 Task: implement automation on custom objects using flows.
Action: Mouse moved to (739, 52)
Screenshot: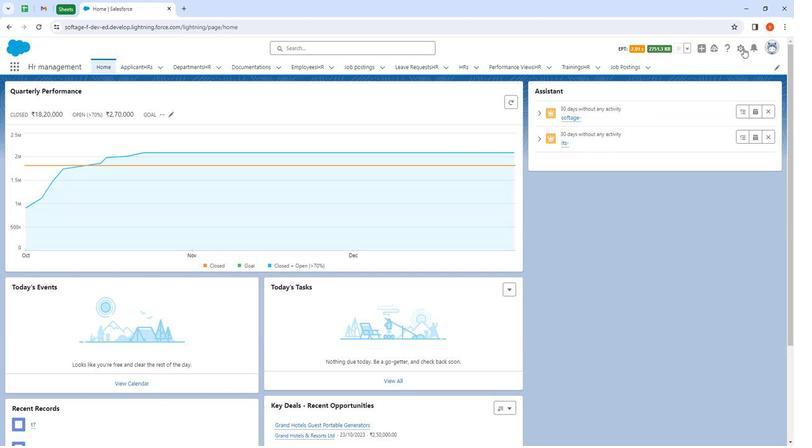 
Action: Mouse pressed left at (739, 52)
Screenshot: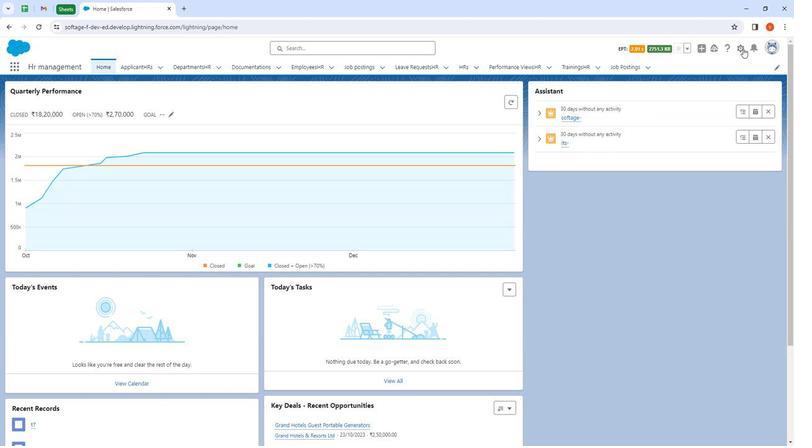 
Action: Mouse moved to (710, 80)
Screenshot: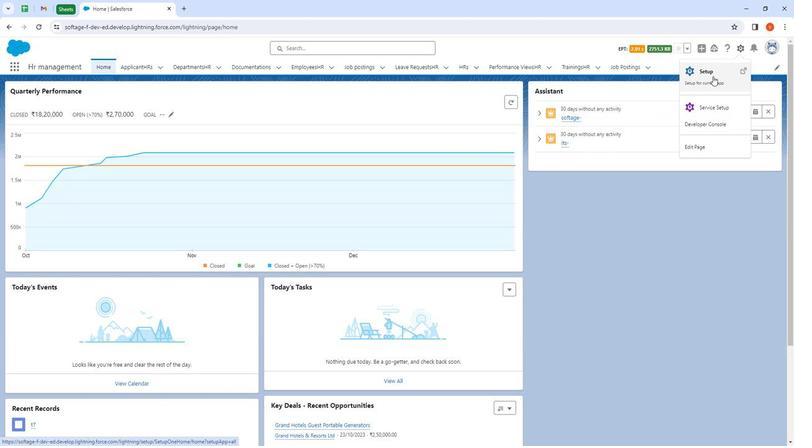 
Action: Mouse pressed left at (710, 80)
Screenshot: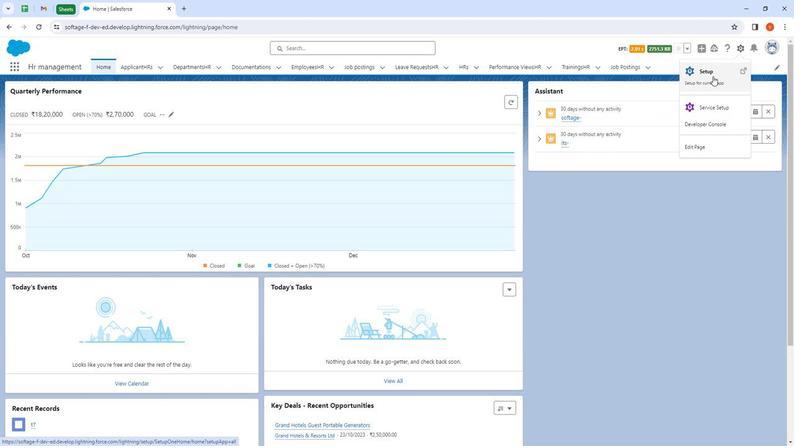 
Action: Mouse moved to (52, 98)
Screenshot: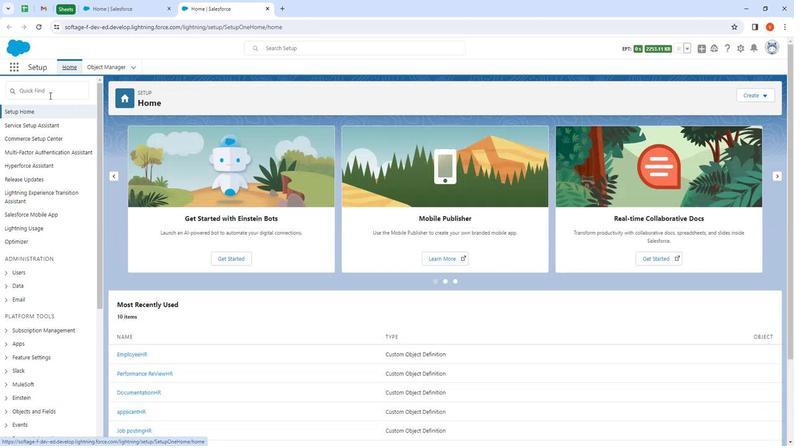 
Action: Mouse pressed left at (52, 98)
Screenshot: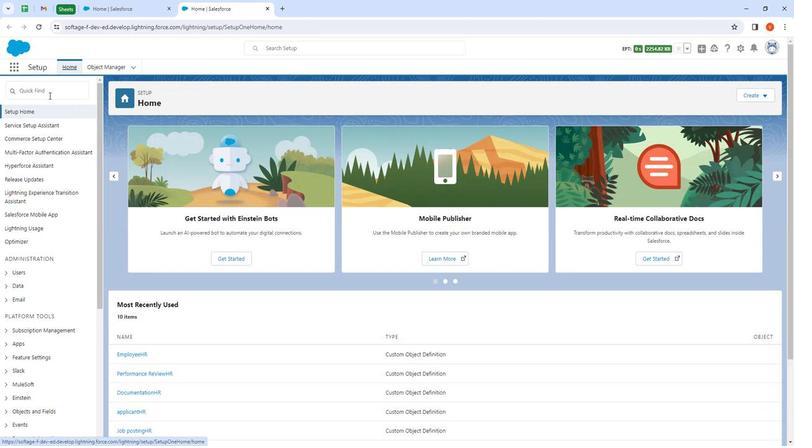 
Action: Key pressed flows
Screenshot: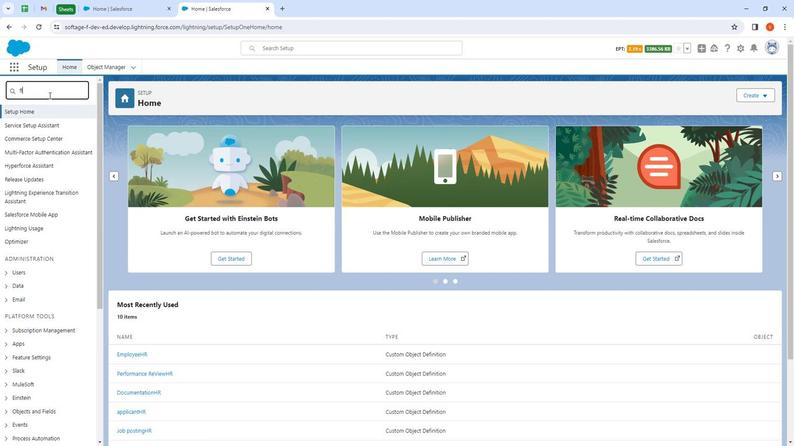 
Action: Mouse moved to (35, 130)
Screenshot: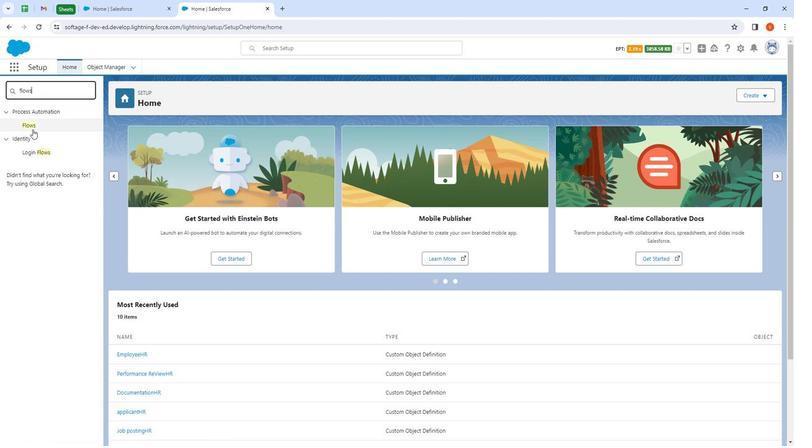 
Action: Mouse pressed left at (35, 130)
Screenshot: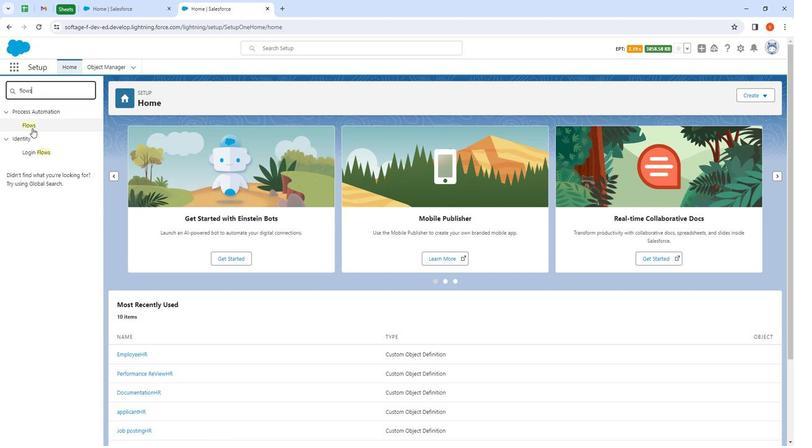 
Action: Mouse moved to (772, 91)
Screenshot: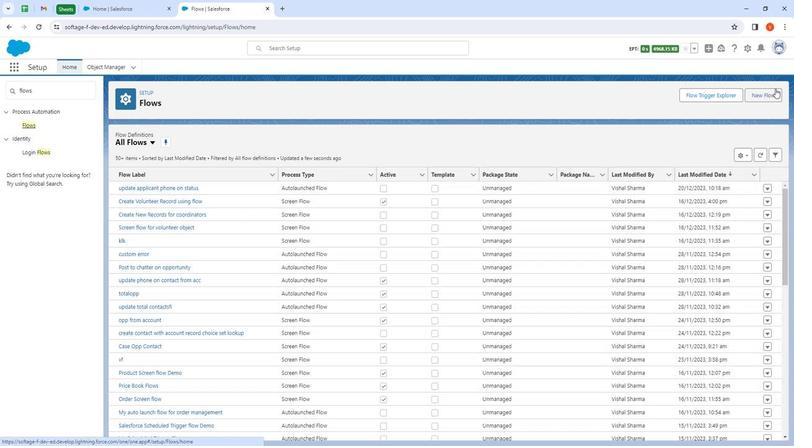 
Action: Mouse pressed left at (772, 91)
Screenshot: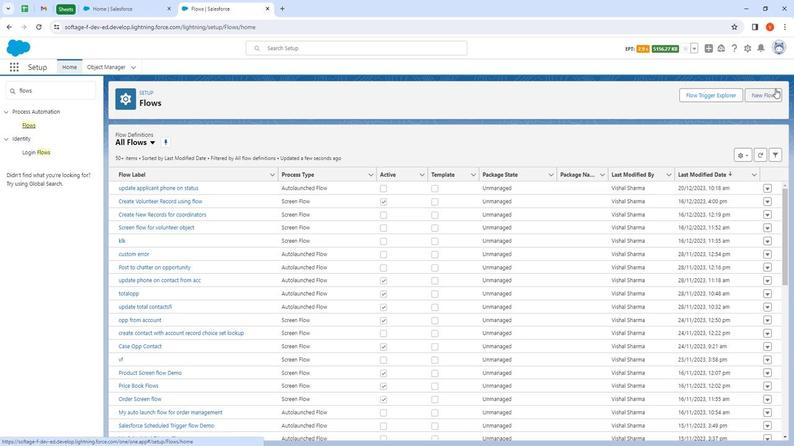 
Action: Mouse moved to (421, 197)
Screenshot: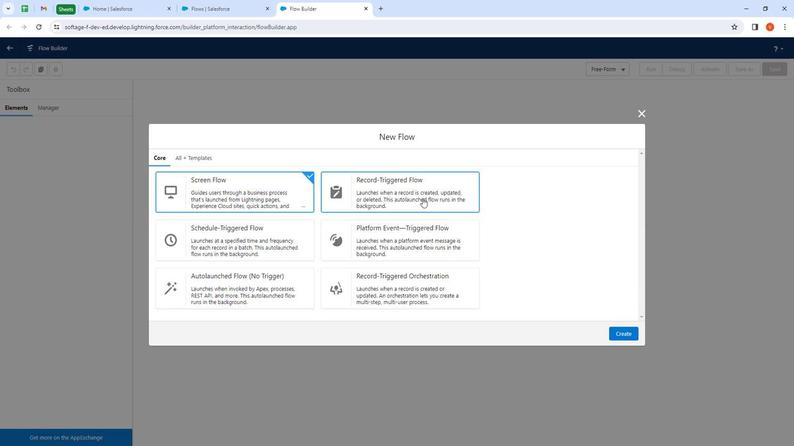 
Action: Mouse pressed left at (421, 197)
Screenshot: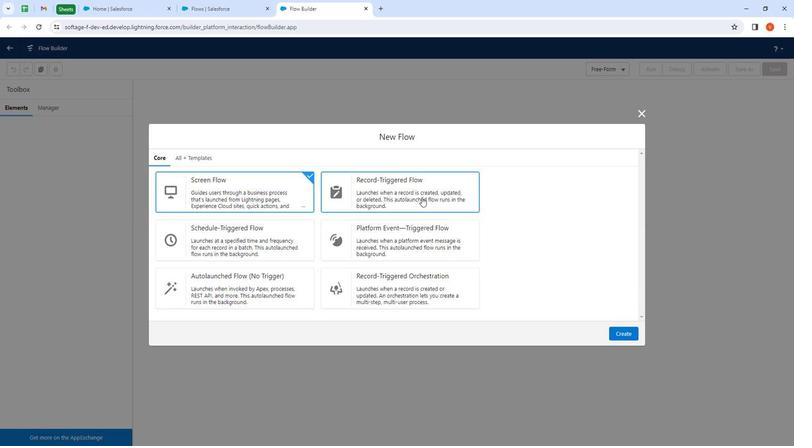 
Action: Mouse moved to (621, 323)
Screenshot: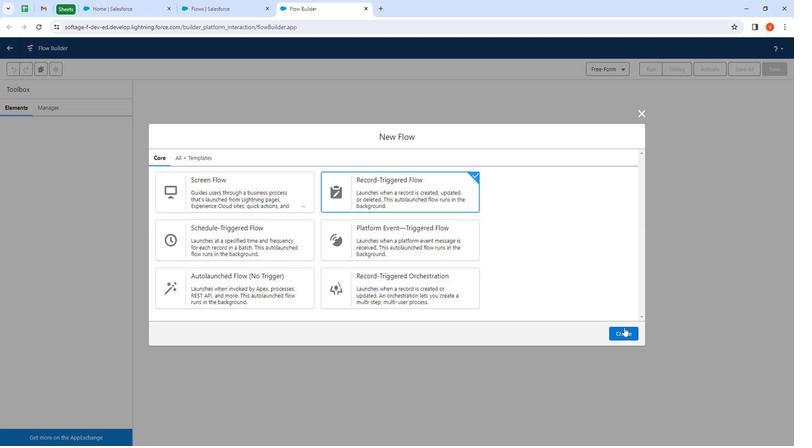 
Action: Mouse pressed left at (621, 323)
Screenshot: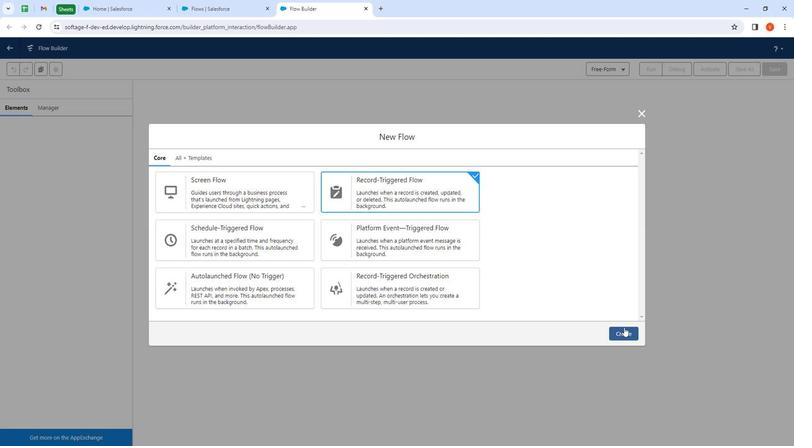 
Action: Mouse moved to (423, 143)
Screenshot: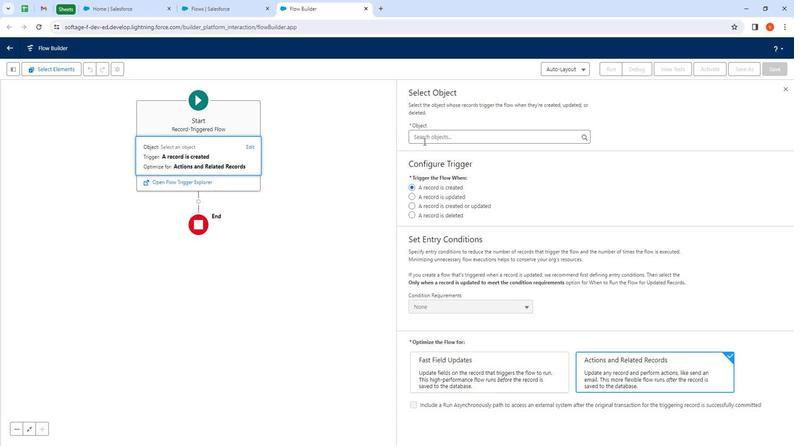 
Action: Mouse pressed left at (423, 143)
Screenshot: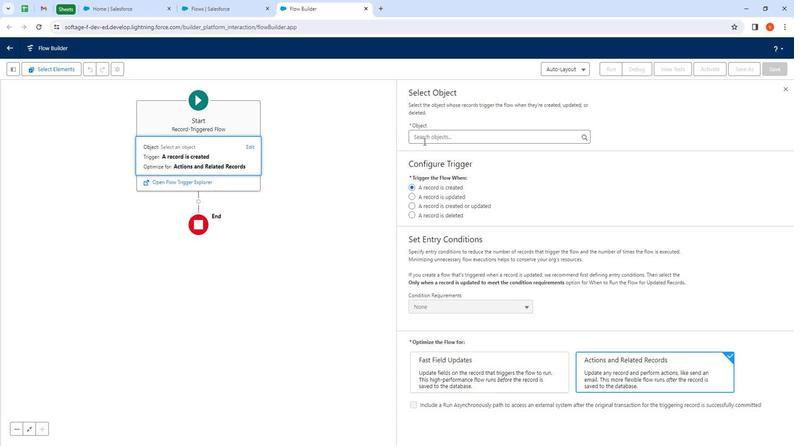 
Action: Mouse moved to (499, 193)
Screenshot: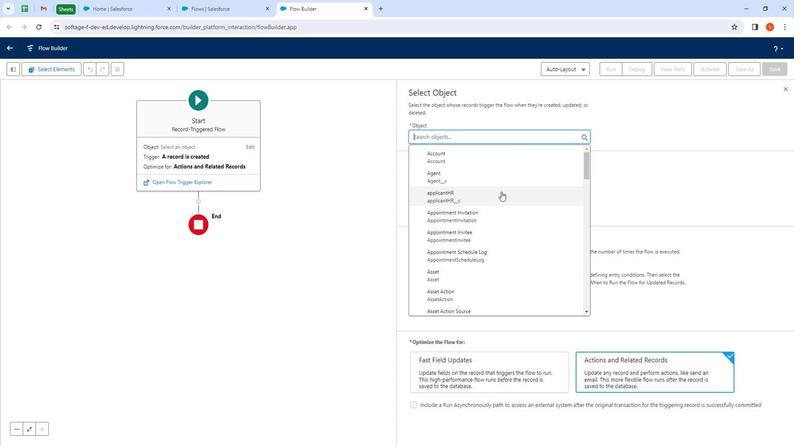 
Action: Mouse pressed left at (499, 193)
Screenshot: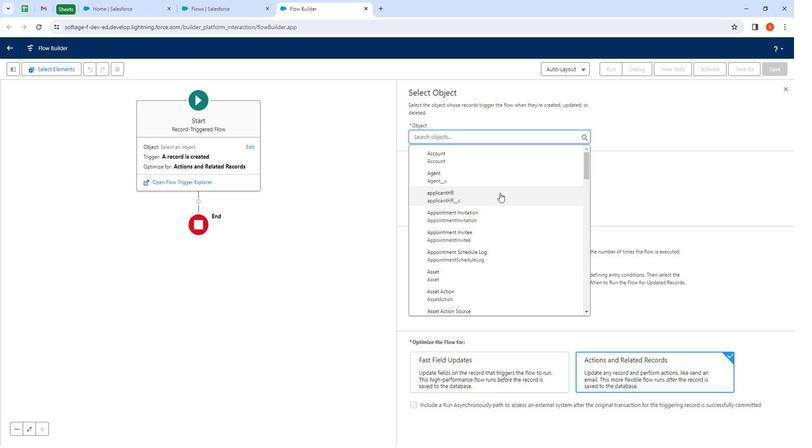 
Action: Mouse pressed left at (499, 193)
Screenshot: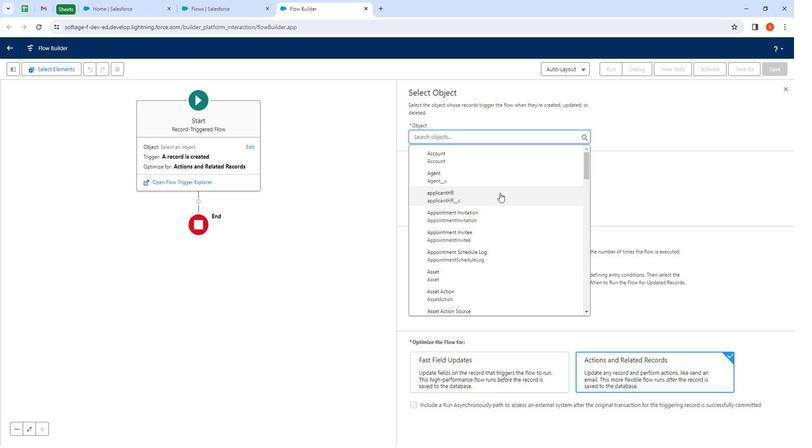 
Action: Mouse moved to (558, 374)
Screenshot: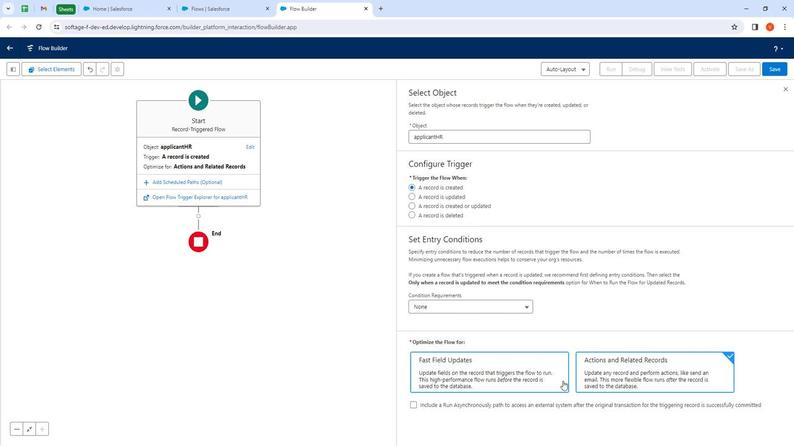 
Action: Mouse pressed left at (558, 374)
Screenshot: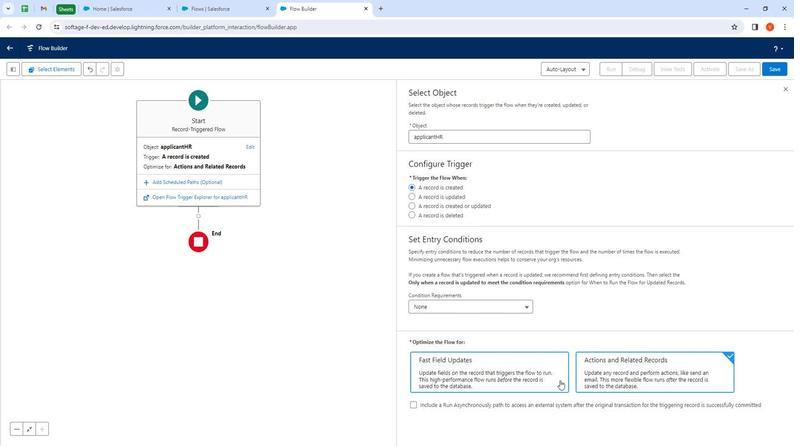 
Action: Mouse moved to (780, 88)
Screenshot: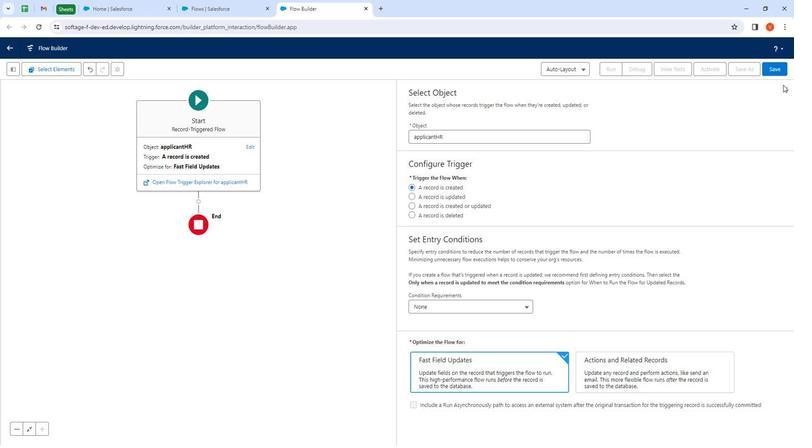 
Action: Mouse pressed left at (780, 88)
Screenshot: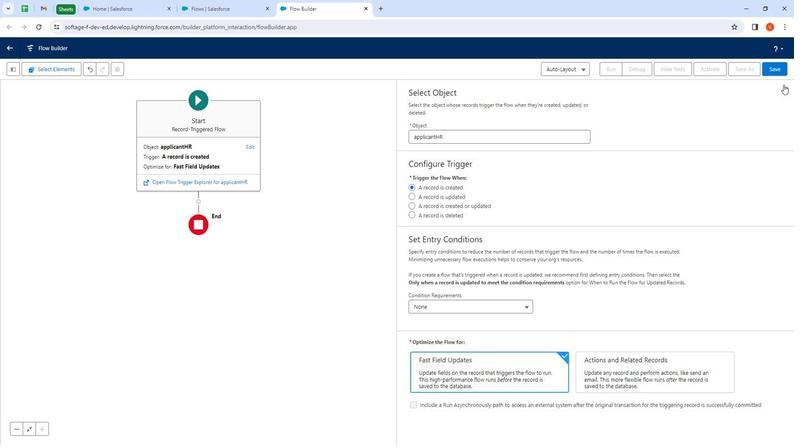 
Action: Mouse moved to (391, 180)
Screenshot: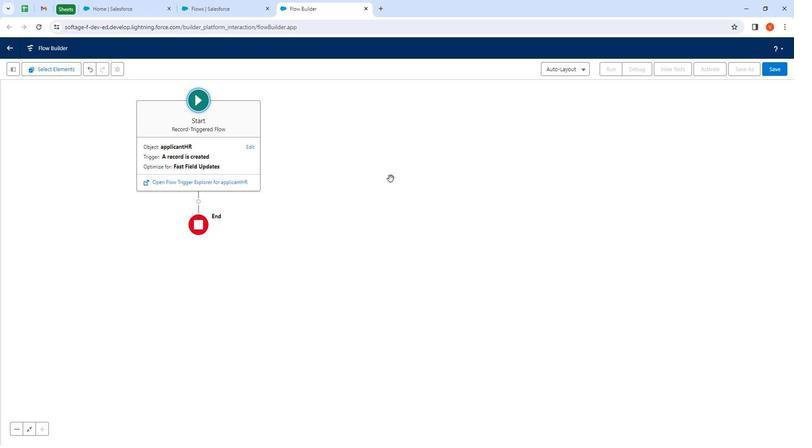 
Action: Mouse pressed left at (391, 180)
Screenshot: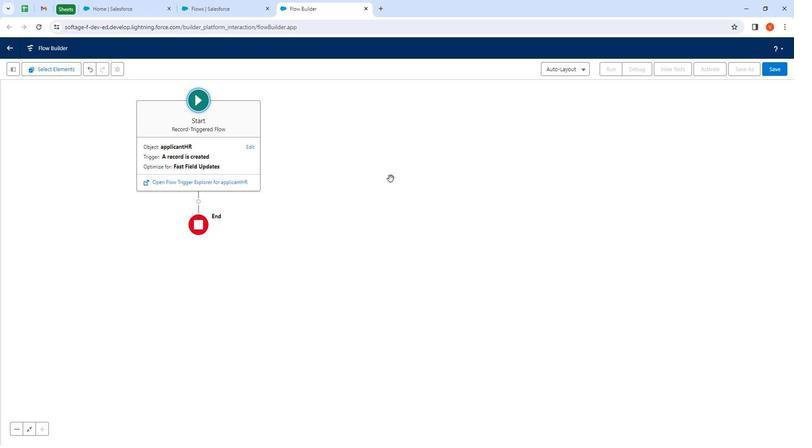 
Action: Mouse moved to (371, 200)
Screenshot: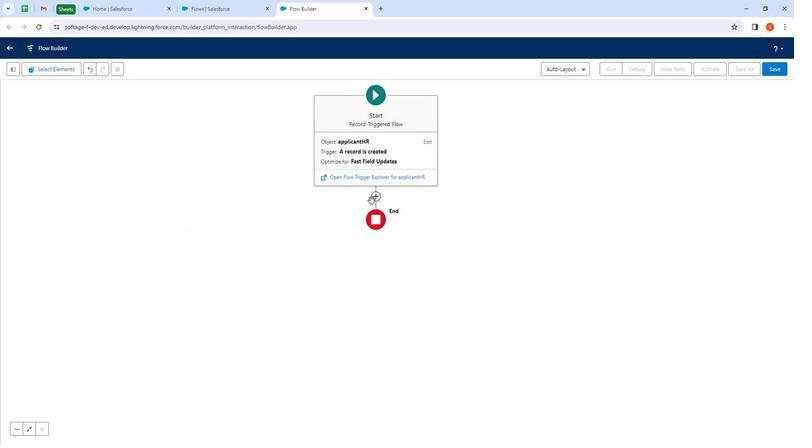 
Action: Mouse pressed left at (371, 200)
Screenshot: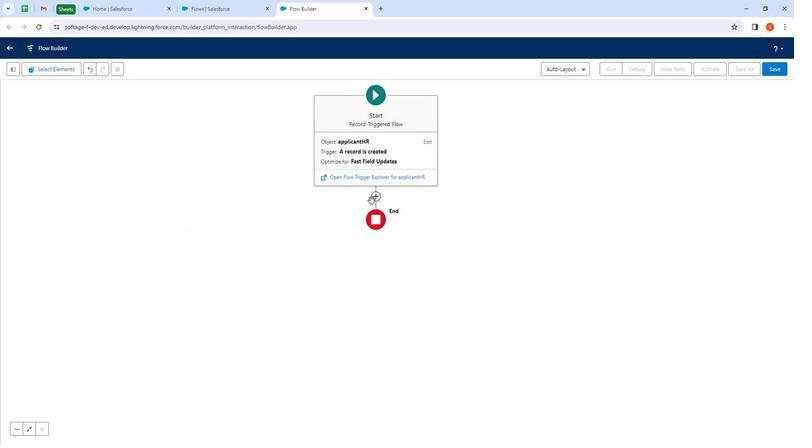 
Action: Mouse moved to (378, 199)
Screenshot: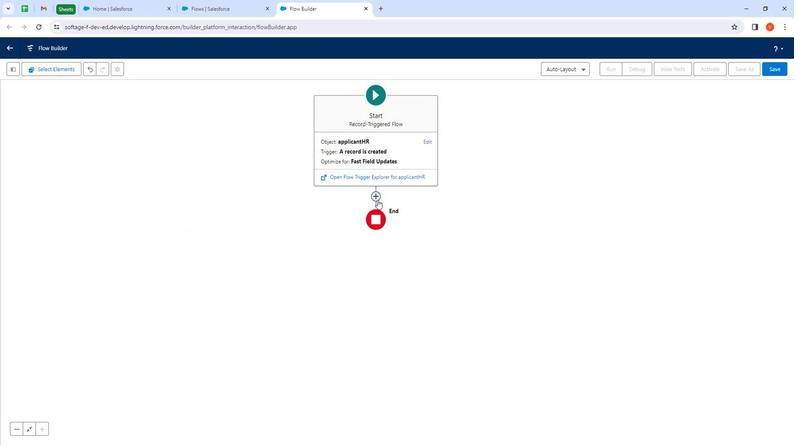 
Action: Mouse pressed left at (378, 199)
Screenshot: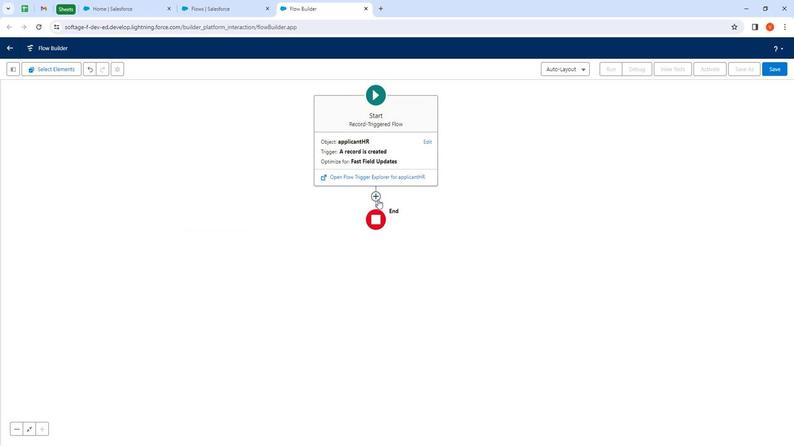 
Action: Mouse moved to (359, 168)
Screenshot: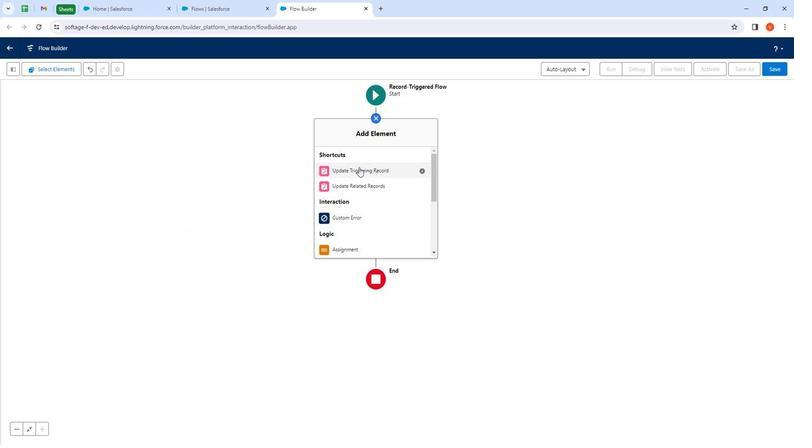 
Action: Mouse pressed left at (359, 168)
Screenshot: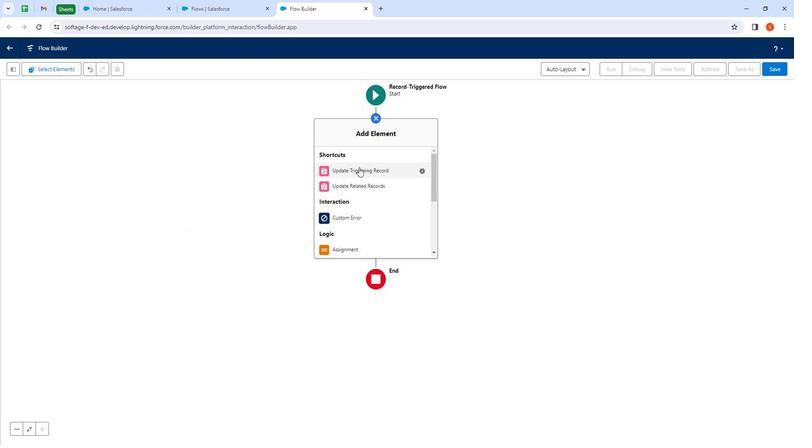 
Action: Mouse moved to (512, 121)
Screenshot: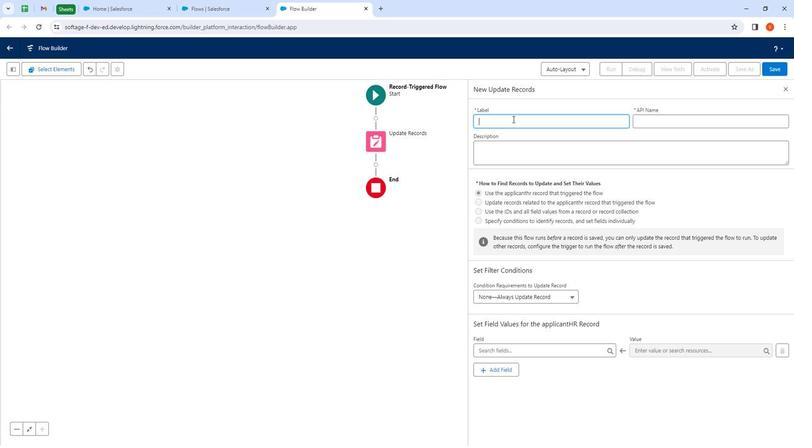 
Action: Mouse pressed left at (512, 121)
Screenshot: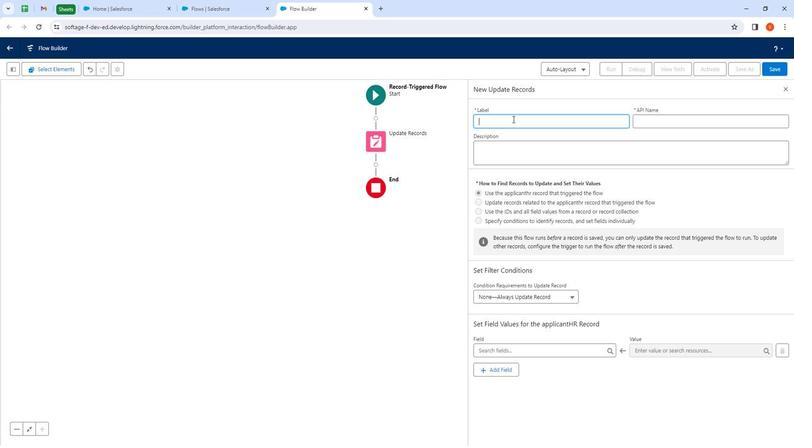 
Action: Mouse moved to (497, 111)
Screenshot: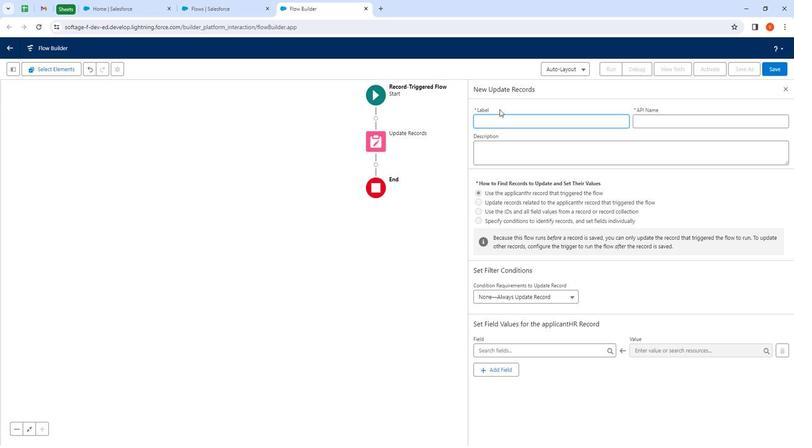 
Action: Key pressed <Key.shift><Key.shift><Key.shift><Key.shift>Update<Key.space>is<Key.space>
Screenshot: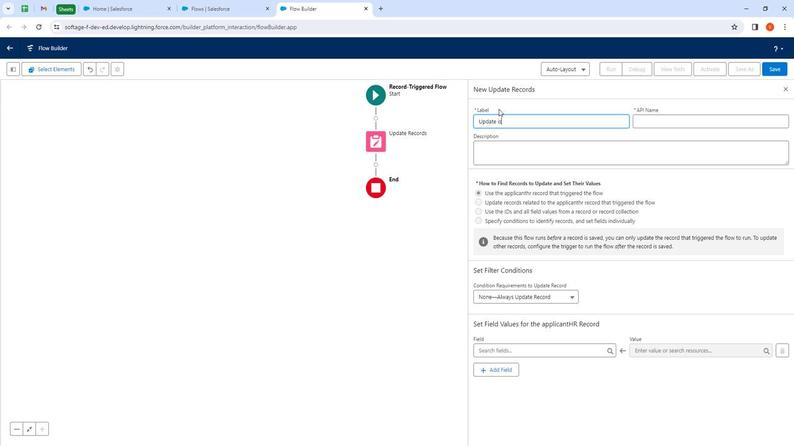 
Action: Mouse moved to (497, 111)
Screenshot: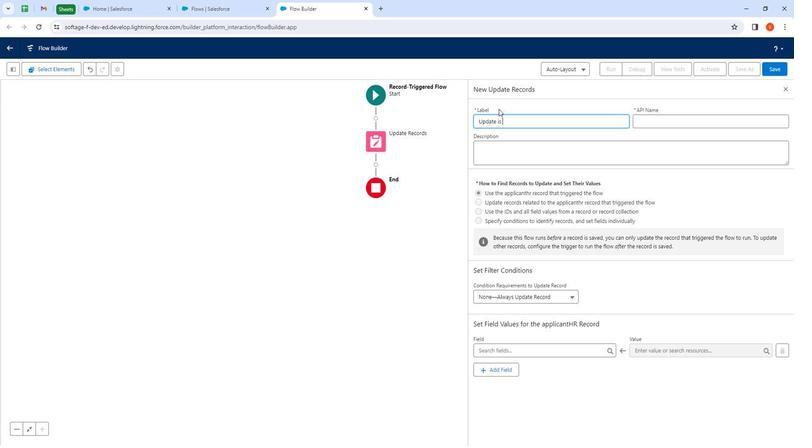 
Action: Key pressed status<Key.space>if<Key.backspace>s<Key.space>pass
Screenshot: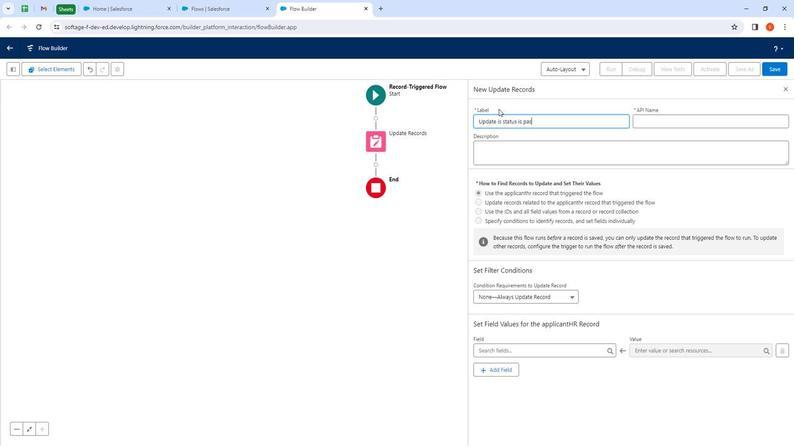 
Action: Mouse moved to (510, 152)
Screenshot: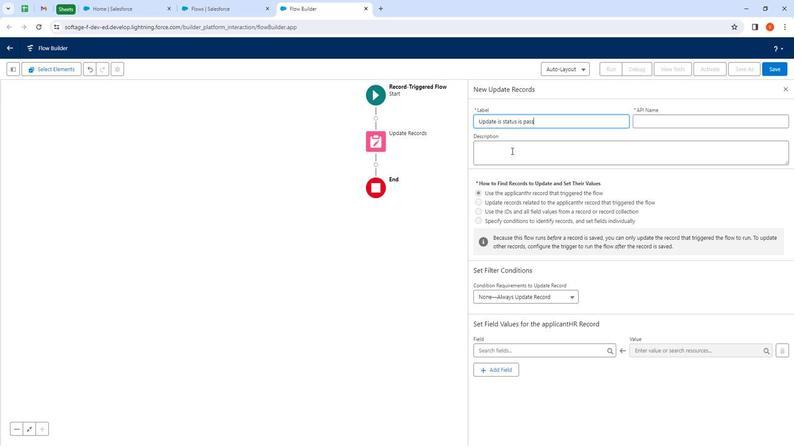 
Action: Mouse pressed left at (510, 152)
Screenshot: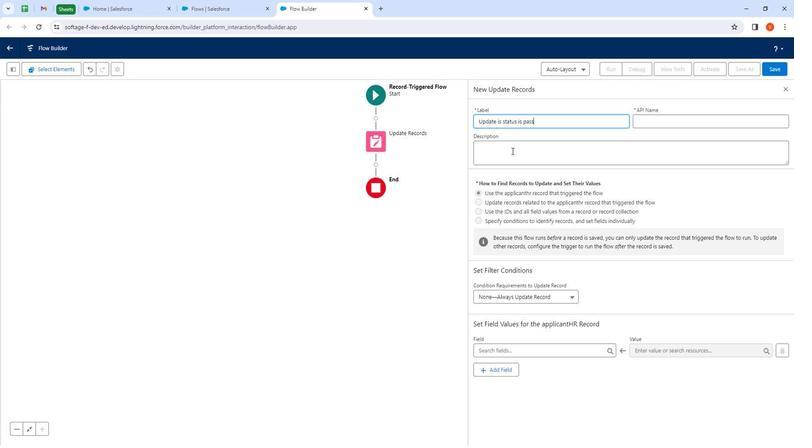 
Action: Mouse moved to (510, 151)
Screenshot: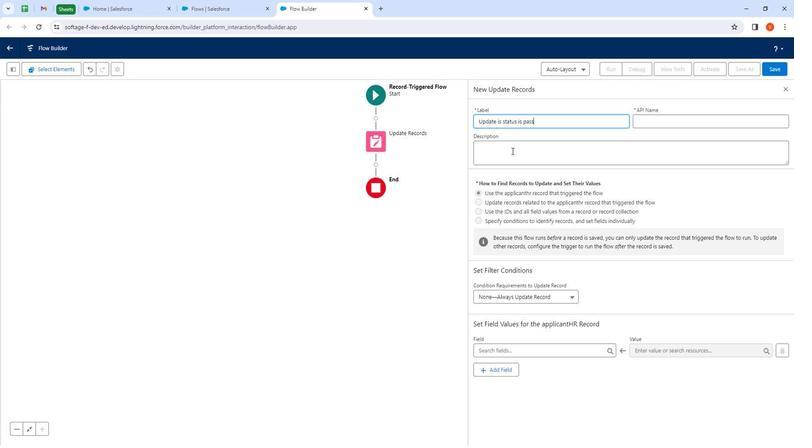 
Action: Key pressed this<Key.space>e;<Key.backspace>lement<Key.space>is<Key.space>used<Key.space>to<Key.space>update<Key.space>phone<Key.space>number<Key.space>when<Key.space>status<Key.space>is<Key.space>created<Key.space>as<Key.space>pass.<Key.space>to<Key.space>hte<Key.space><Key.backspace><Key.backspace><Key.backspace><Key.backspace>the<Key.space>phone<Key.space>number<Key.space>of<Key.space>an<Key.backspace><Key.backspace>our<Key.space>organization.
Screenshot: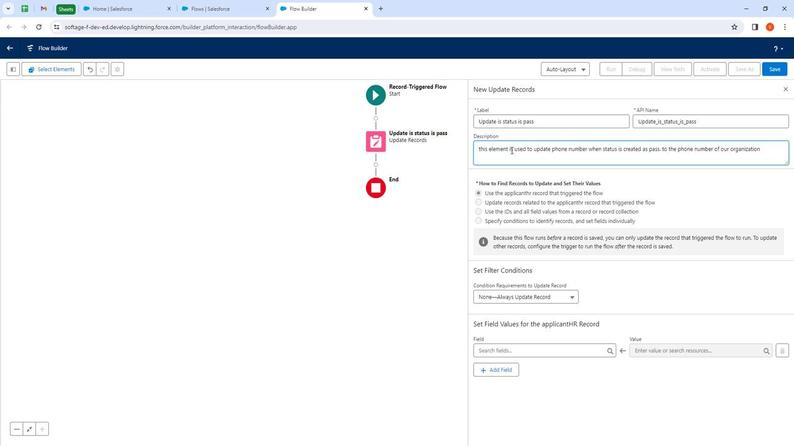 
Action: Mouse moved to (546, 296)
Screenshot: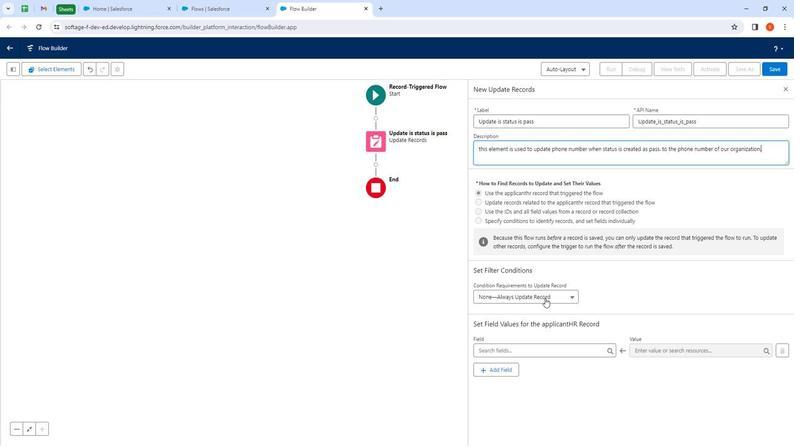 
Action: Mouse pressed left at (546, 296)
Screenshot: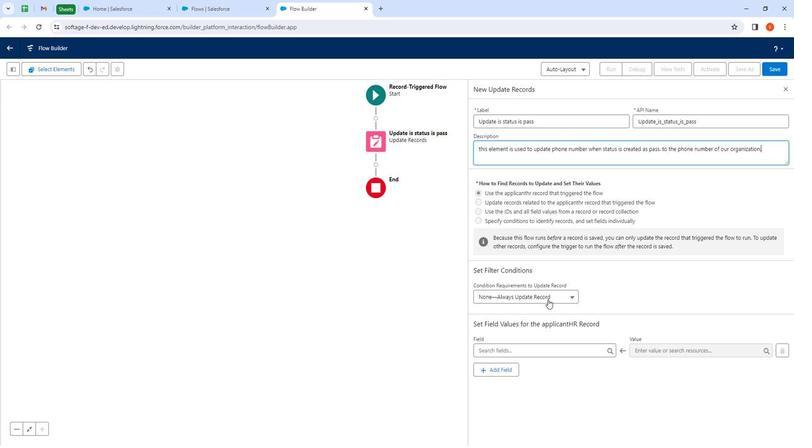 
Action: Mouse moved to (550, 324)
Screenshot: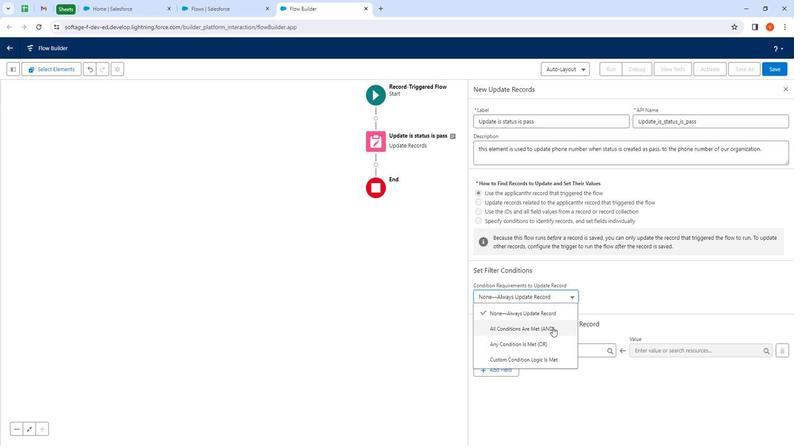 
Action: Mouse pressed left at (550, 324)
Screenshot: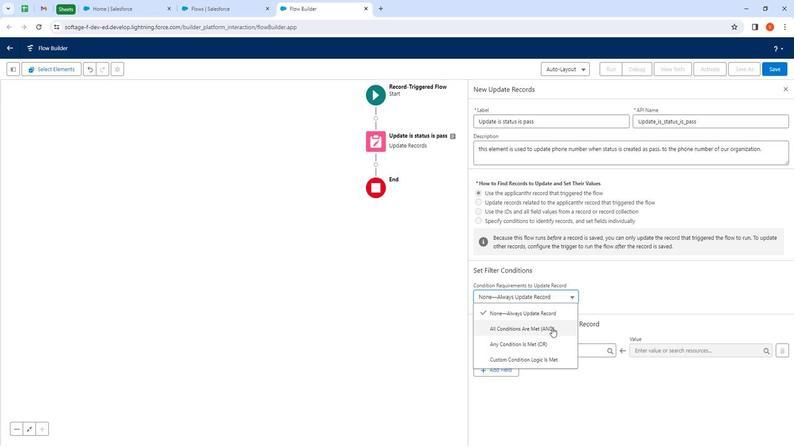 
Action: Mouse moved to (528, 322)
Screenshot: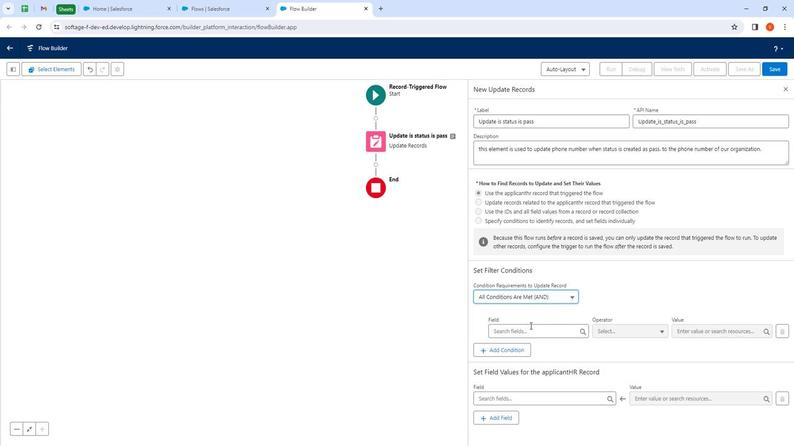 
Action: Mouse pressed left at (528, 322)
Screenshot: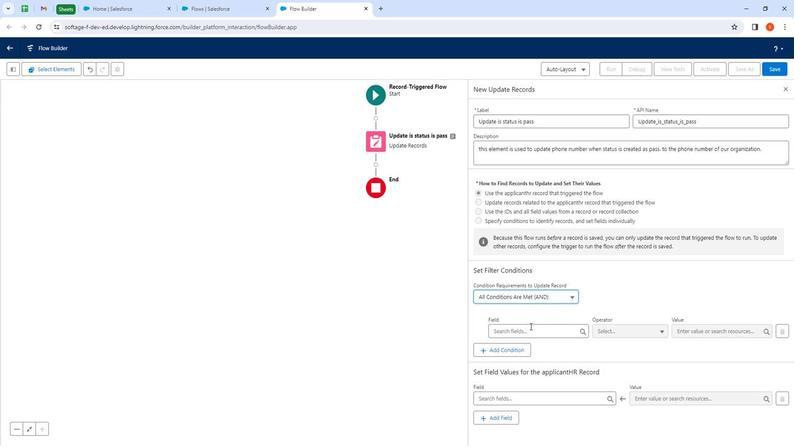 
Action: Mouse moved to (553, 213)
Screenshot: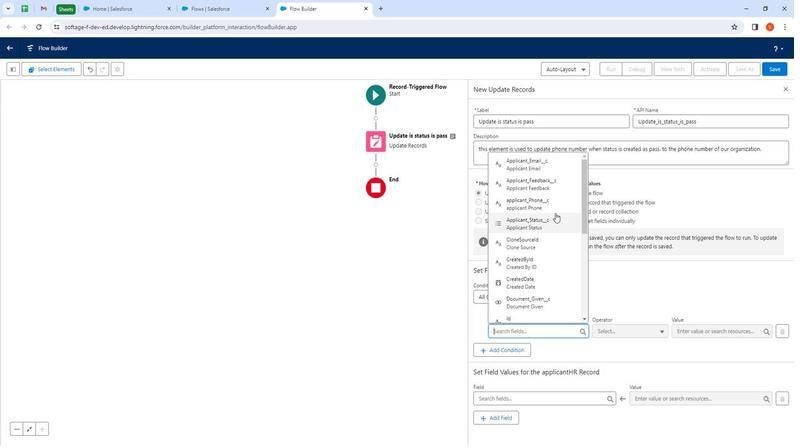 
Action: Mouse pressed left at (553, 213)
Screenshot: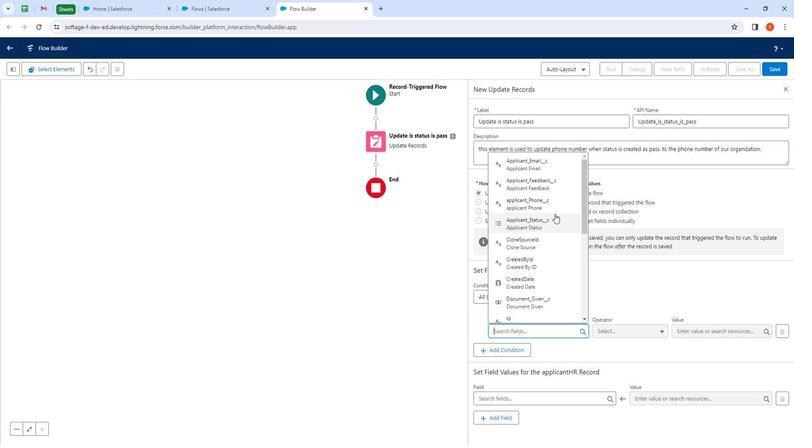 
Action: Mouse moved to (695, 333)
Screenshot: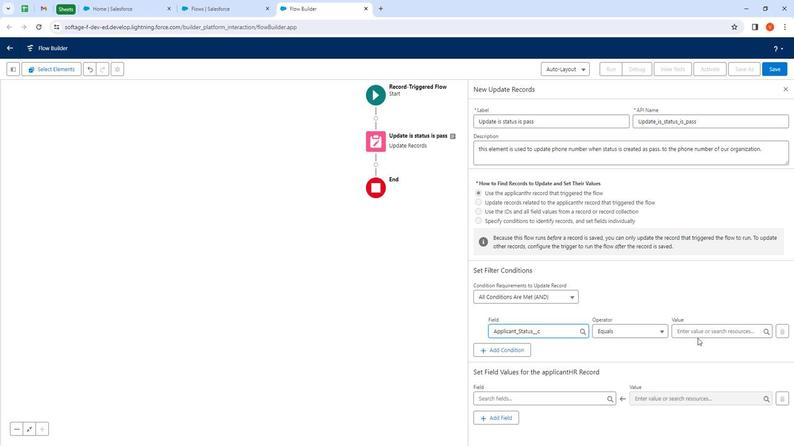 
Action: Mouse pressed left at (695, 333)
Screenshot: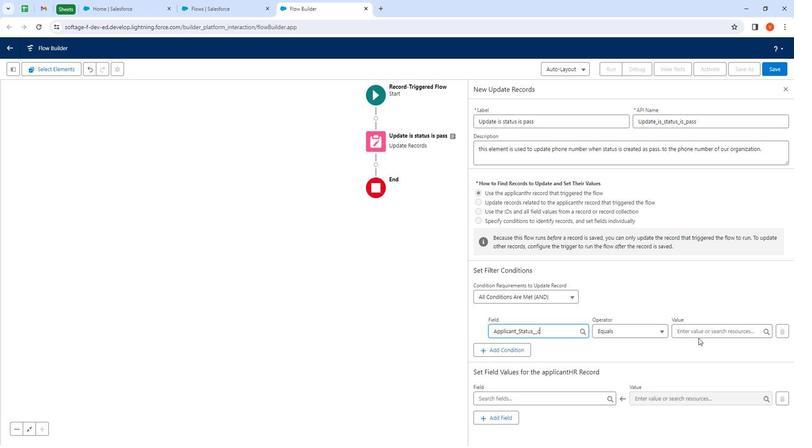 
Action: Mouse moved to (695, 326)
Screenshot: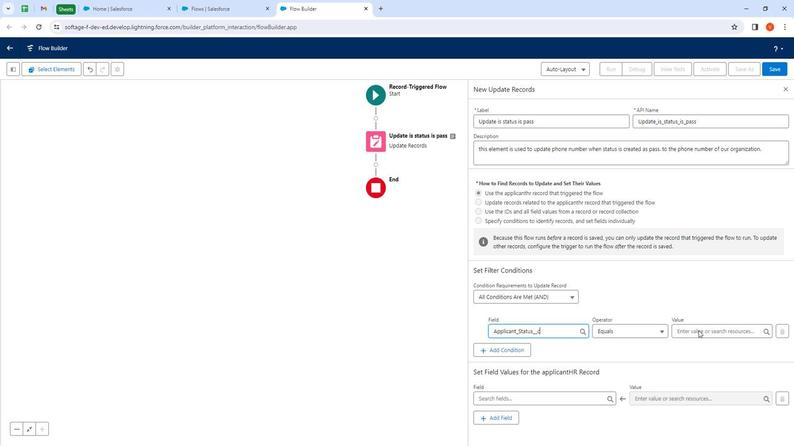 
Action: Mouse pressed left at (695, 326)
Screenshot: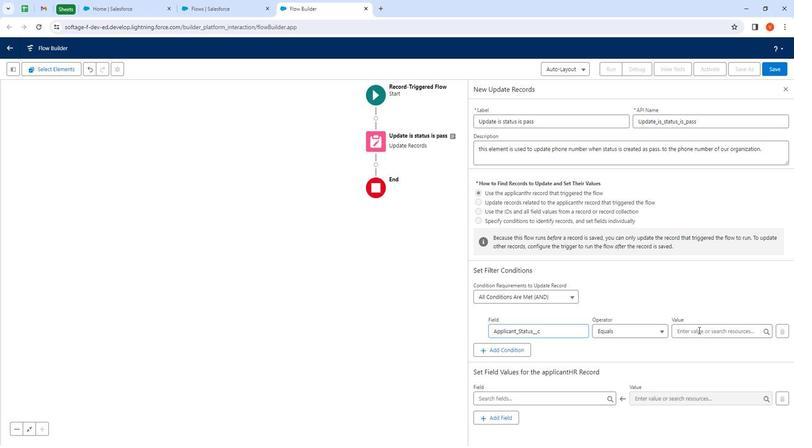 
Action: Mouse moved to (718, 312)
Screenshot: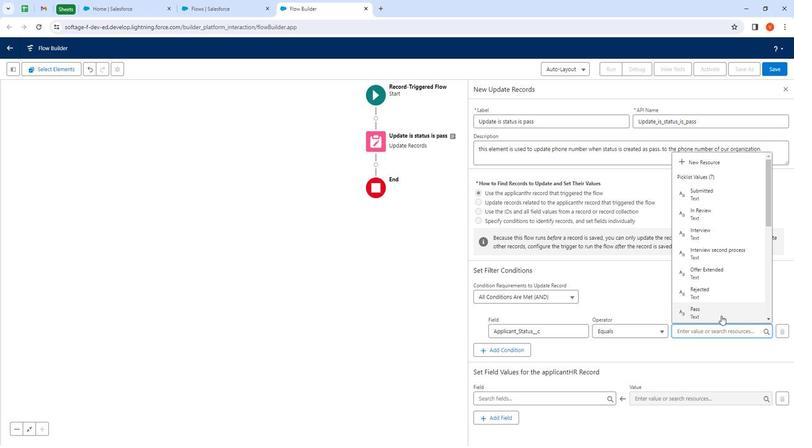 
Action: Mouse pressed left at (718, 312)
Screenshot: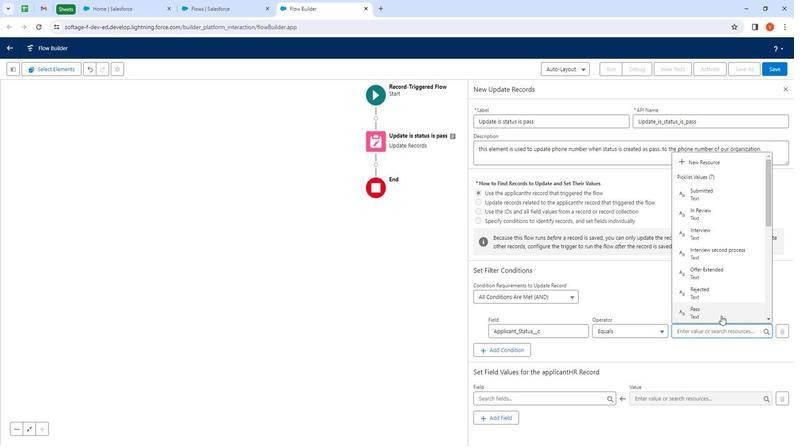 
Action: Mouse moved to (523, 396)
Screenshot: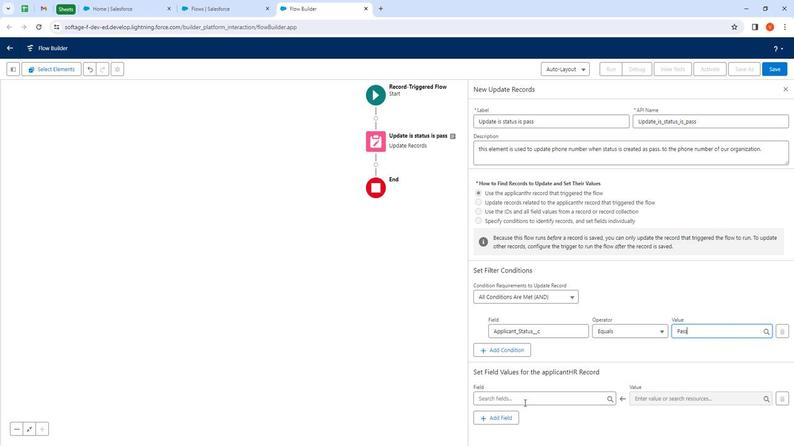 
Action: Mouse pressed left at (523, 396)
Screenshot: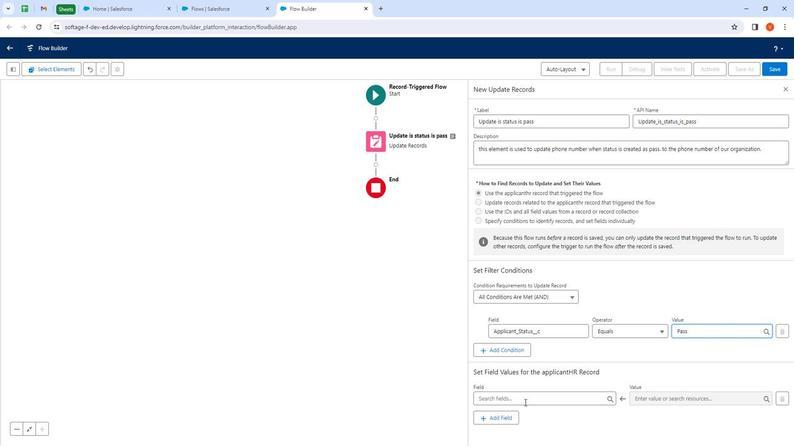 
Action: Mouse moved to (533, 300)
Screenshot: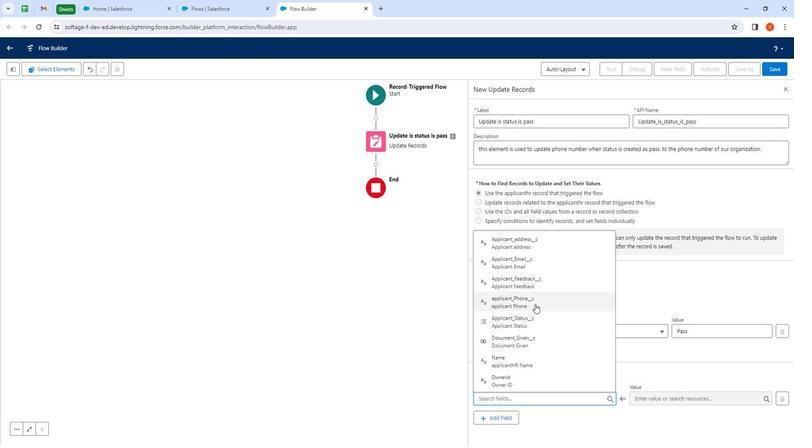 
Action: Mouse pressed left at (533, 300)
Screenshot: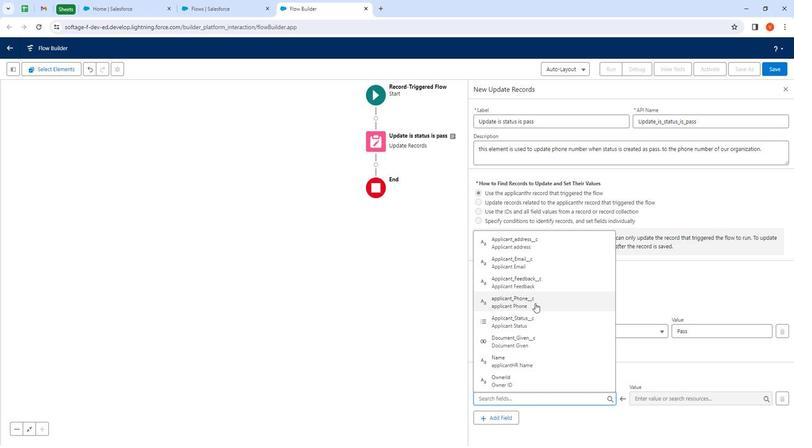 
Action: Mouse moved to (664, 391)
Screenshot: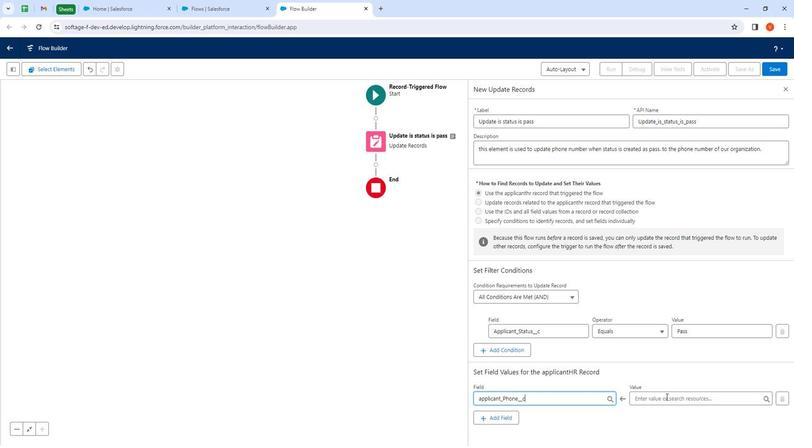 
Action: Mouse pressed left at (664, 391)
Screenshot: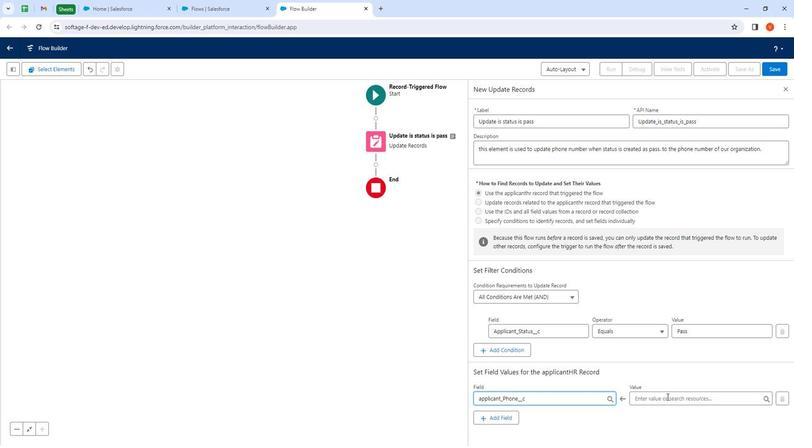 
Action: Mouse moved to (586, 338)
Screenshot: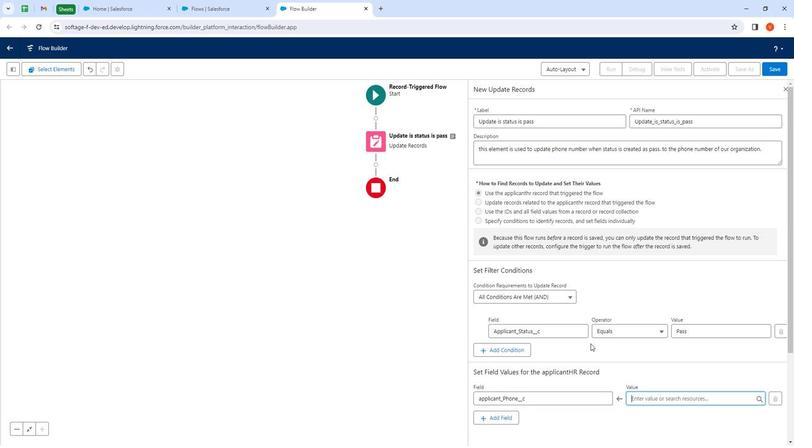 
Action: Key pressed 586485
Screenshot: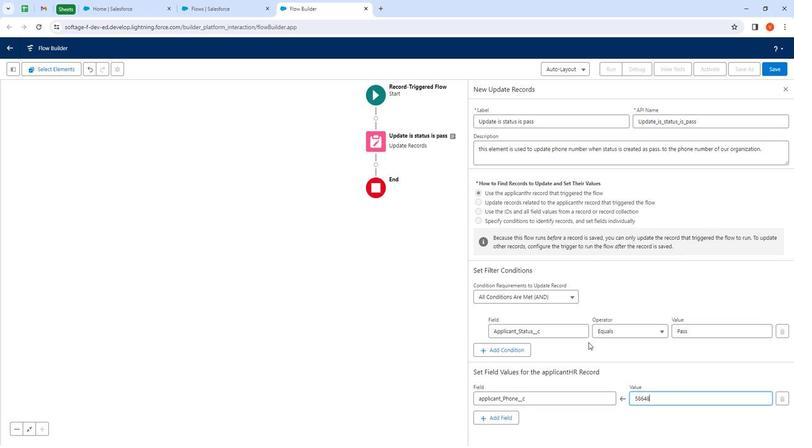 
Action: Mouse moved to (784, 88)
Screenshot: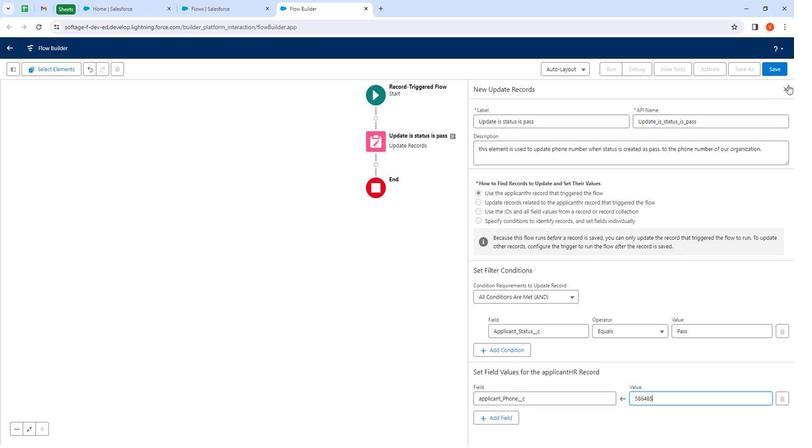 
Action: Mouse pressed left at (784, 88)
Screenshot: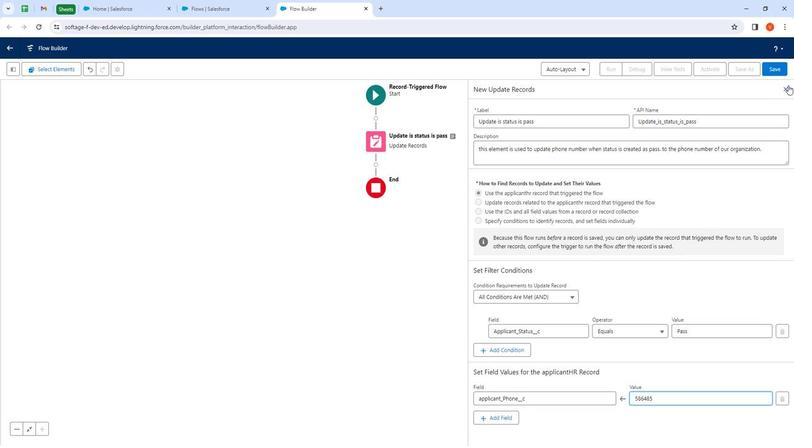 
Action: Mouse moved to (490, 229)
Screenshot: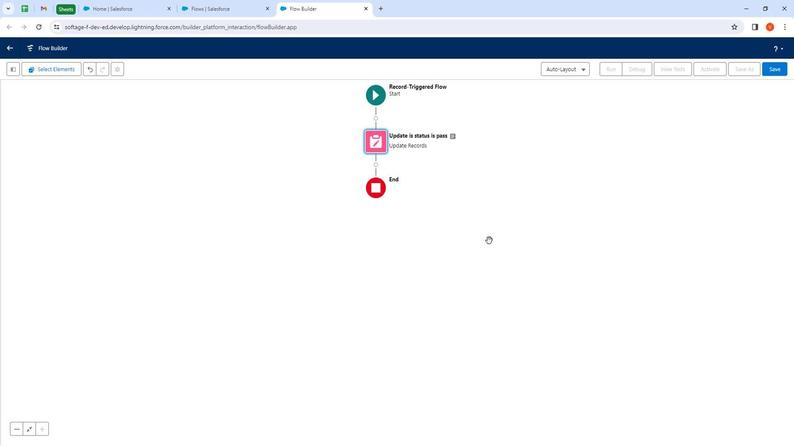 
Action: Mouse pressed left at (490, 229)
Screenshot: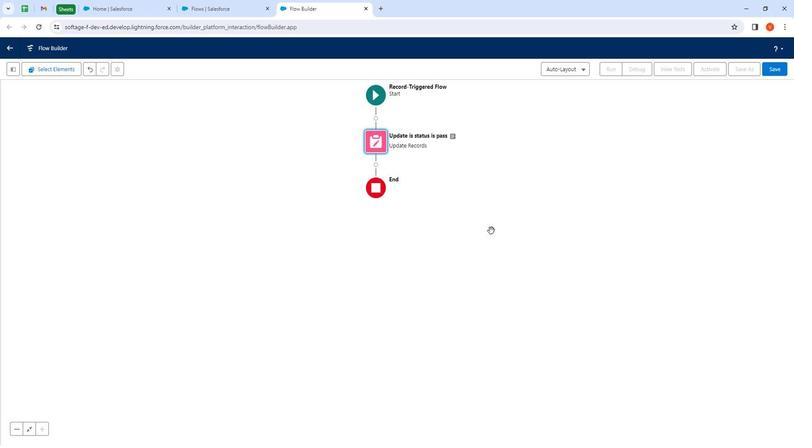 
Action: Mouse moved to (766, 74)
Screenshot: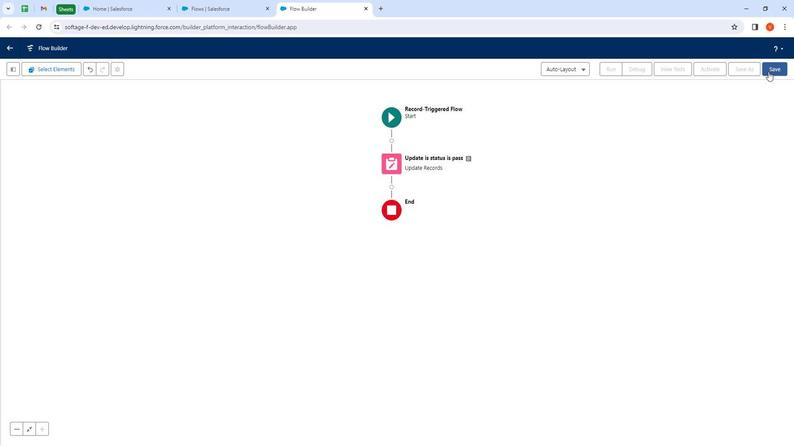 
Action: Mouse pressed left at (766, 74)
Screenshot: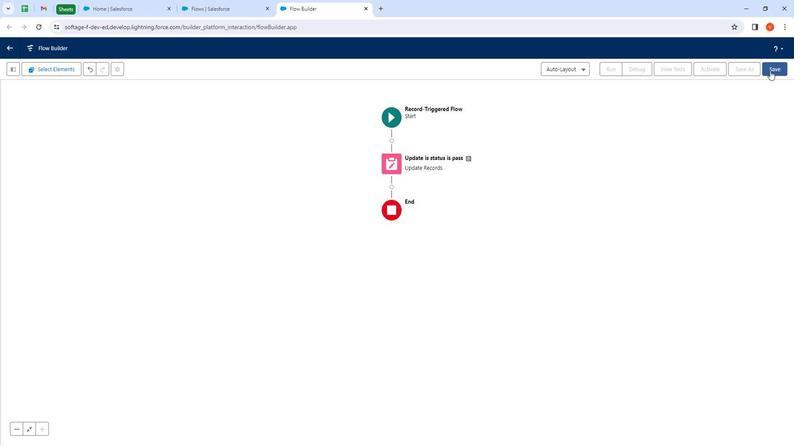 
Action: Mouse moved to (255, 208)
Screenshot: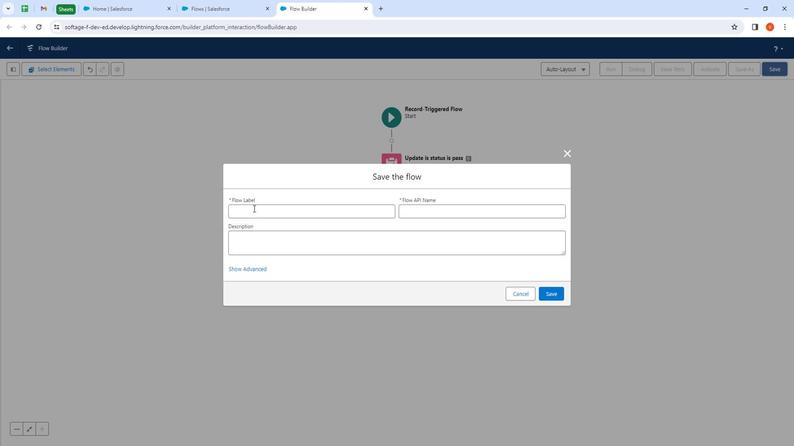 
Action: Mouse pressed left at (255, 208)
Screenshot: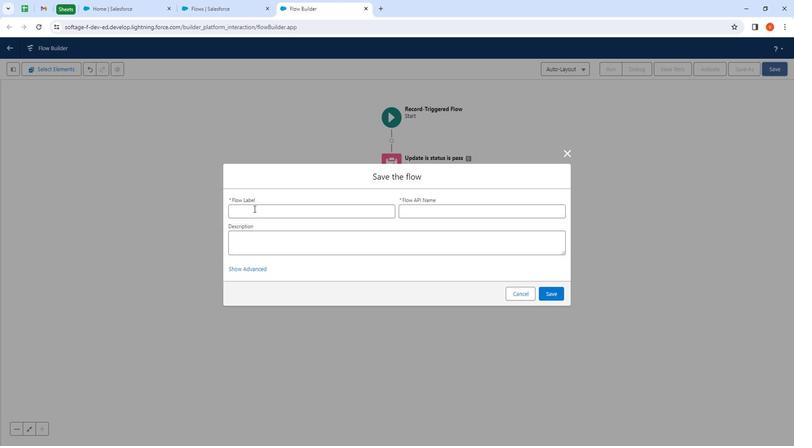 
Action: Key pressed update<Key.space>applicant<Key.space>phone<Key.space>no
Screenshot: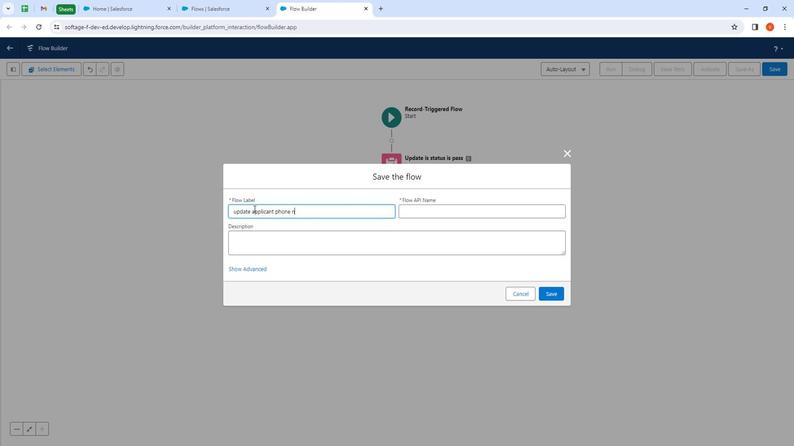 
Action: Mouse moved to (271, 242)
Screenshot: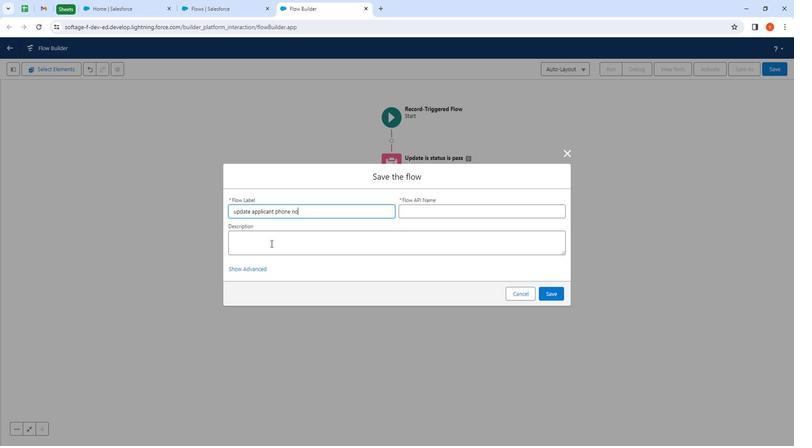 
Action: Mouse pressed left at (271, 242)
Screenshot: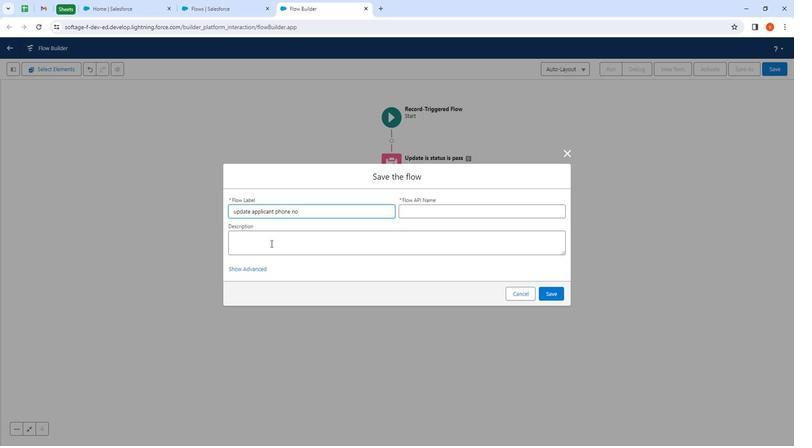 
Action: Mouse moved to (230, 211)
Screenshot: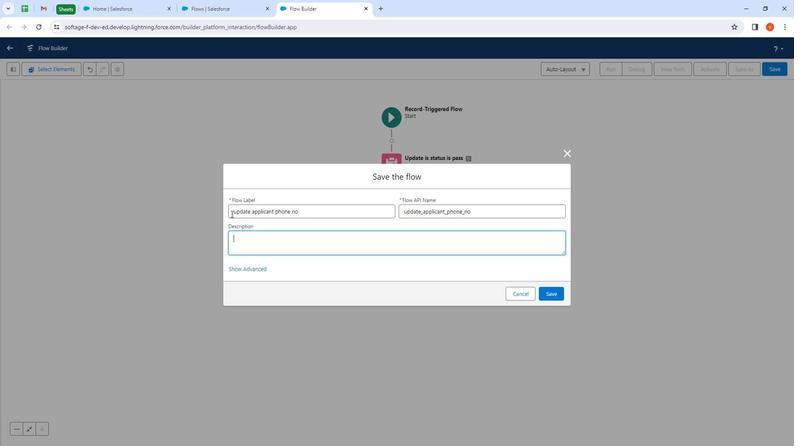
Action: Key pressed update<Key.space>applicant<Key.space>phone<Key.space>number<Key.space>to<Key.space>the<Key.space>company<Key.space>phone<Key.space>number<Key.space>if<Key.space>selected<Key.space>as<Key.space>pass
Screenshot: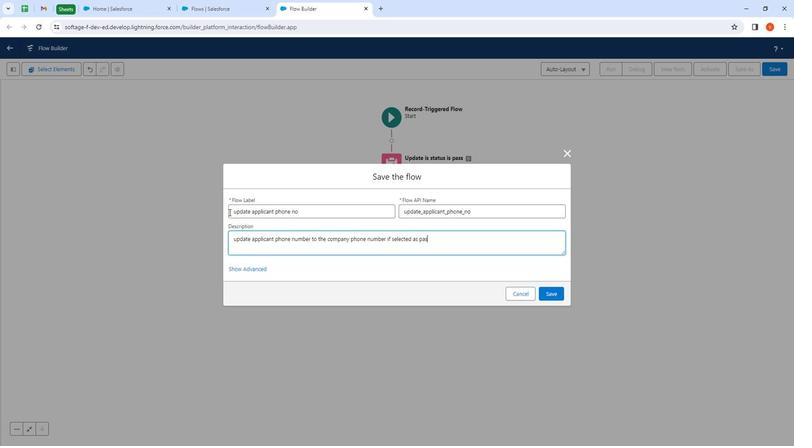 
Action: Mouse moved to (554, 291)
Screenshot: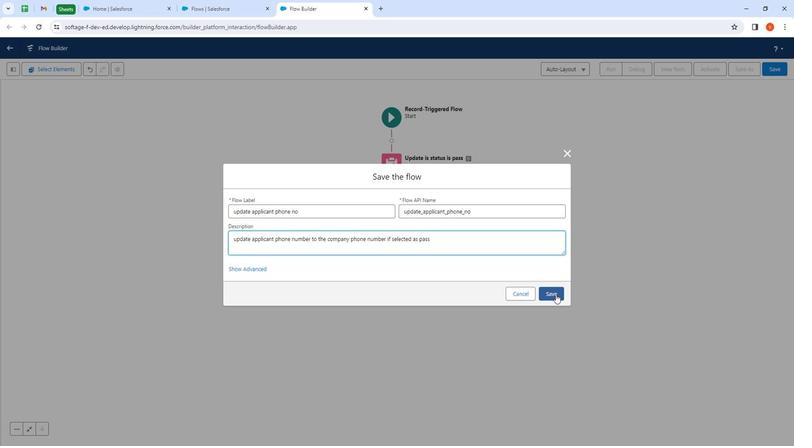 
Action: Mouse pressed left at (554, 291)
Screenshot: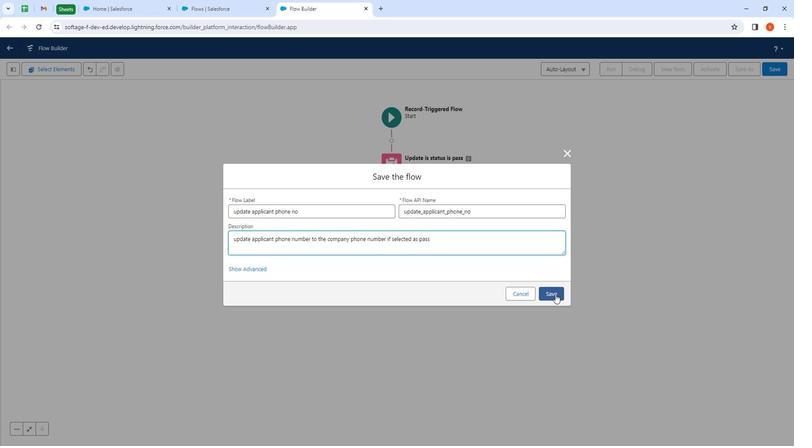 
Action: Mouse moved to (711, 71)
Screenshot: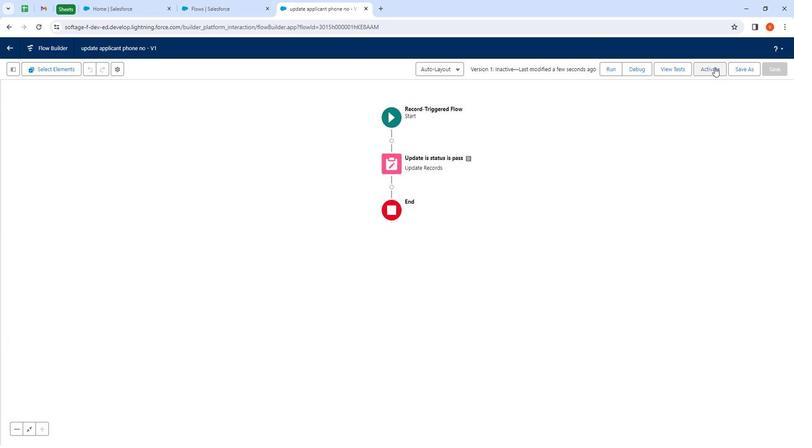 
Action: Mouse pressed left at (711, 71)
Screenshot: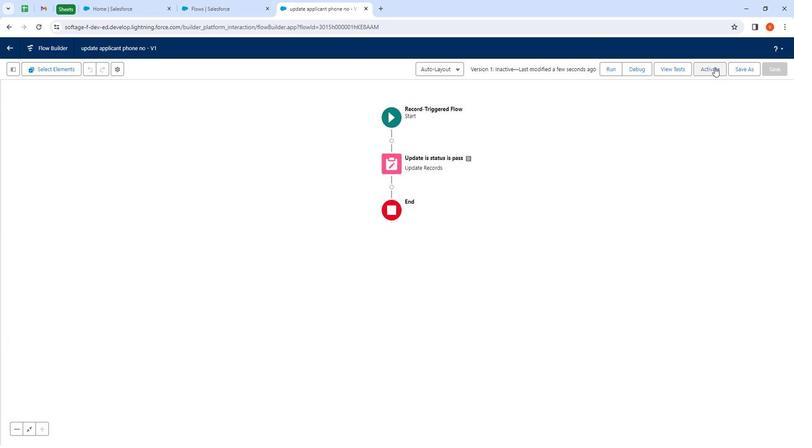 
Action: Mouse moved to (11, 49)
Screenshot: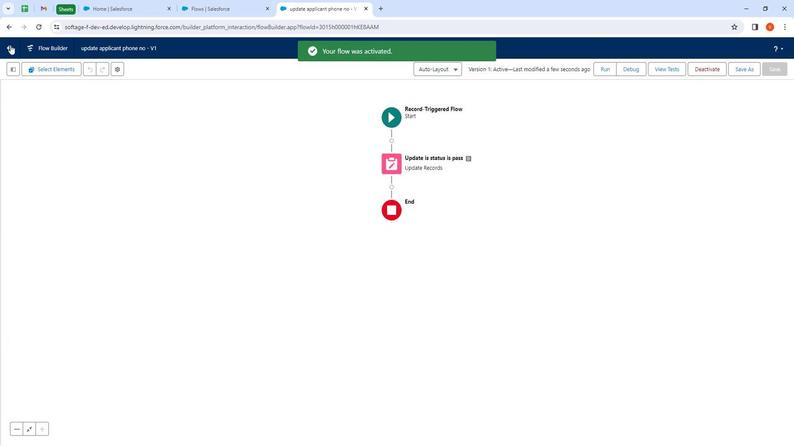 
Action: Mouse pressed left at (11, 49)
Screenshot: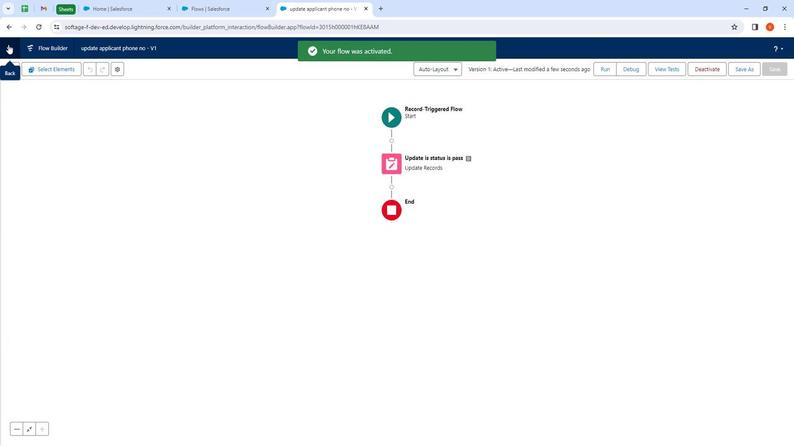 
Action: Mouse moved to (19, 72)
Screenshot: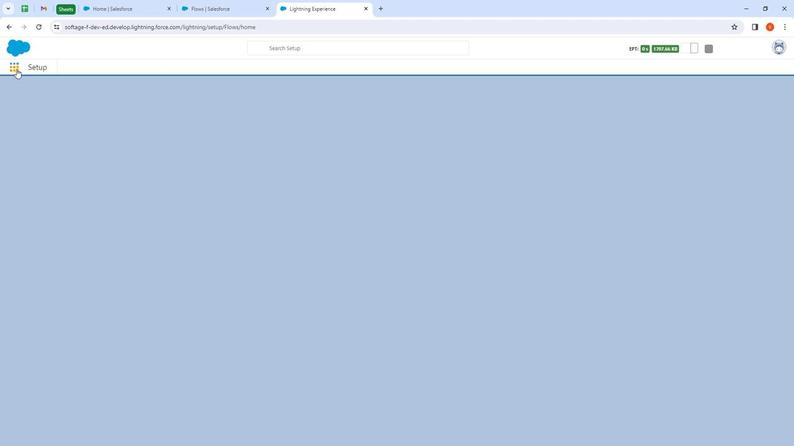 
Action: Mouse pressed left at (19, 72)
Screenshot: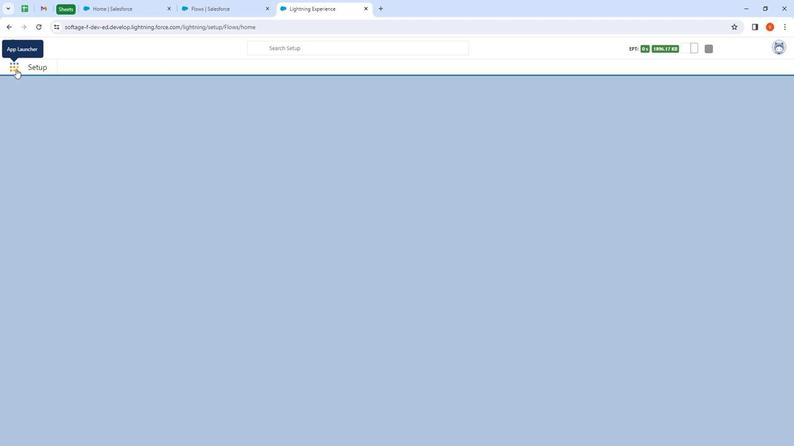 
Action: Mouse moved to (27, 217)
Screenshot: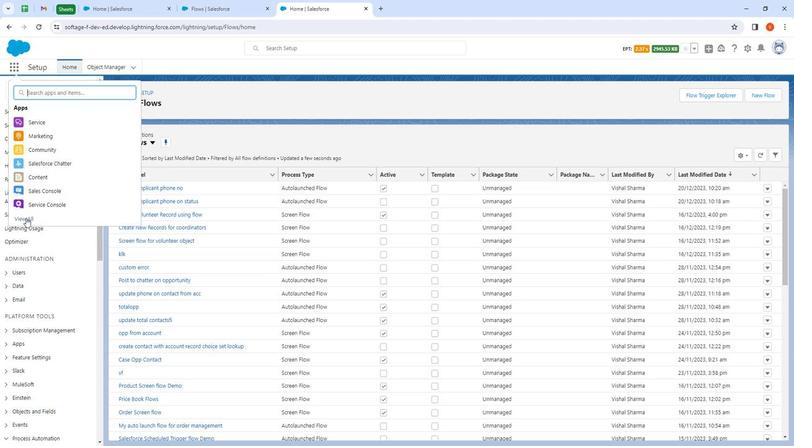 
Action: Mouse pressed left at (27, 217)
Screenshot: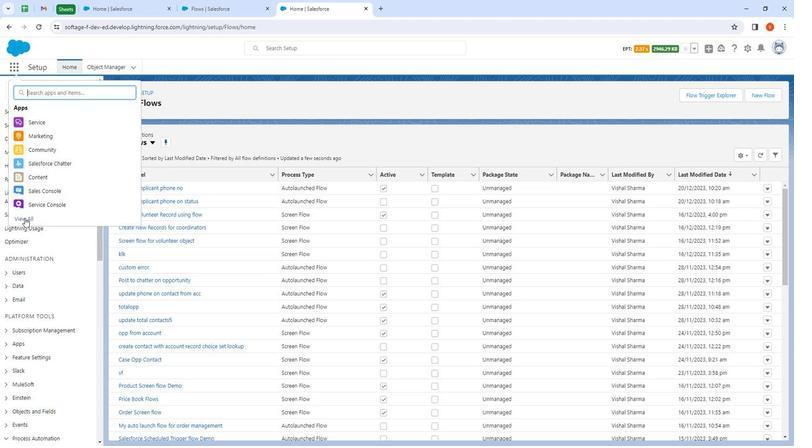 
Action: Mouse moved to (584, 291)
Screenshot: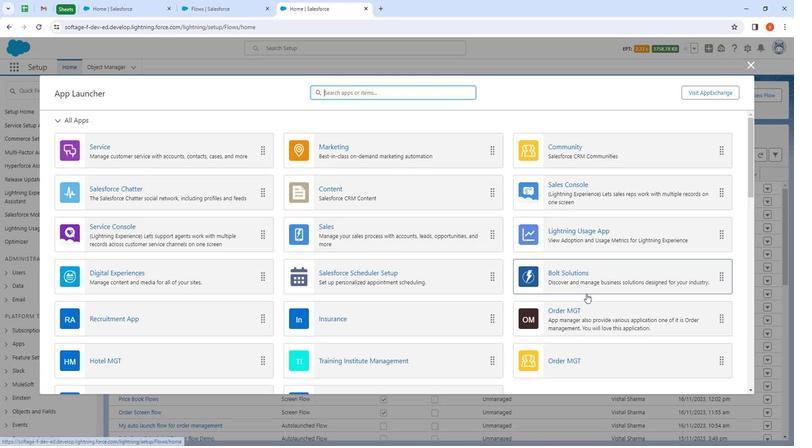 
Action: Mouse scrolled (584, 290) with delta (0, 0)
Screenshot: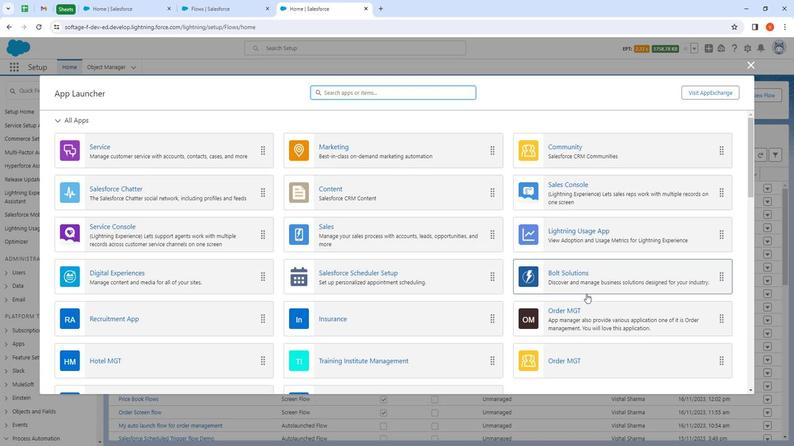 
Action: Mouse scrolled (584, 290) with delta (0, 0)
Screenshot: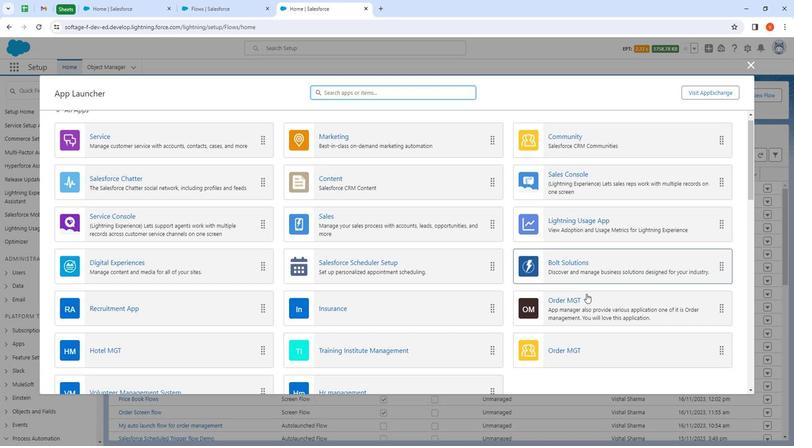 
Action: Mouse moved to (344, 315)
Screenshot: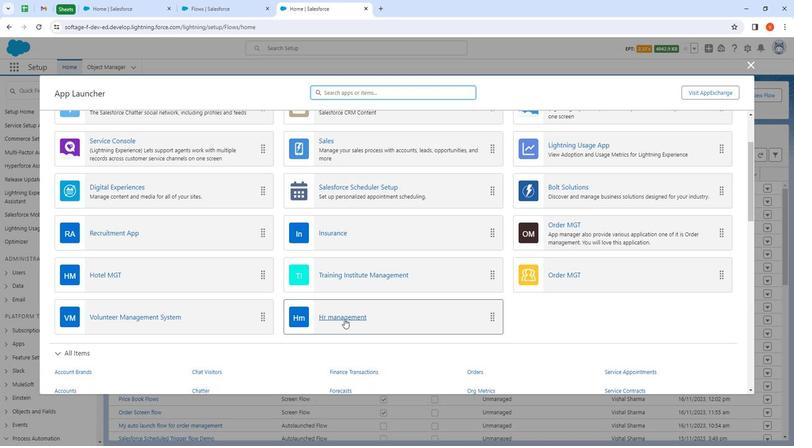 
Action: Mouse pressed left at (344, 315)
Screenshot: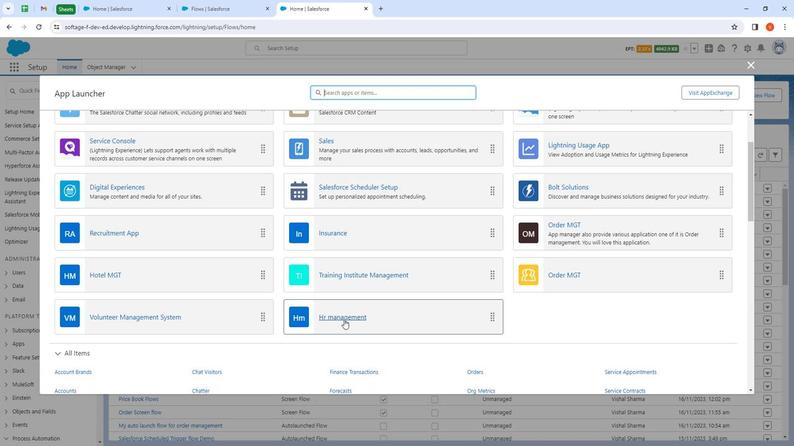 
Action: Mouse moved to (131, 73)
Screenshot: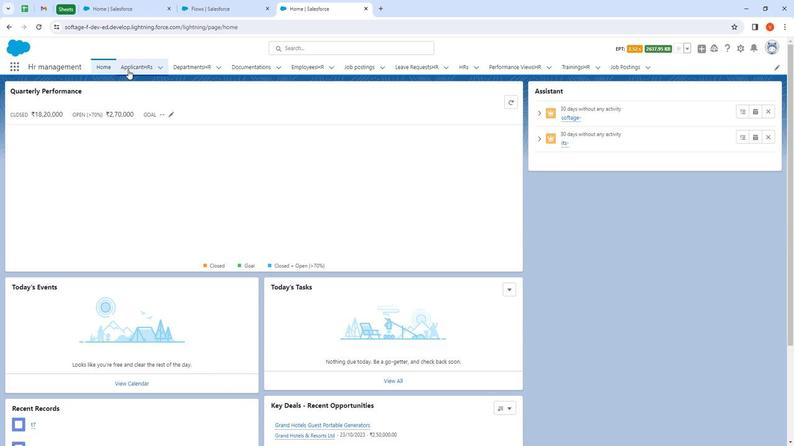 
Action: Mouse pressed left at (131, 73)
Screenshot: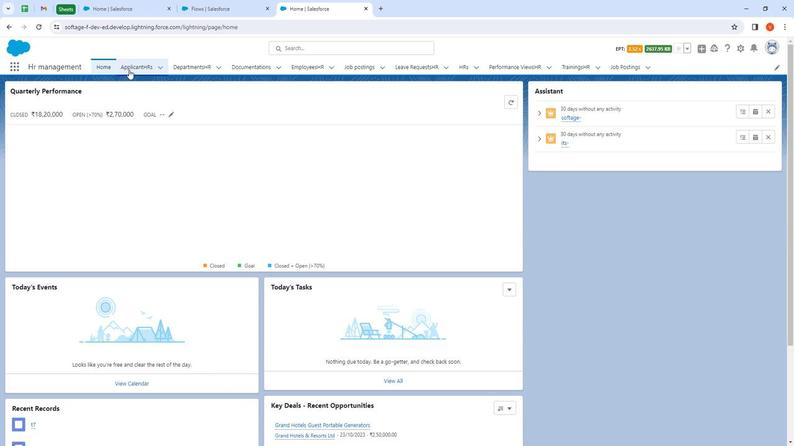 
Action: Mouse moved to (689, 101)
Screenshot: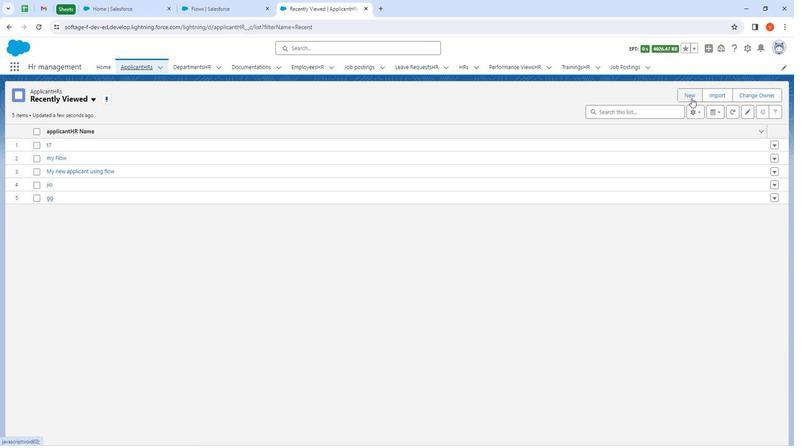 
Action: Mouse pressed left at (689, 101)
Screenshot: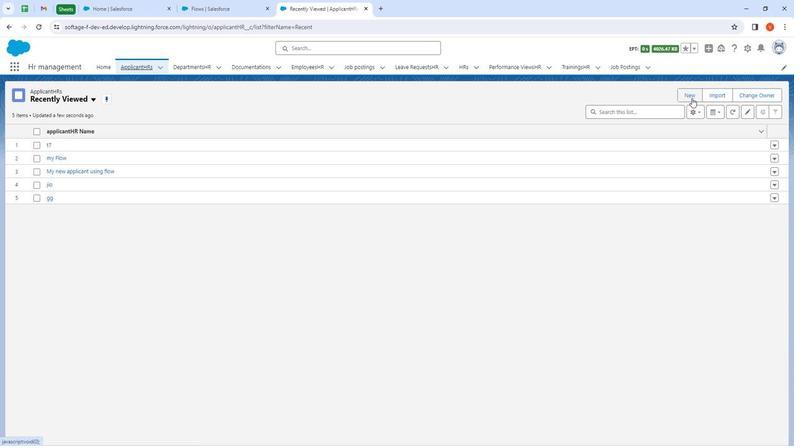 
Action: Mouse moved to (297, 162)
Screenshot: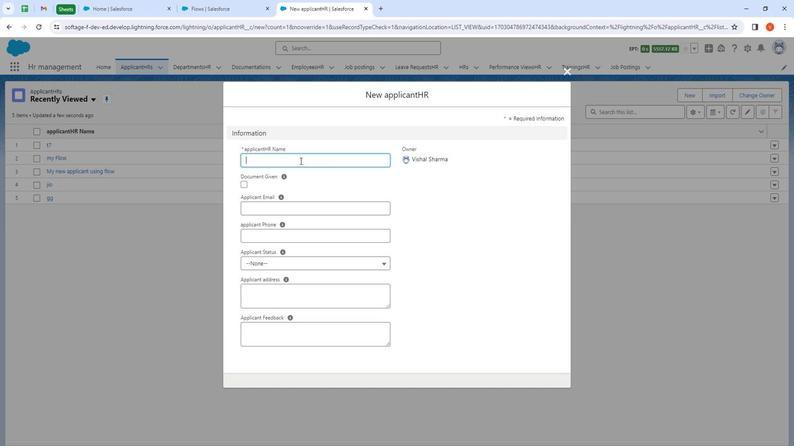 
Action: Mouse pressed left at (297, 162)
Screenshot: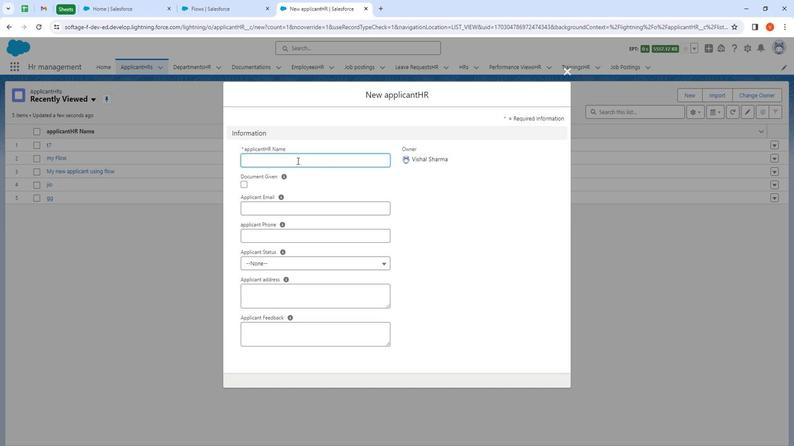 
Action: Mouse moved to (296, 162)
Screenshot: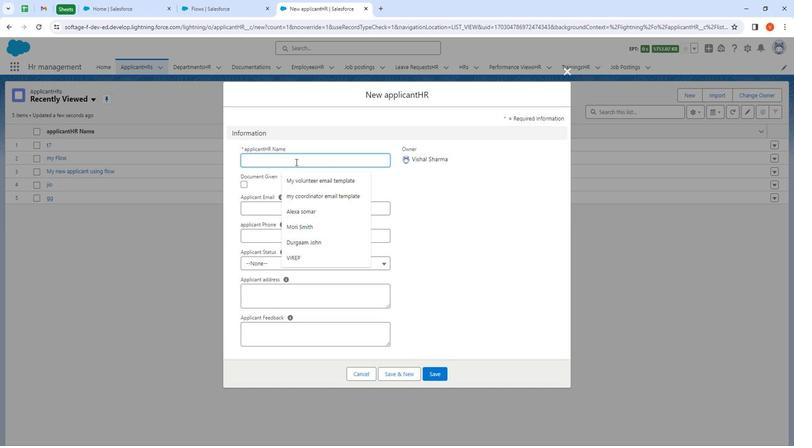 
Action: Key pressed <Key.shift>My<Key.space>new<Key.space>flows<Key.space>for<Key.space>applicant
Screenshot: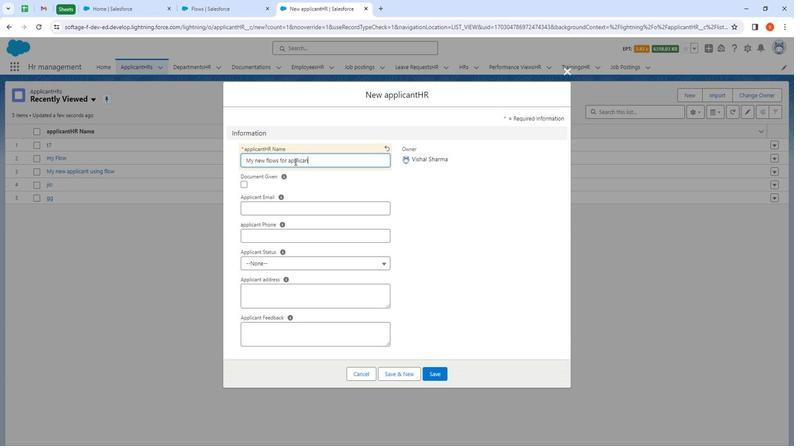 
Action: Mouse moved to (247, 184)
Screenshot: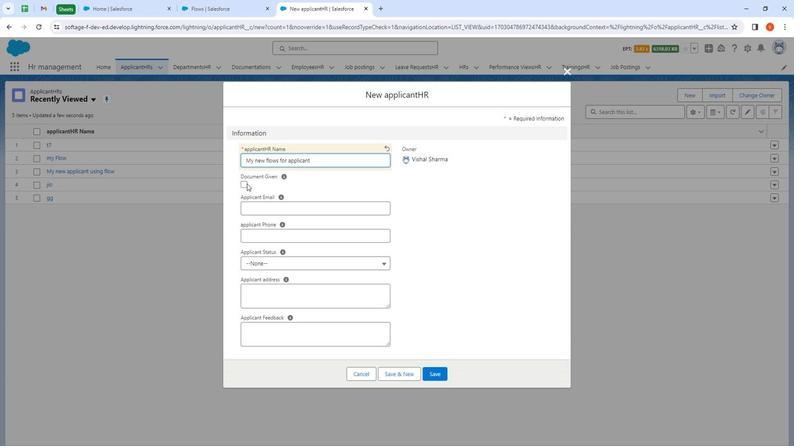 
Action: Mouse pressed left at (247, 184)
Screenshot: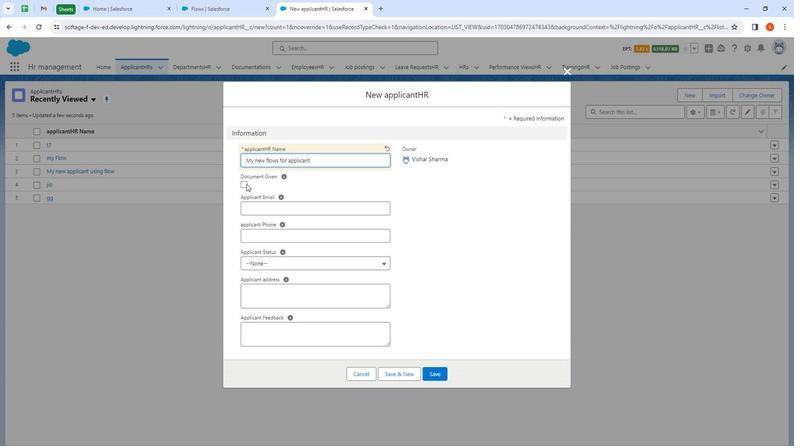 
Action: Mouse moved to (246, 184)
Screenshot: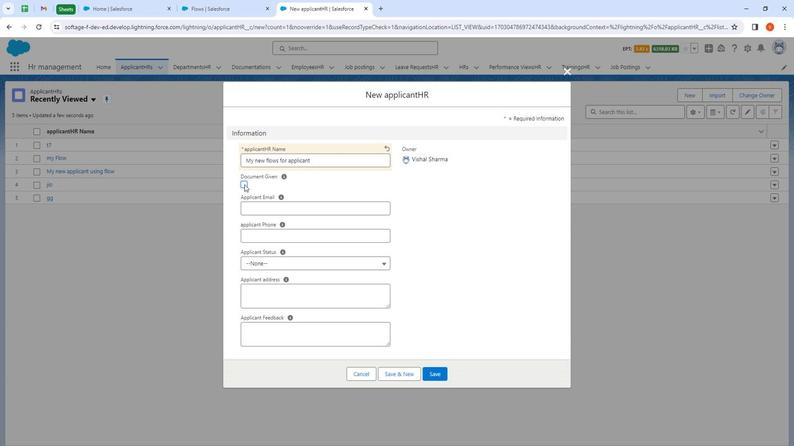 
Action: Mouse pressed left at (246, 184)
Screenshot: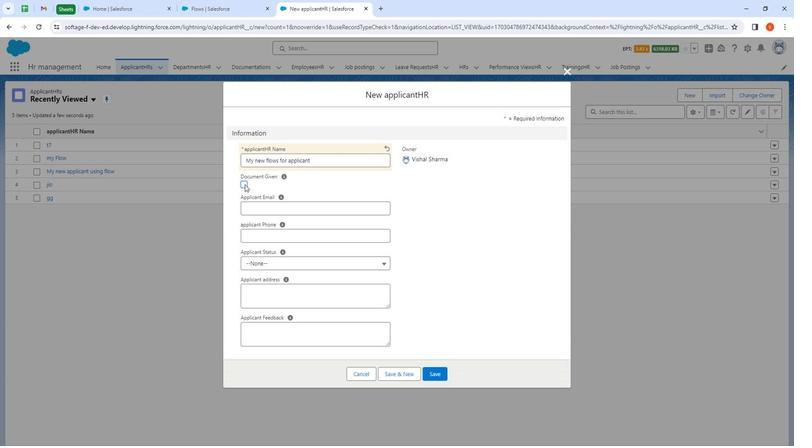 
Action: Mouse moved to (274, 211)
Screenshot: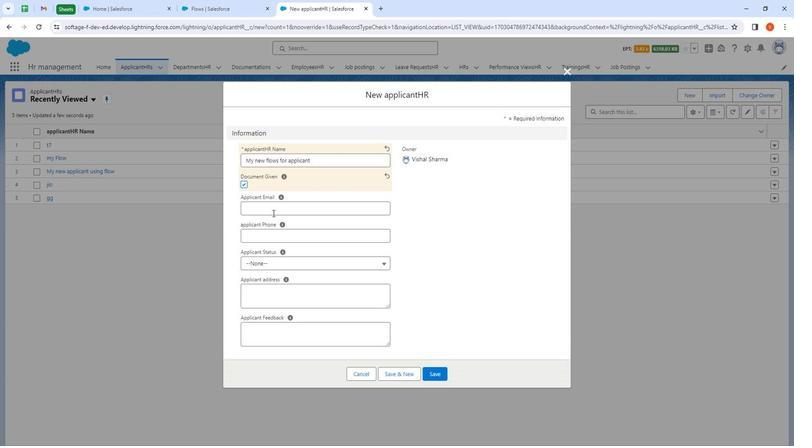 
Action: Mouse pressed left at (274, 211)
Screenshot: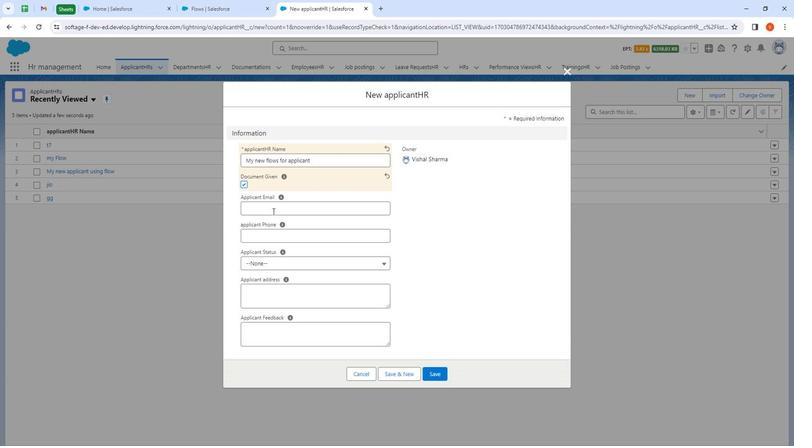 
Action: Mouse moved to (248, 191)
Screenshot: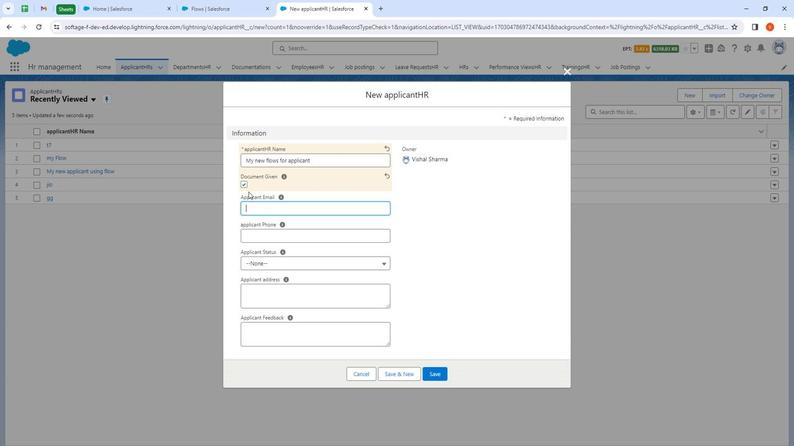 
Action: Key pressed applica<Key.shift>@nt.pl
Screenshot: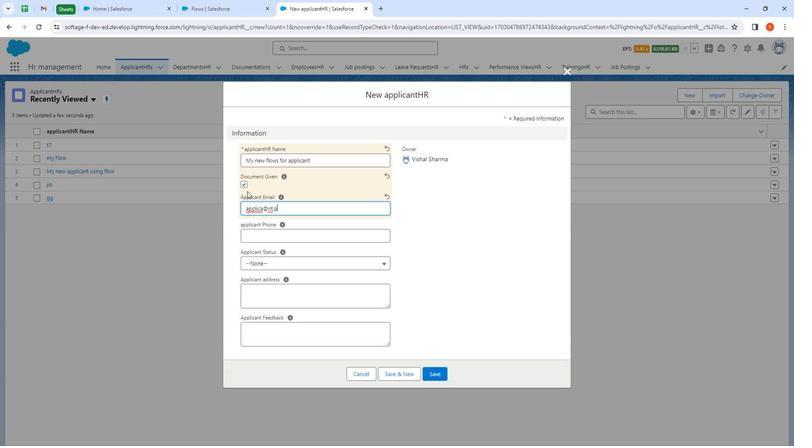 
Action: Mouse moved to (273, 263)
Screenshot: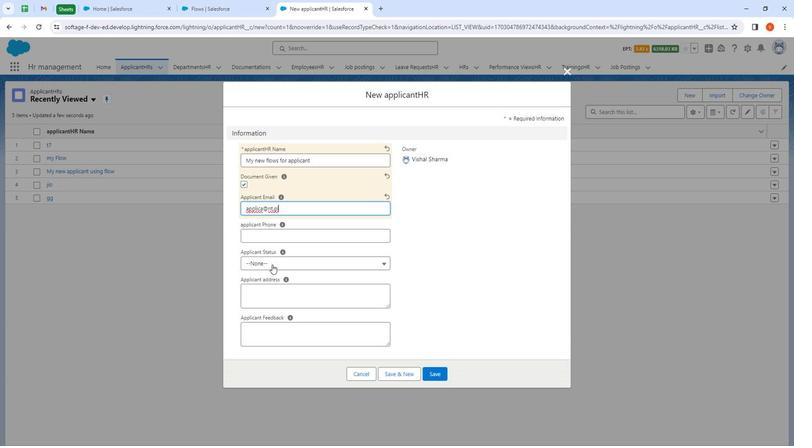 
Action: Mouse pressed left at (273, 263)
Screenshot: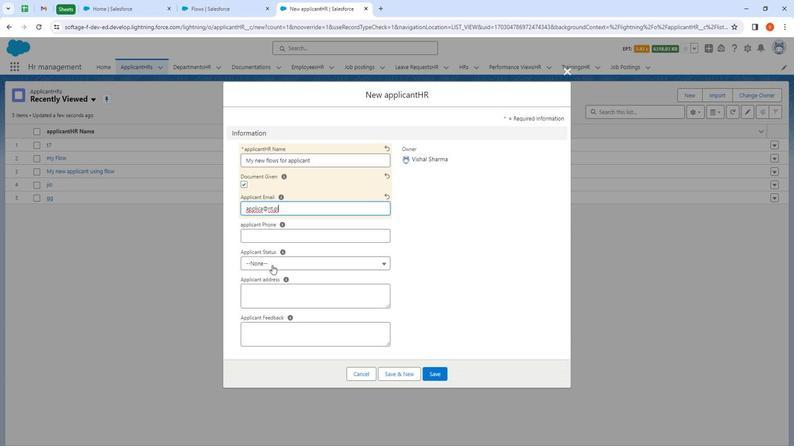 
Action: Mouse moved to (294, 379)
Screenshot: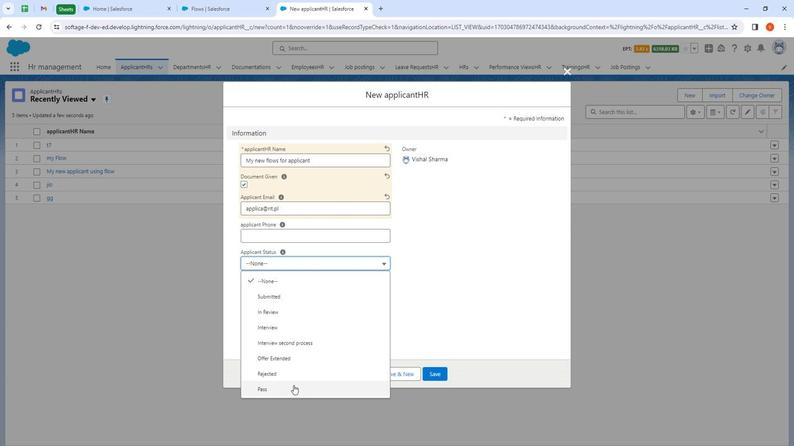 
Action: Mouse pressed left at (294, 379)
Screenshot: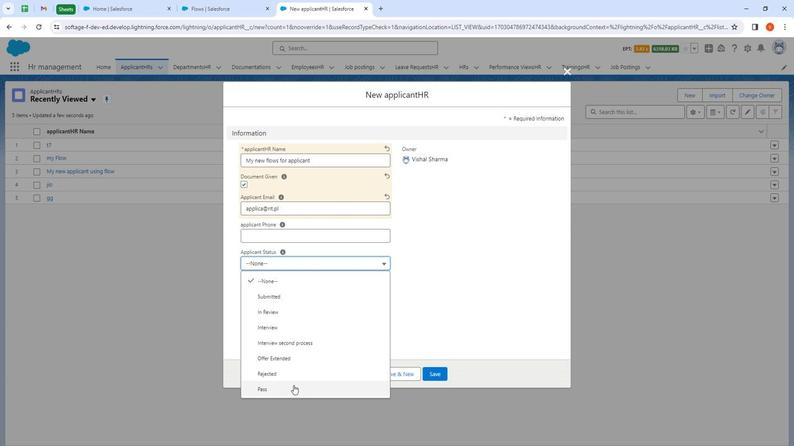 
Action: Mouse moved to (284, 289)
Screenshot: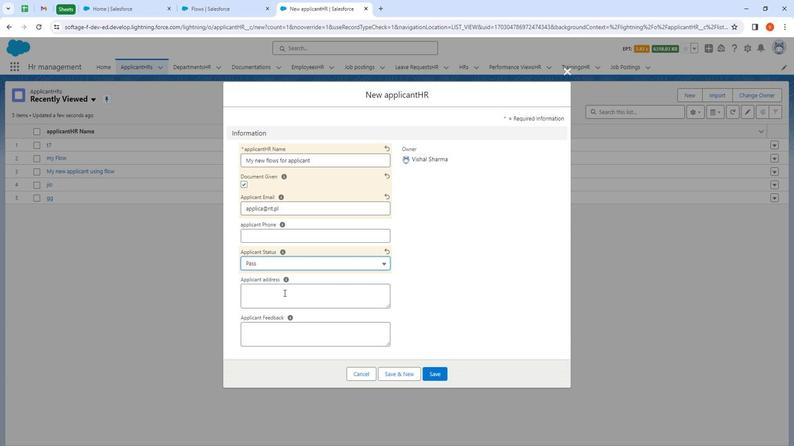 
Action: Mouse pressed left at (284, 289)
Screenshot: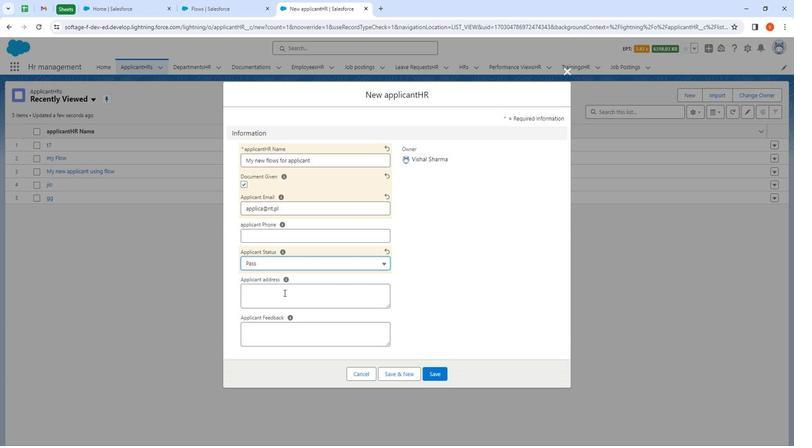 
Action: Mouse moved to (280, 286)
Screenshot: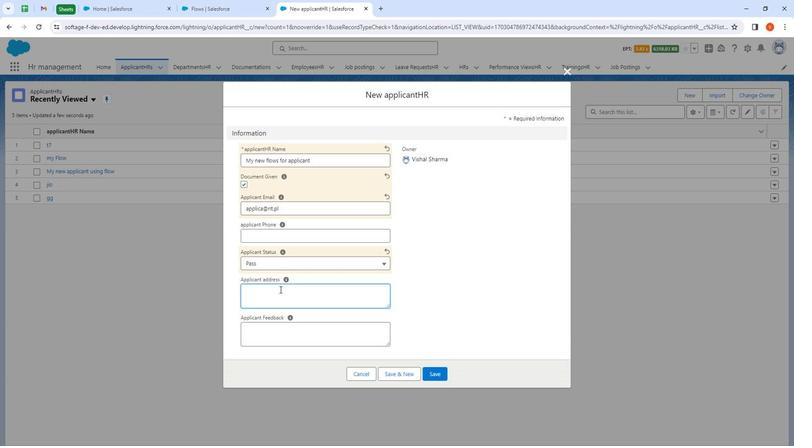 
Action: Key pressed 12/11<Key.space>s
Screenshot: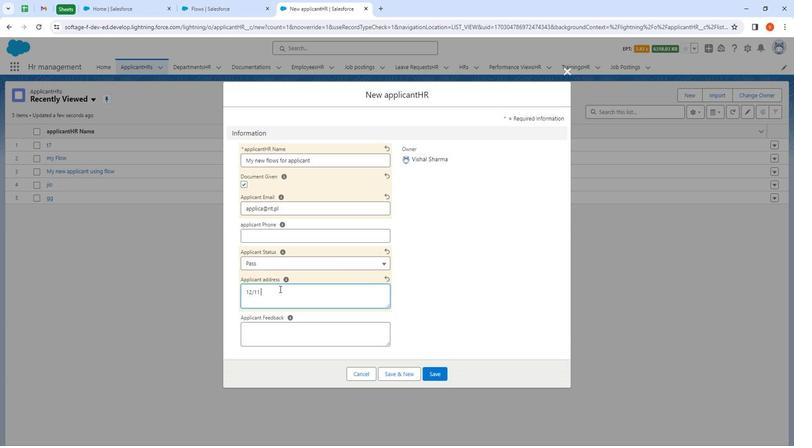 
Action: Mouse moved to (280, 286)
Screenshot: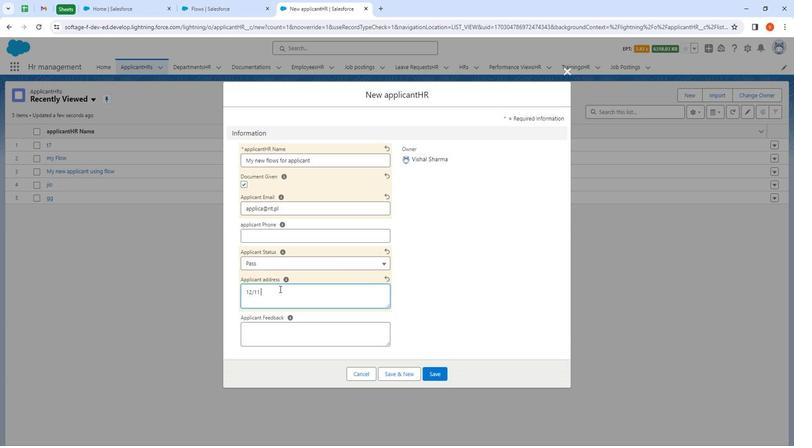 
Action: Key pressed treet<Key.space>brampton<Key.space>
Screenshot: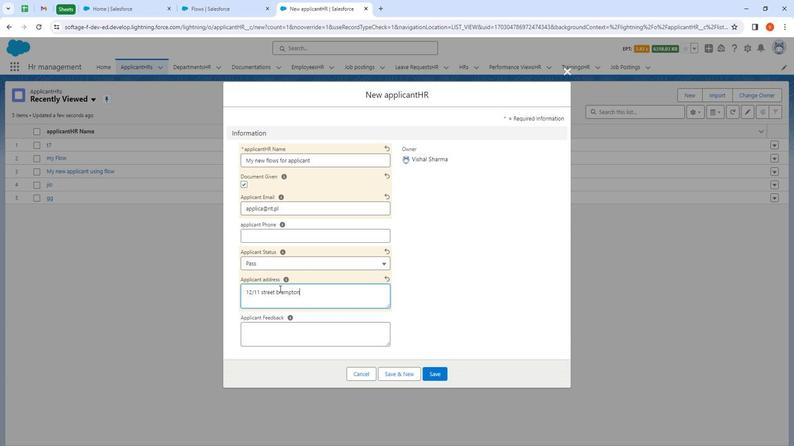 
Action: Mouse moved to (288, 292)
Screenshot: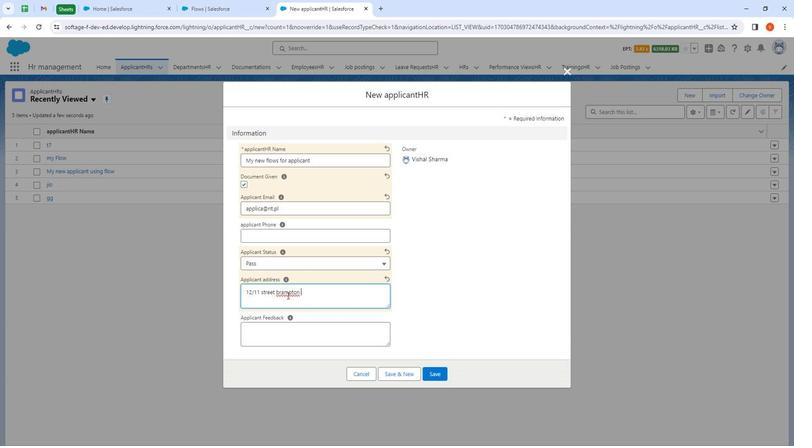 
Action: Mouse pressed right at (288, 292)
Screenshot: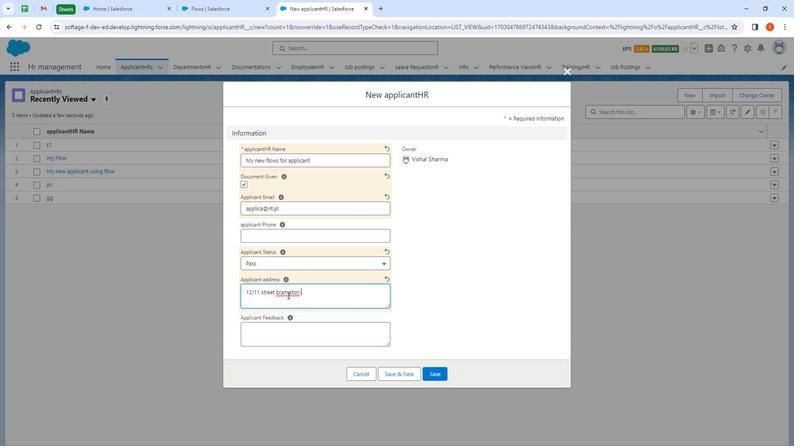 
Action: Mouse moved to (335, 154)
Screenshot: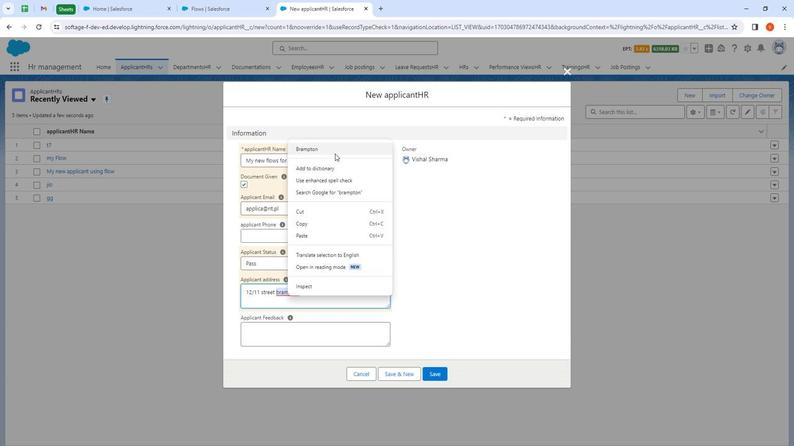 
Action: Mouse pressed left at (335, 154)
Screenshot: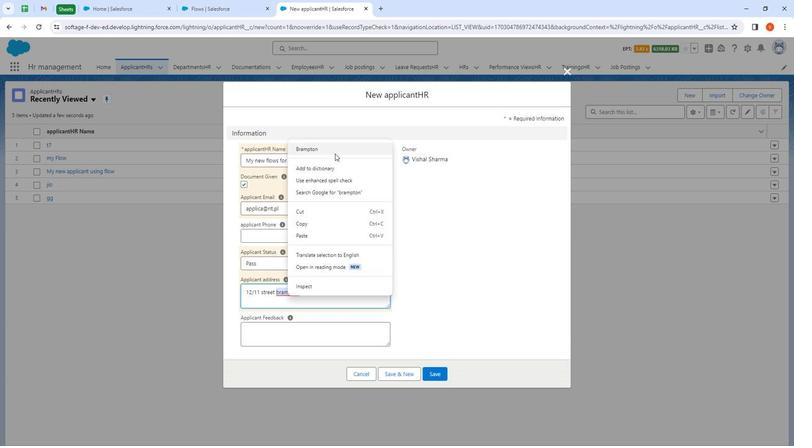 
Action: Mouse moved to (311, 294)
Screenshot: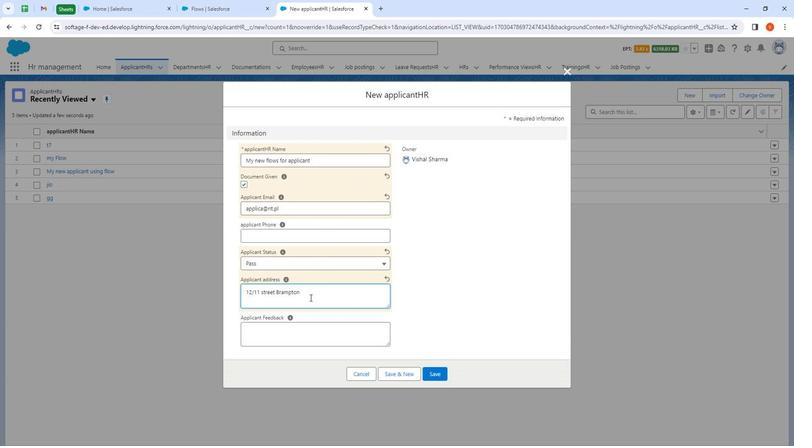 
Action: Mouse pressed left at (311, 294)
Screenshot: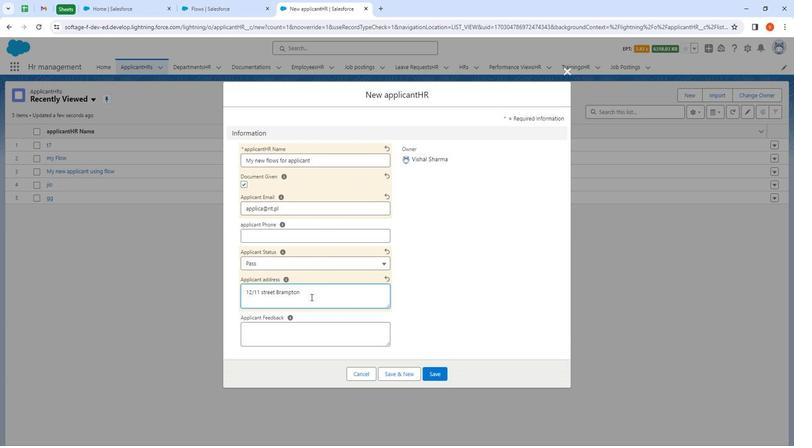 
Action: Mouse moved to (289, 277)
Screenshot: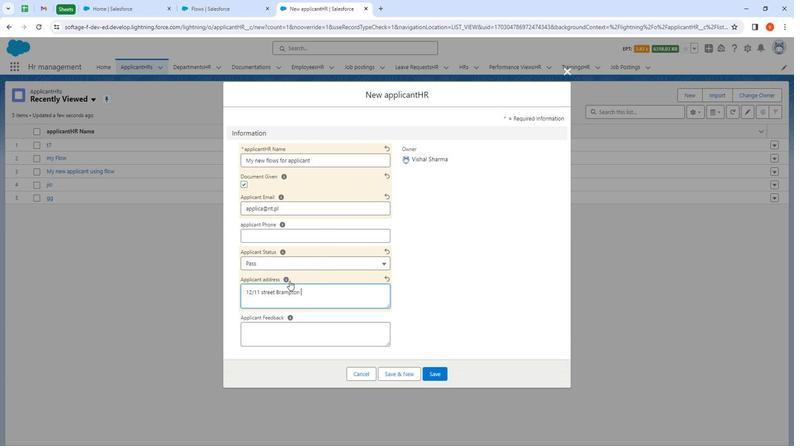 
Action: Key pressed <Key.shift>Canada
Screenshot: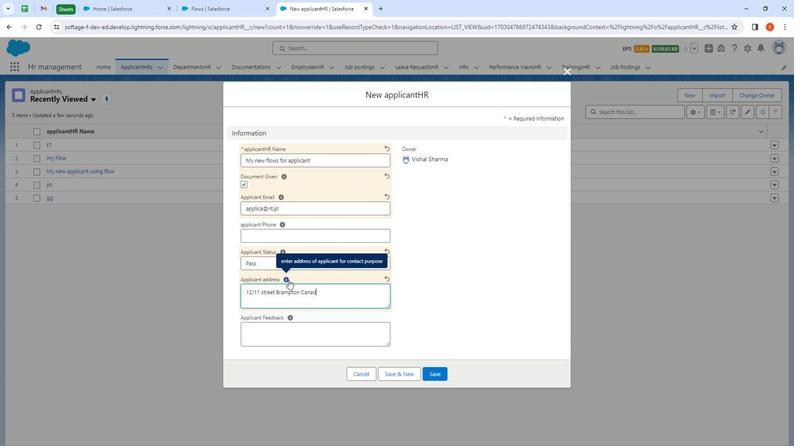 
Action: Mouse moved to (305, 332)
Screenshot: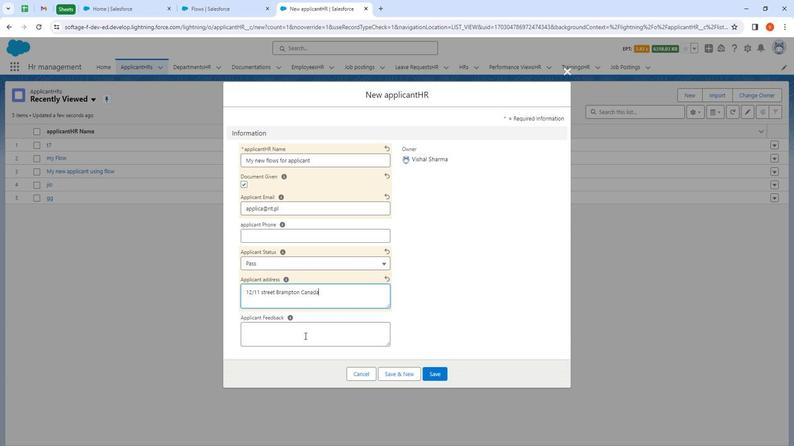 
Action: Mouse pressed left at (305, 332)
Screenshot: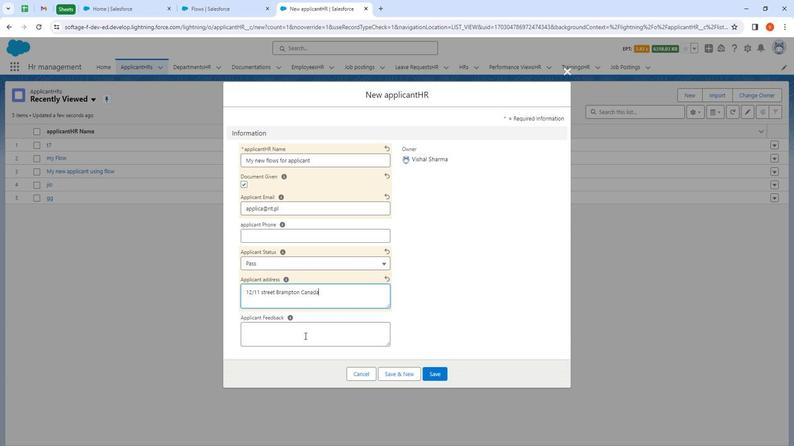 
Action: Mouse moved to (301, 328)
Screenshot: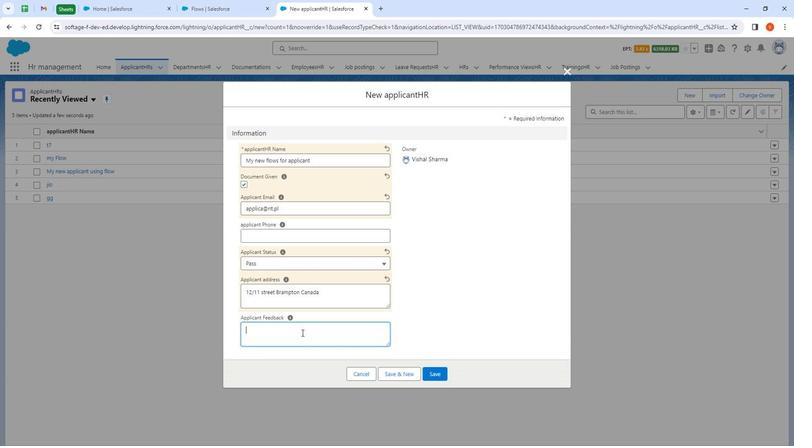 
Action: Key pressed ove<Key.space><Key.backspace><Key.shift><Key.backspace><Key.shift>Happy<Key.space>to<Key.space>join<Key.space>your<Key.space>organization<Key.space>as<Key.space>an<Key.space>applicant<Key.space>love<Key.space>to<Key.space>see<Key.space>our<Key.space>organization<Key.space>success
Screenshot: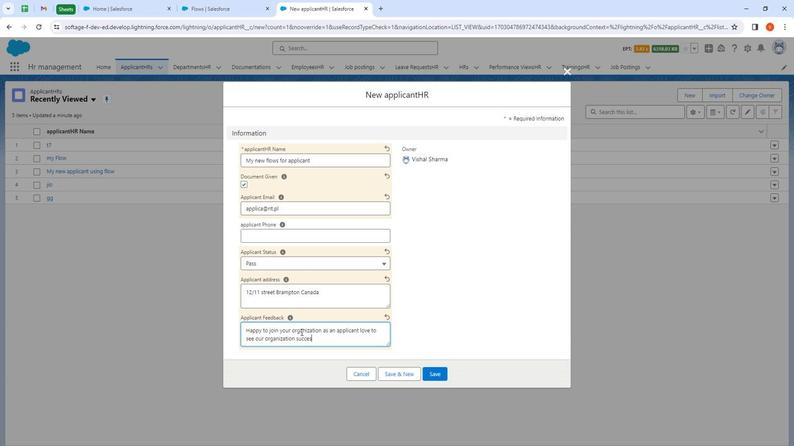 
Action: Mouse moved to (303, 328)
Screenshot: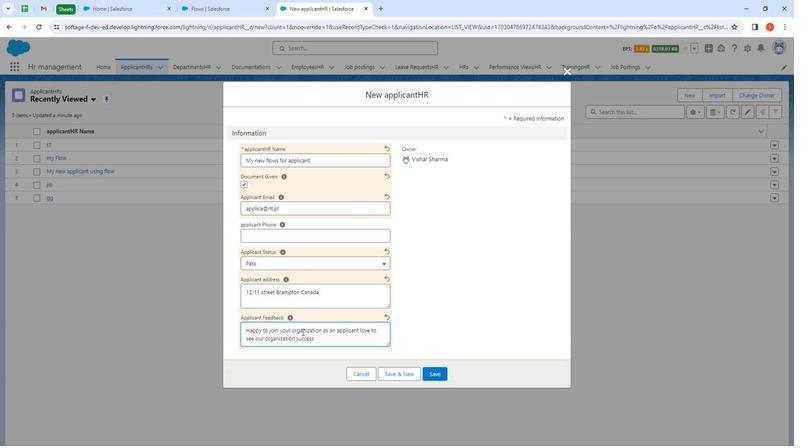 
Action: Key pressed .
Screenshot: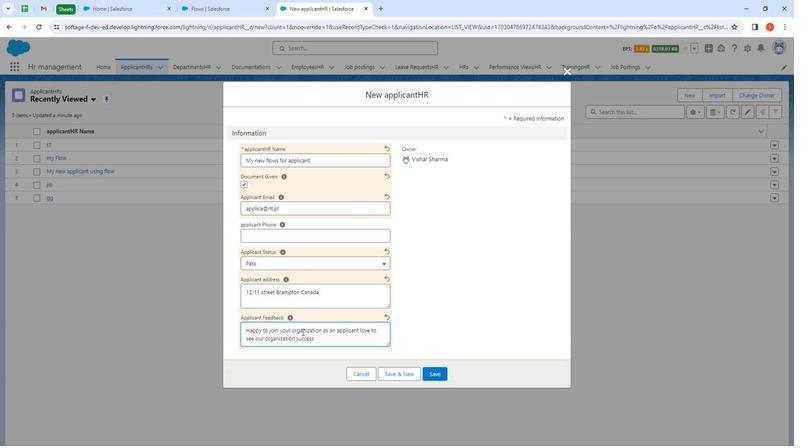 
Action: Mouse moved to (441, 369)
Screenshot: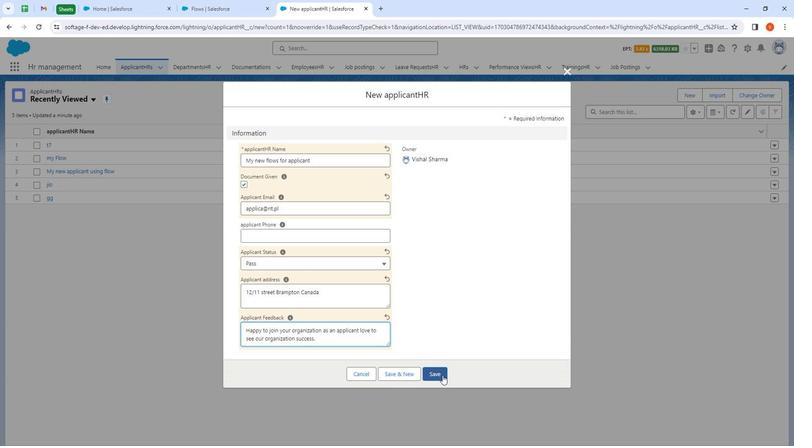 
Action: Mouse pressed left at (441, 369)
Screenshot: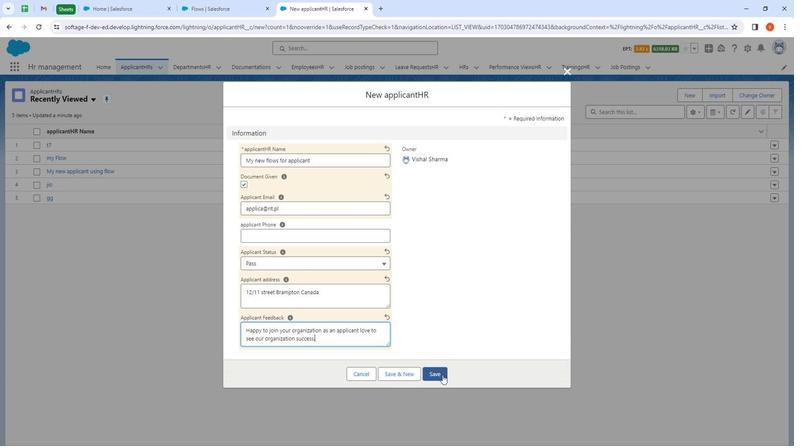 
Action: Mouse moved to (42, 229)
Screenshot: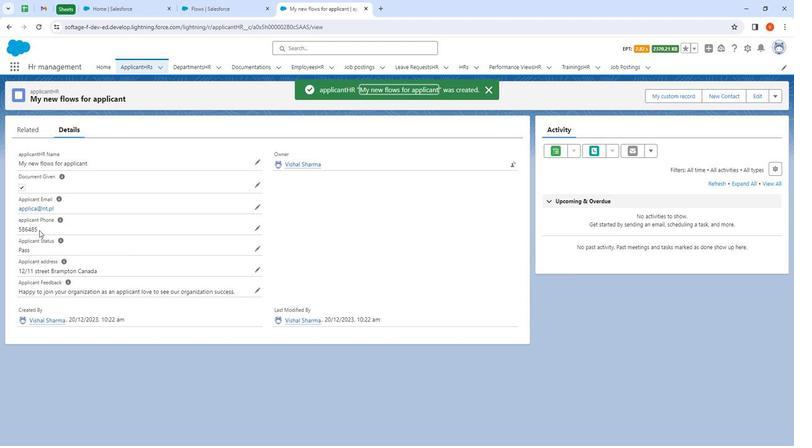 
Action: Mouse pressed left at (42, 229)
Screenshot: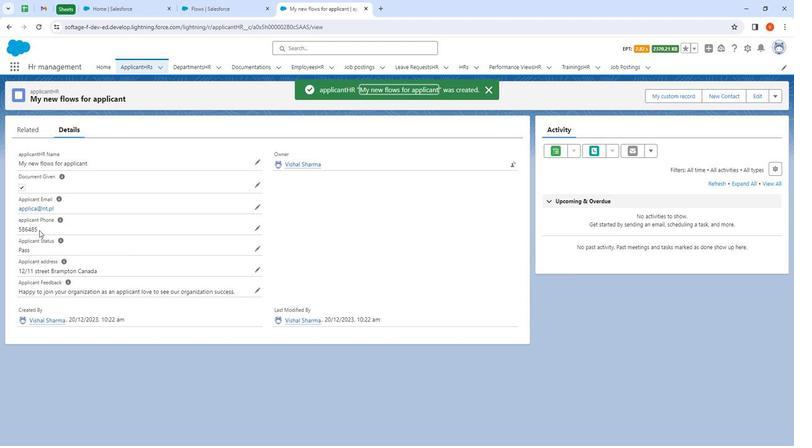 
Action: Mouse moved to (132, 67)
Screenshot: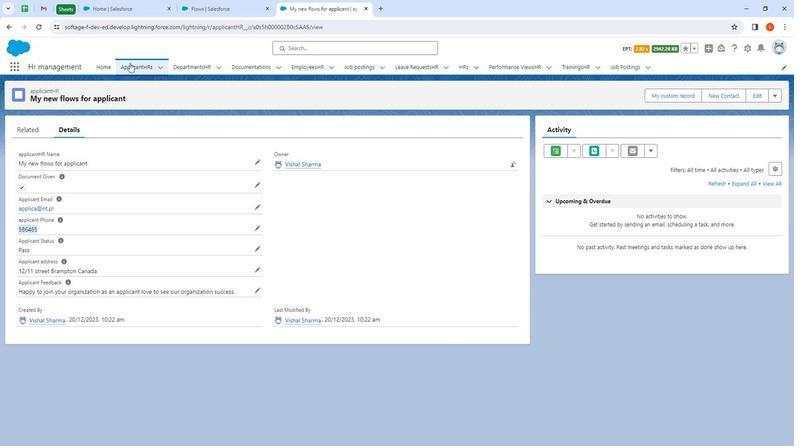 
Action: Mouse pressed left at (132, 67)
Screenshot: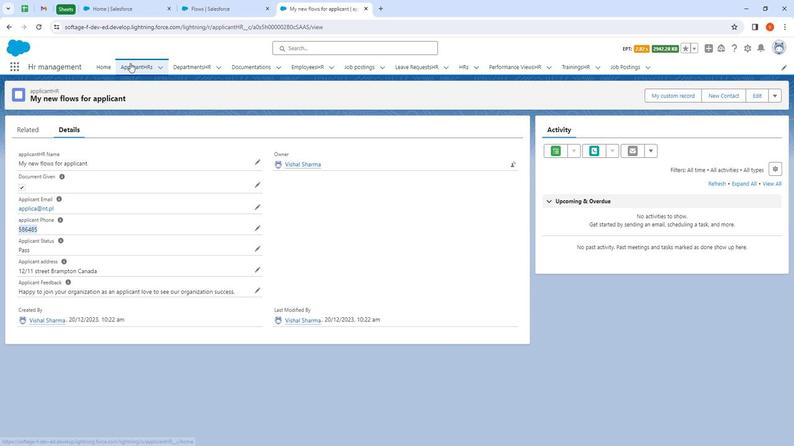 
Action: Mouse moved to (684, 94)
Screenshot: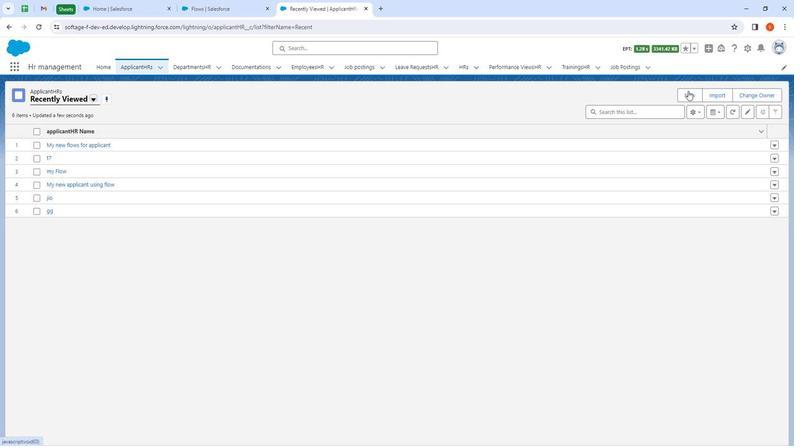 
Action: Mouse pressed left at (684, 94)
Screenshot: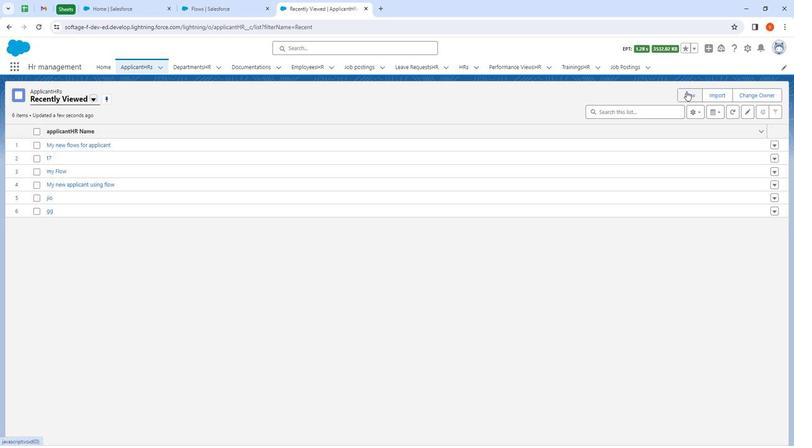 
Action: Mouse moved to (286, 155)
Screenshot: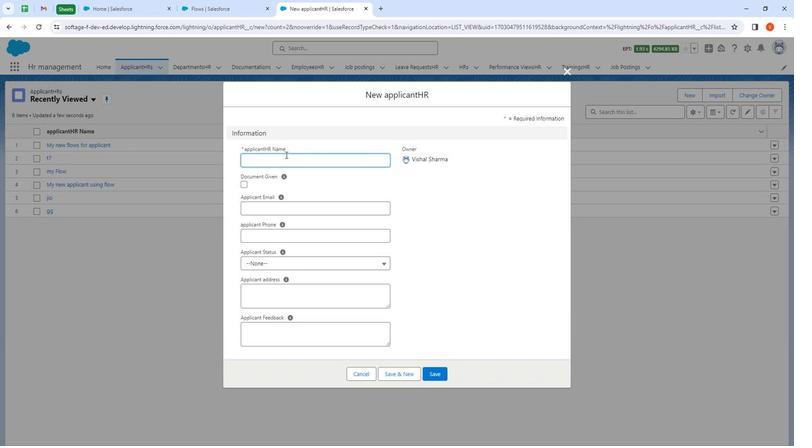 
Action: Mouse pressed left at (286, 155)
Screenshot: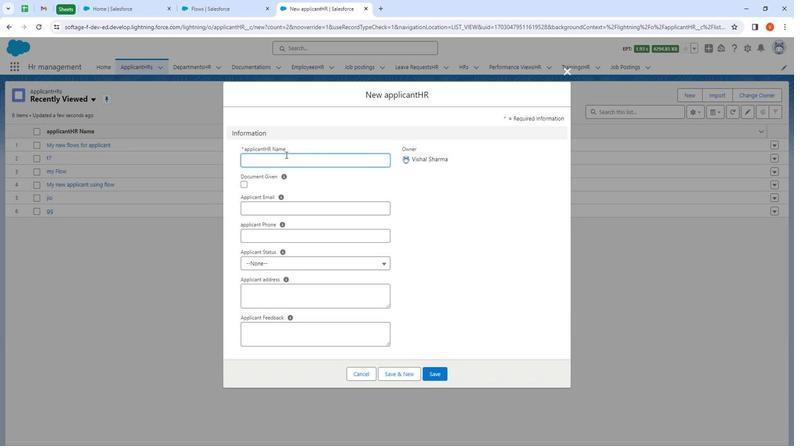 
Action: Mouse moved to (278, 149)
Screenshot: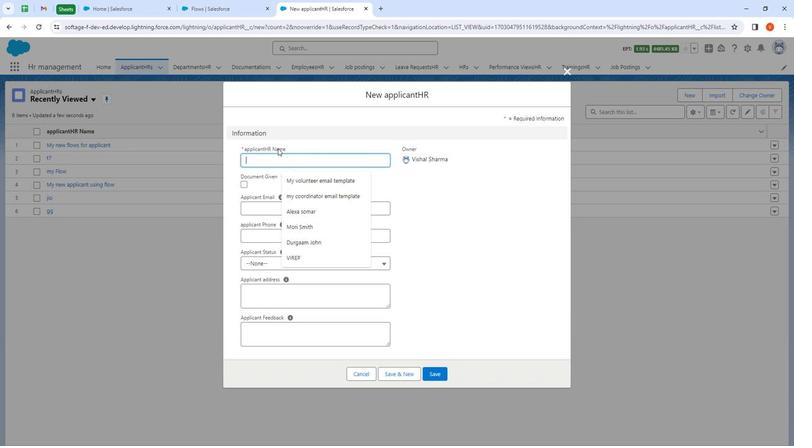 
Action: Key pressed my<Key.space>flow
Screenshot: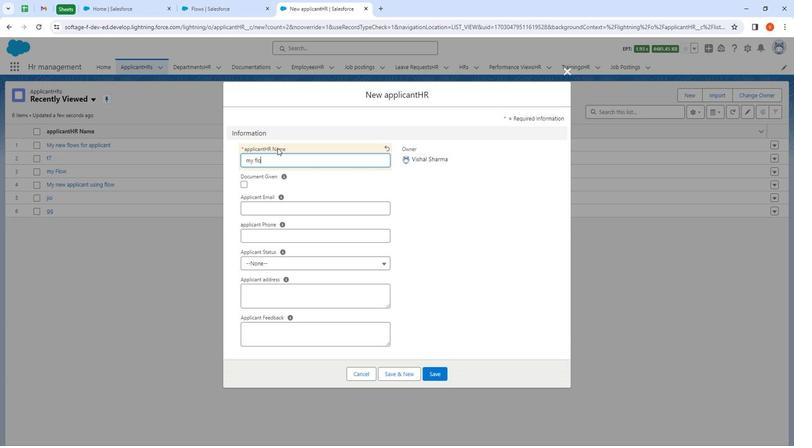 
Action: Mouse moved to (269, 203)
Screenshot: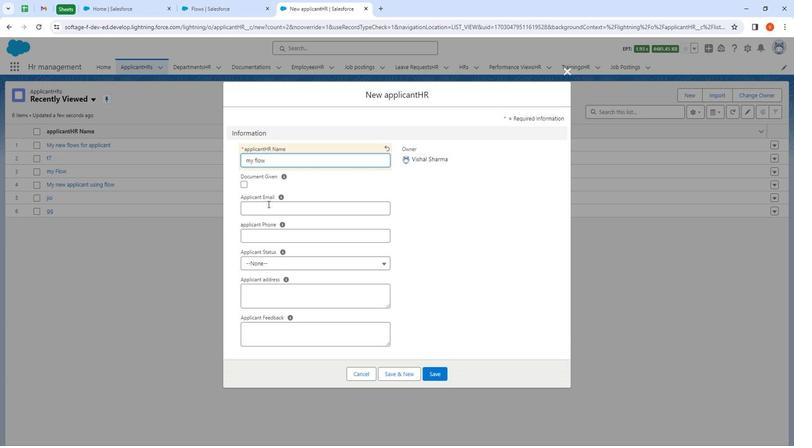 
Action: Mouse pressed left at (269, 203)
Screenshot: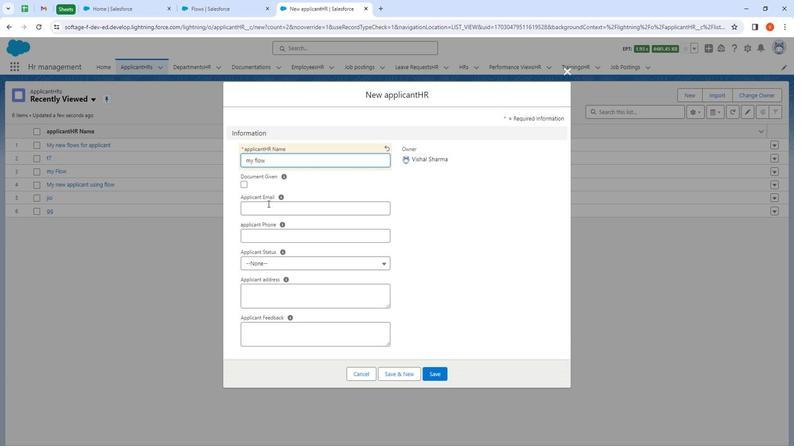
Action: Mouse moved to (261, 198)
Screenshot: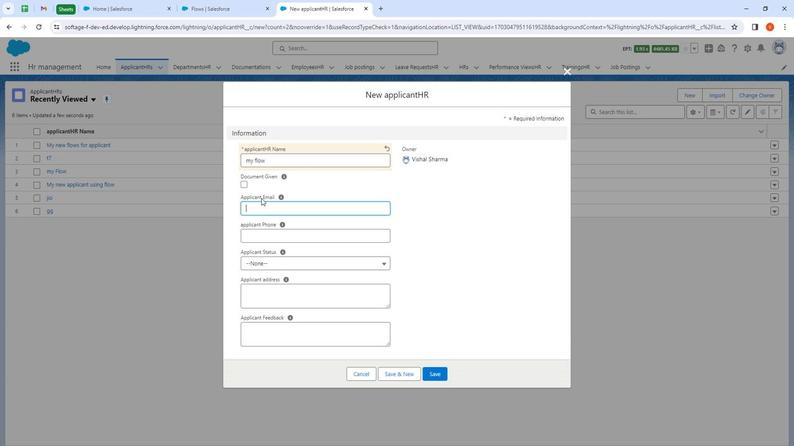 
Action: Key pressed test<Key.shift>@email.cpm
Screenshot: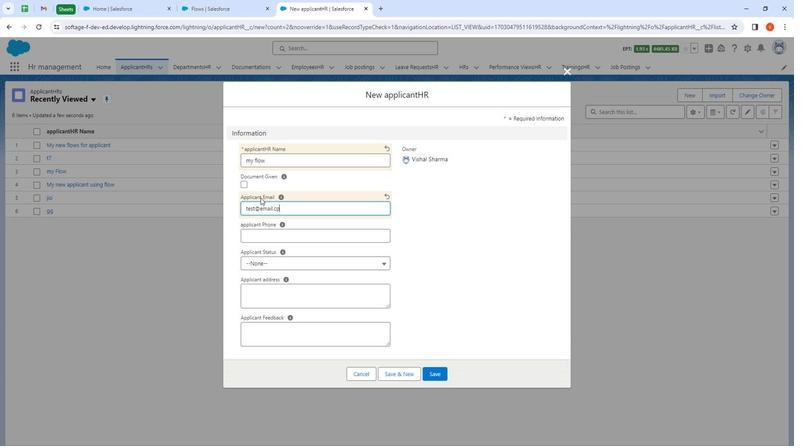 
Action: Mouse moved to (240, 183)
Screenshot: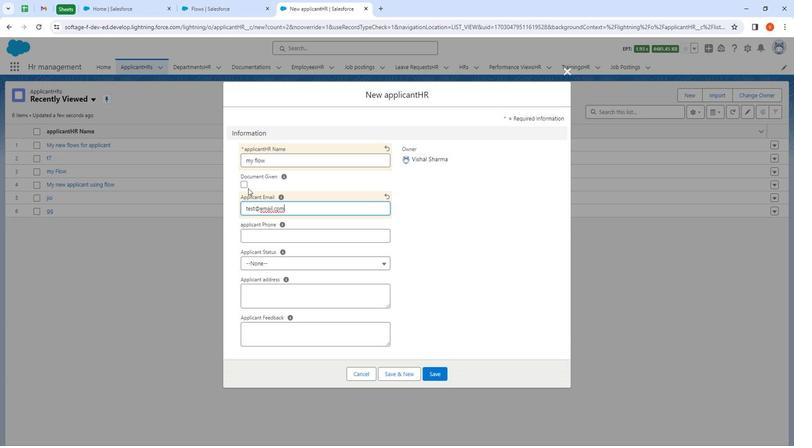 
Action: Mouse scrolled (240, 182) with delta (0, 0)
Screenshot: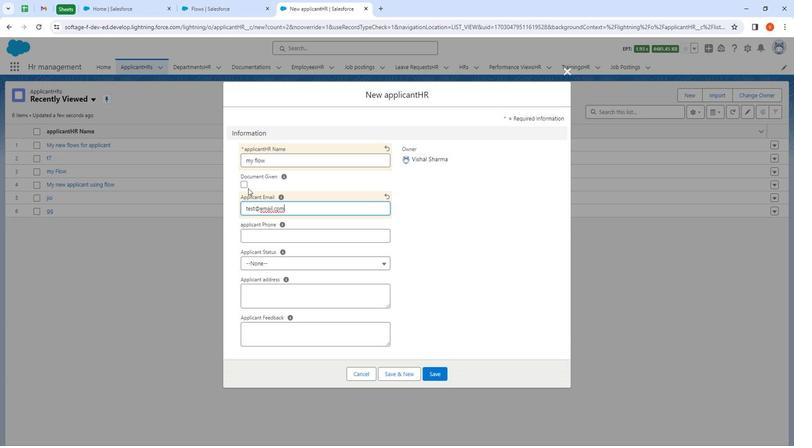 
Action: Mouse moved to (240, 183)
Screenshot: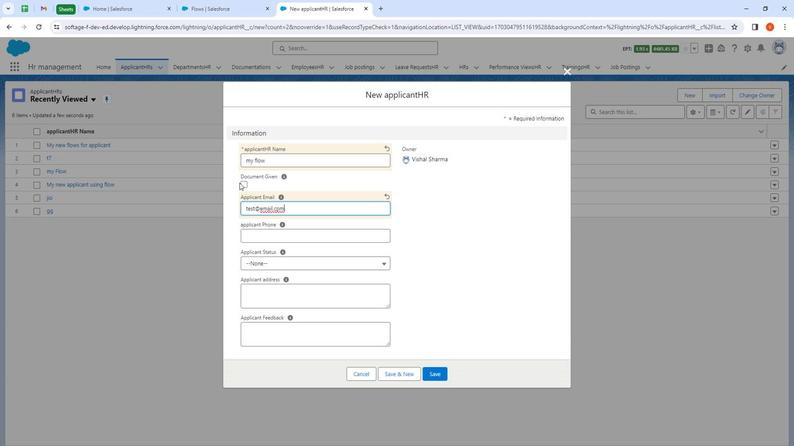 
Action: Mouse pressed left at (240, 183)
Screenshot: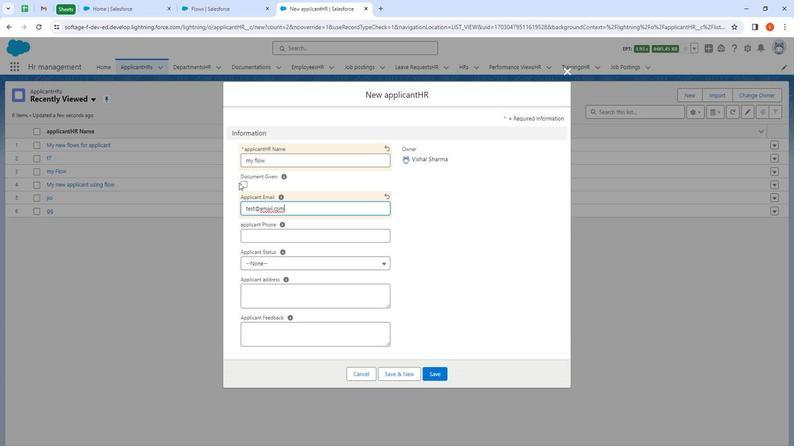 
Action: Mouse moved to (243, 183)
Screenshot: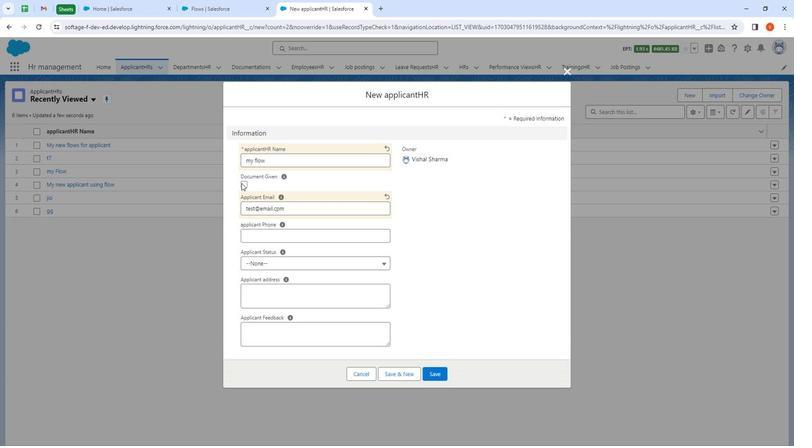 
Action: Mouse pressed left at (243, 183)
Screenshot: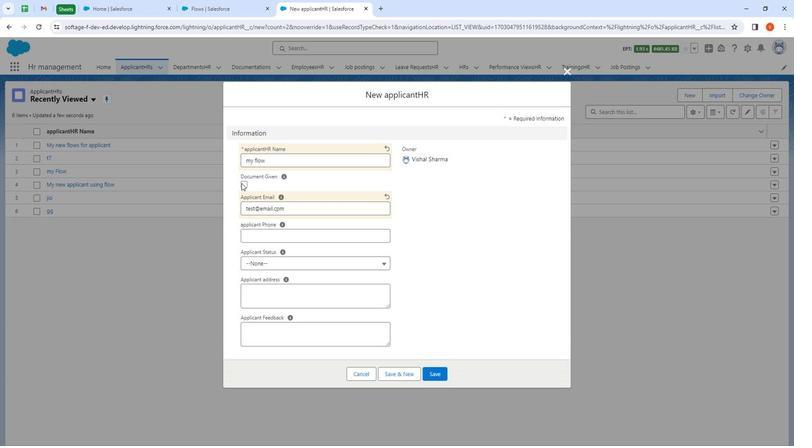 
Action: Mouse moved to (266, 260)
Screenshot: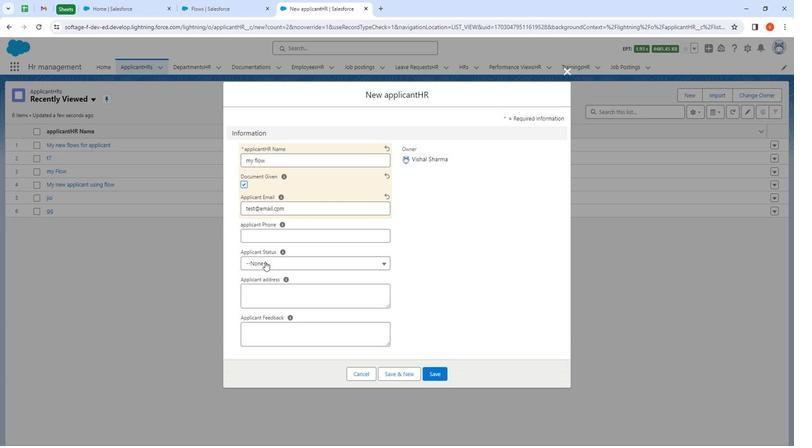 
Action: Mouse pressed left at (266, 260)
Screenshot: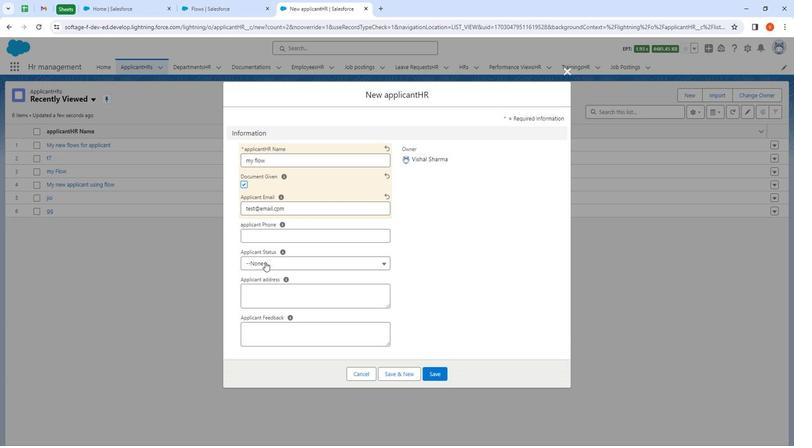 
Action: Mouse moved to (299, 314)
Screenshot: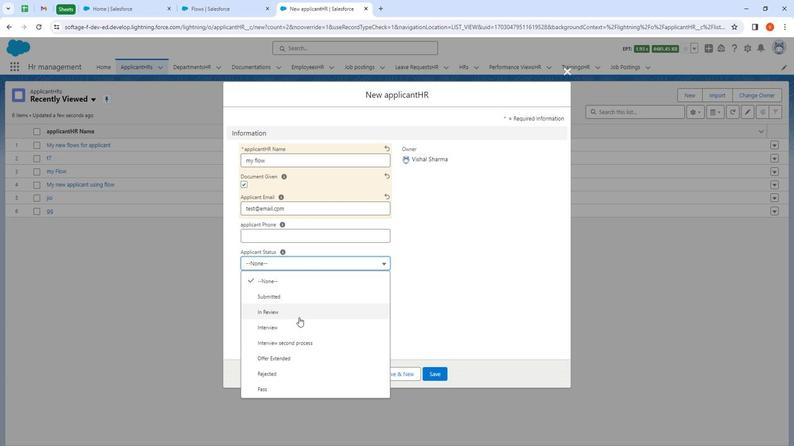 
Action: Mouse pressed left at (299, 314)
Screenshot: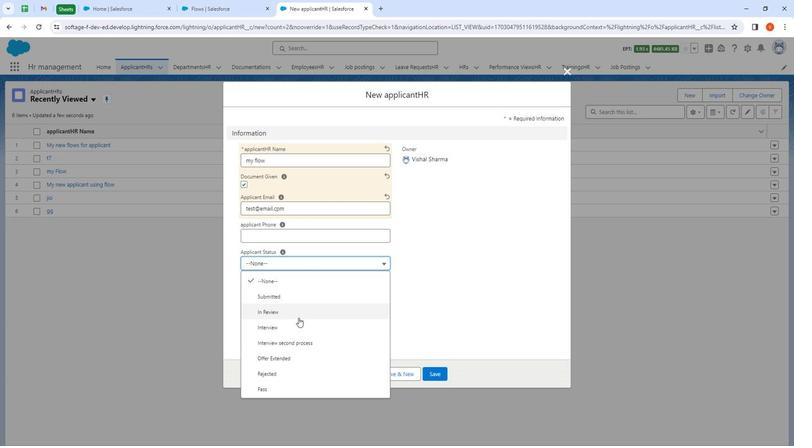 
Action: Mouse moved to (272, 291)
Screenshot: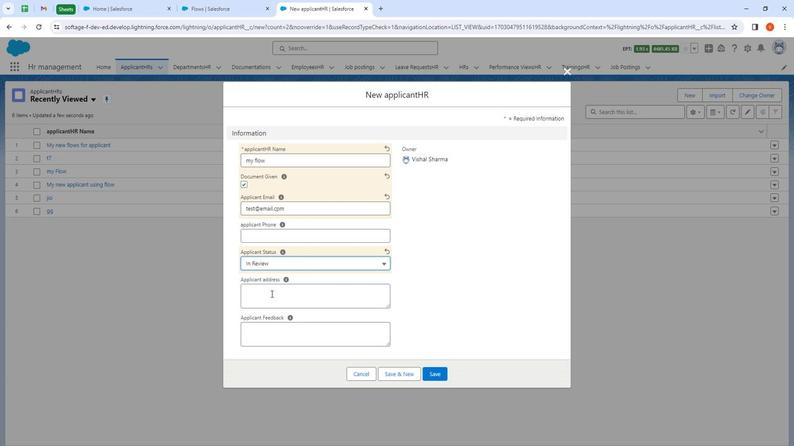 
Action: Mouse pressed left at (272, 291)
Screenshot: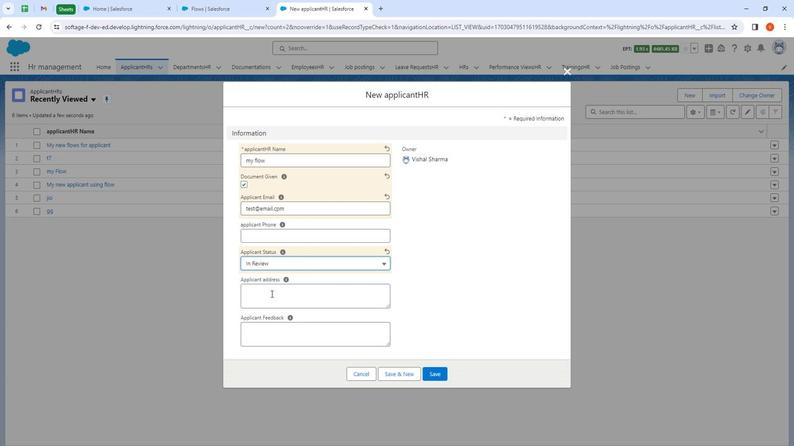 
Action: Mouse moved to (278, 294)
Screenshot: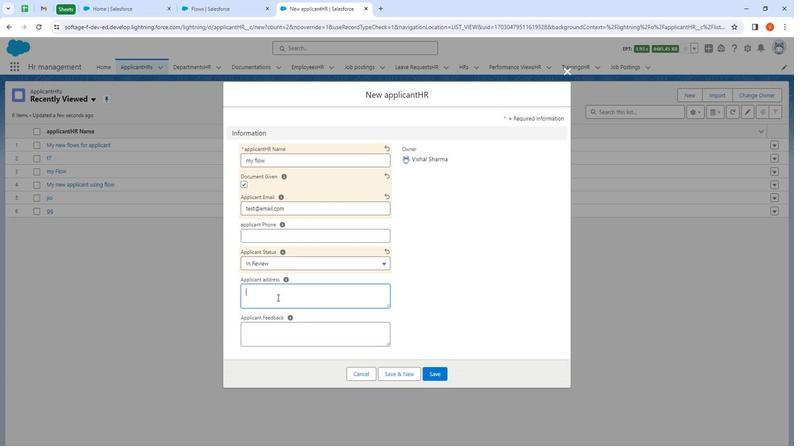 
Action: Key pressed 12/67<Key.space>street<Key.space><Key.shift>ACC<Key.space>meet
Screenshot: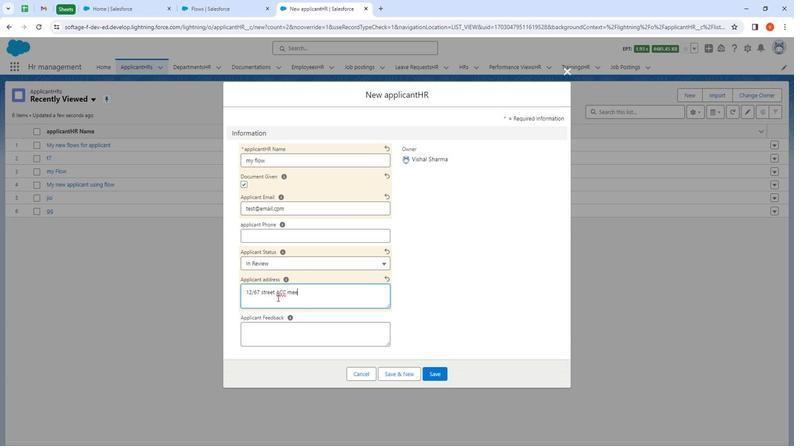 
Action: Mouse moved to (307, 335)
Screenshot: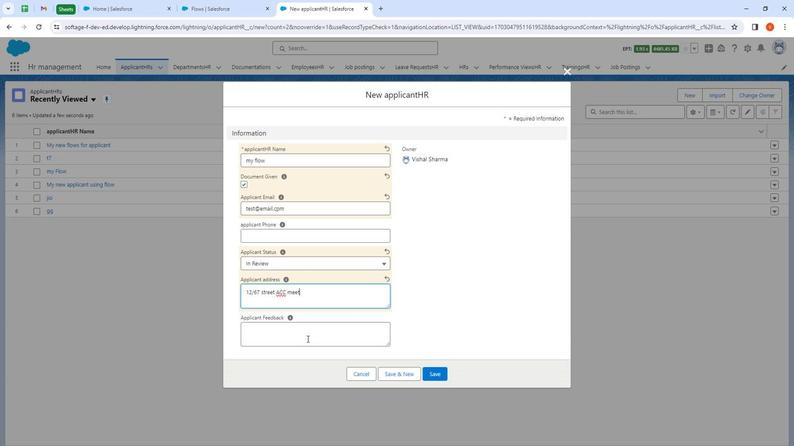 
Action: Mouse pressed left at (307, 335)
Screenshot: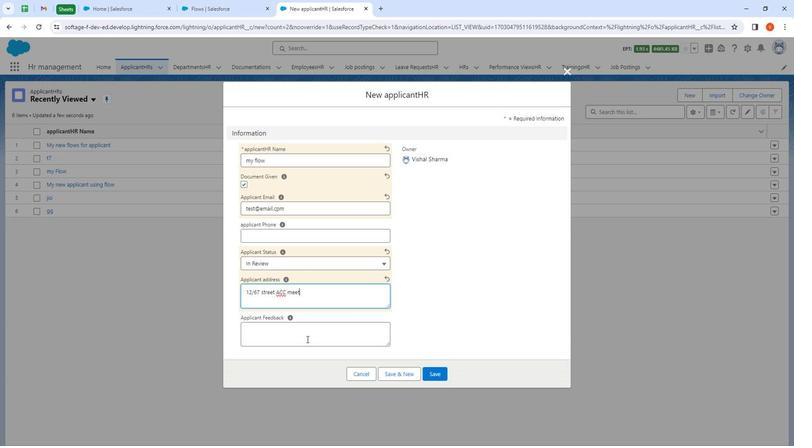 
Action: Mouse moved to (304, 335)
Screenshot: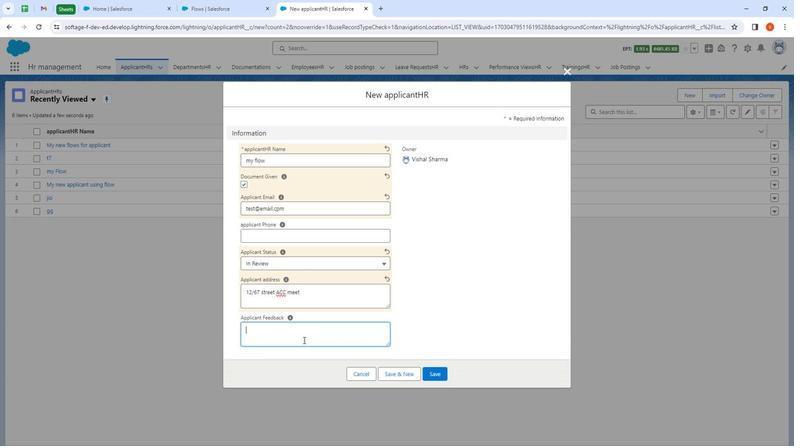 
Action: Key pressed love<Key.space>to<Key.space>see<Key.space>growth
Screenshot: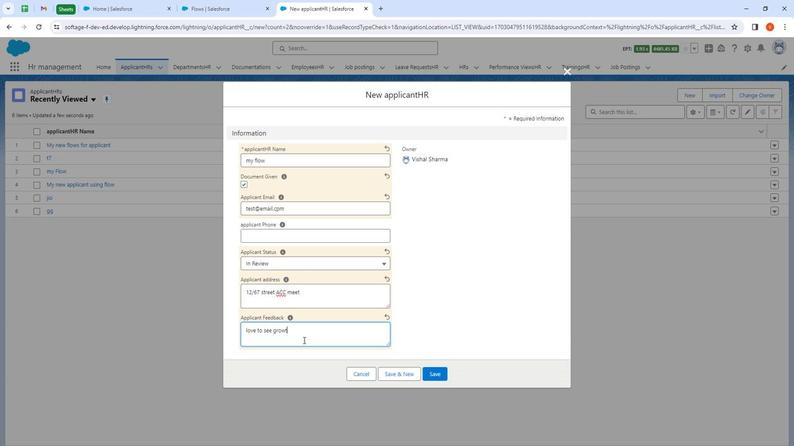
Action: Mouse moved to (434, 371)
Screenshot: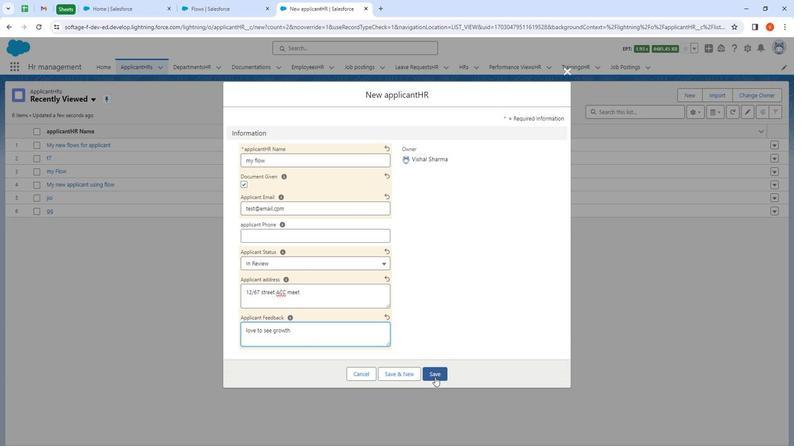 
Action: Mouse pressed left at (434, 371)
Screenshot: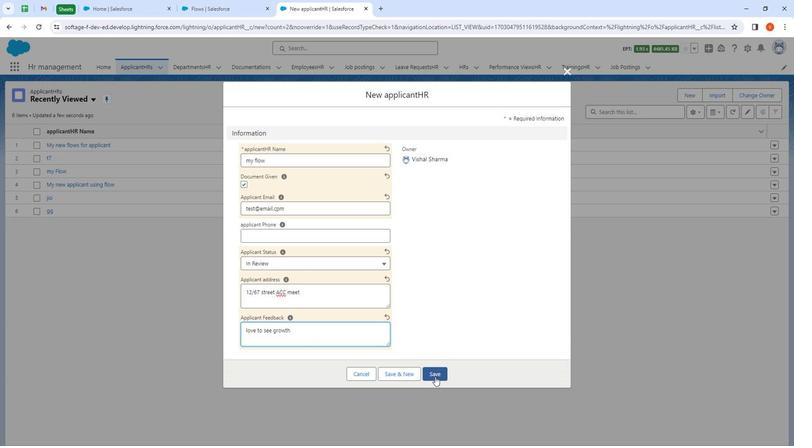 
Action: Mouse moved to (744, 52)
Screenshot: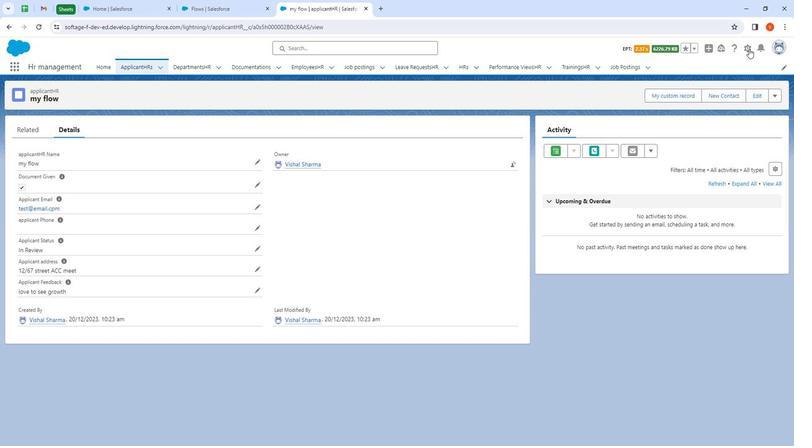
Action: Mouse pressed left at (744, 52)
Screenshot: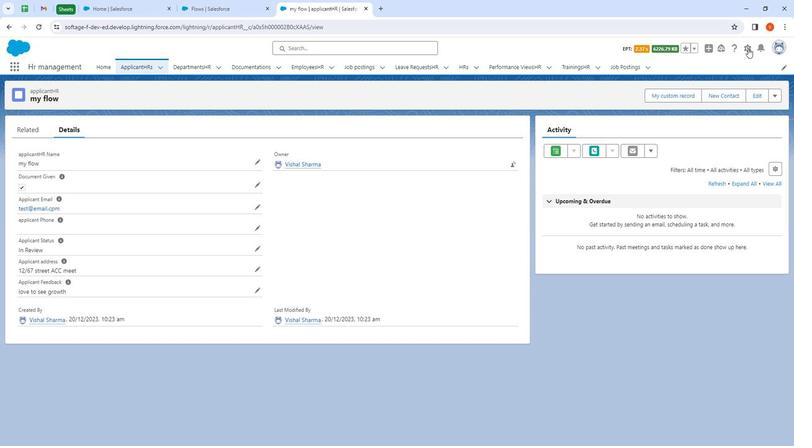 
Action: Mouse moved to (716, 90)
Screenshot: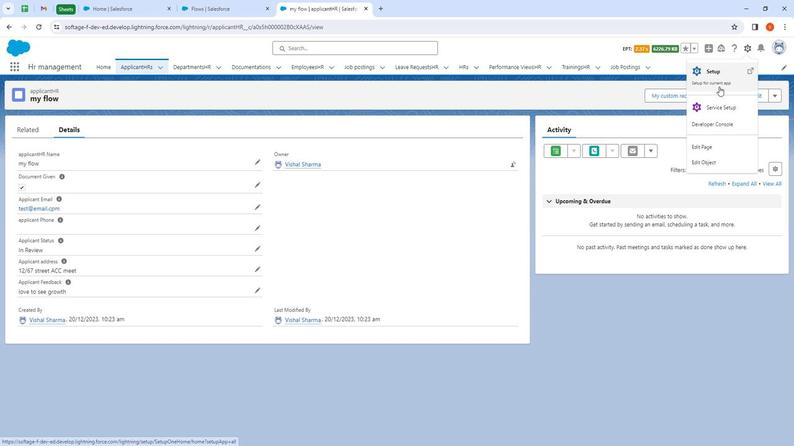
Action: Mouse pressed left at (716, 90)
Screenshot: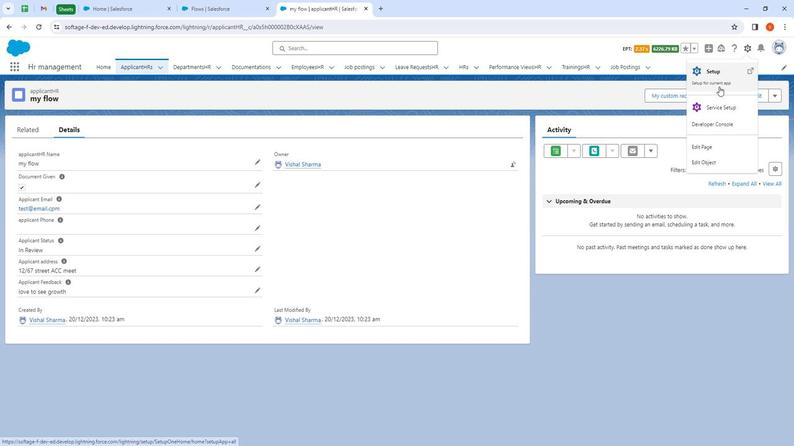 
Action: Mouse moved to (40, 101)
Screenshot: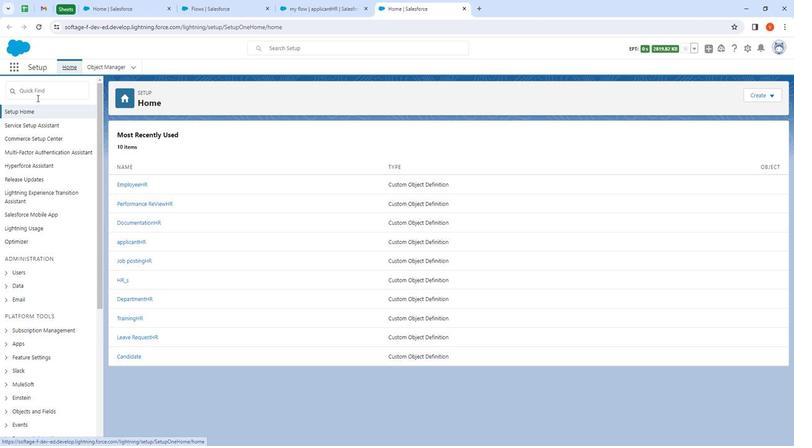 
Action: Mouse pressed left at (40, 101)
Screenshot: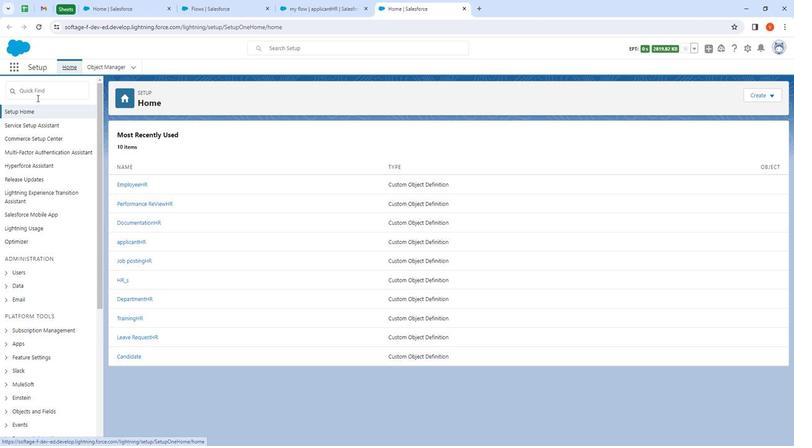 
Action: Mouse moved to (34, 95)
Screenshot: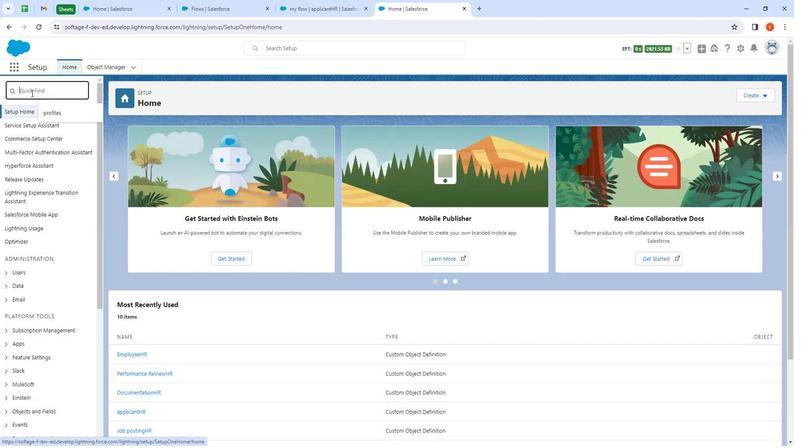 
Action: Key pressed flows
Screenshot: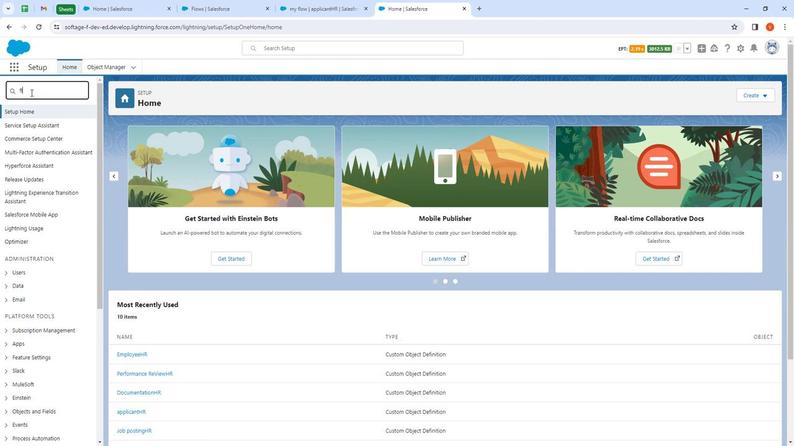 
Action: Mouse moved to (34, 124)
Screenshot: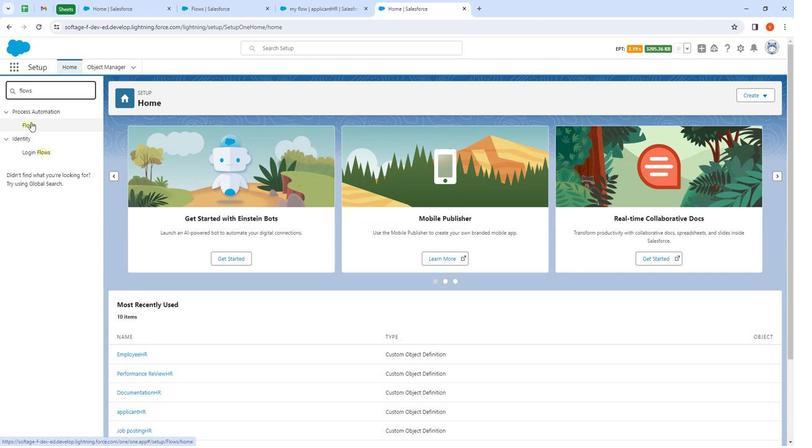
Action: Mouse pressed left at (34, 124)
Screenshot: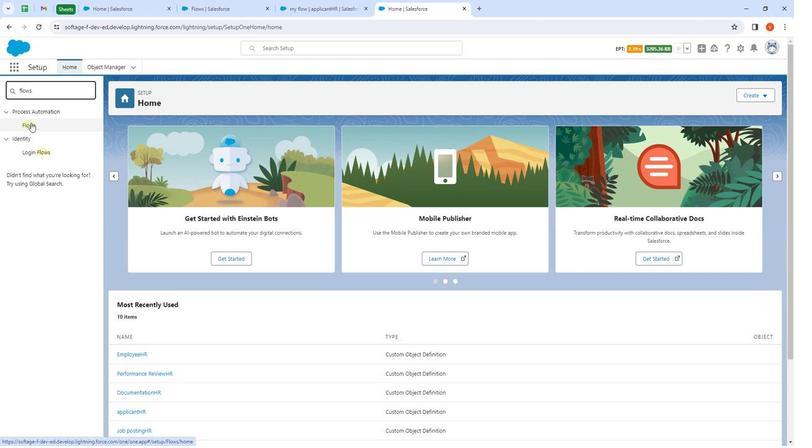 
Action: Mouse moved to (760, 93)
Screenshot: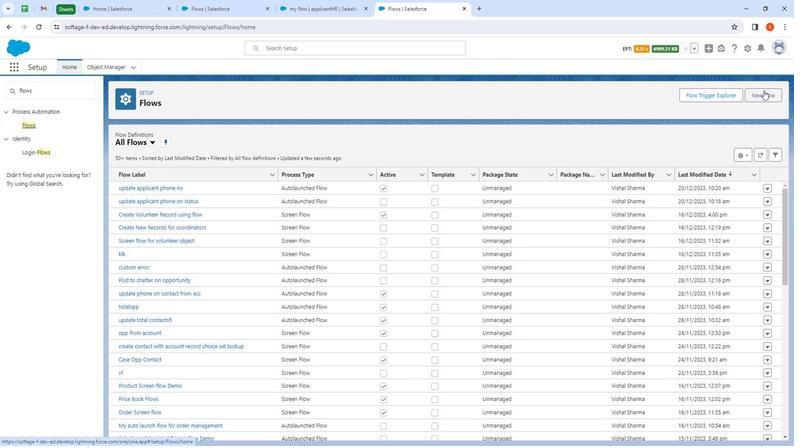 
Action: Mouse pressed left at (760, 93)
Screenshot: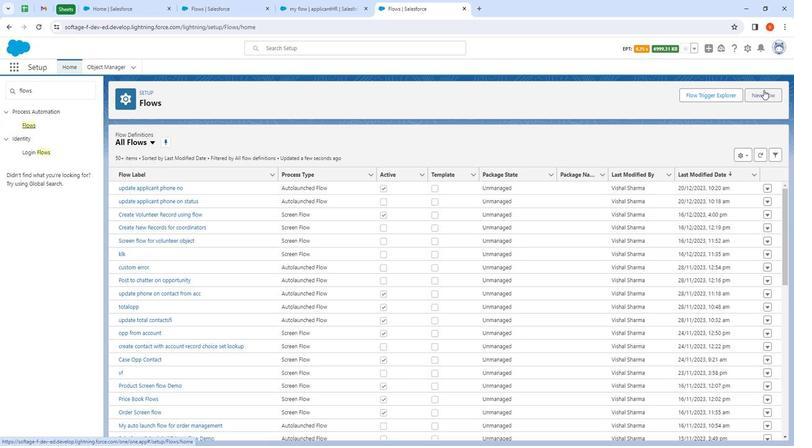 
Action: Mouse moved to (378, 210)
Screenshot: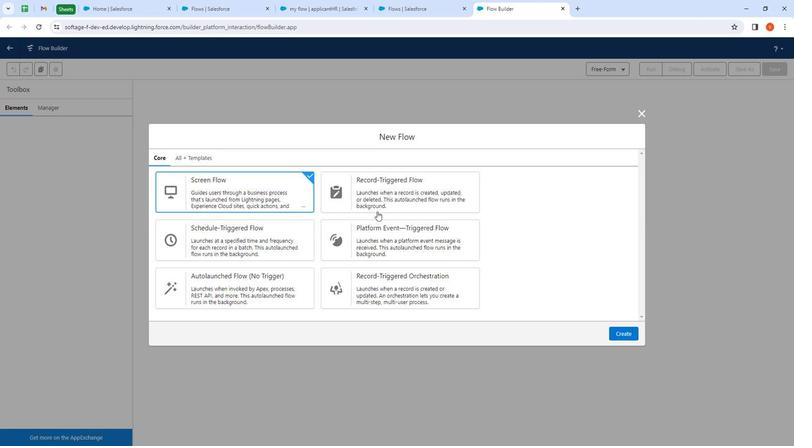 
Action: Mouse pressed left at (378, 210)
Screenshot: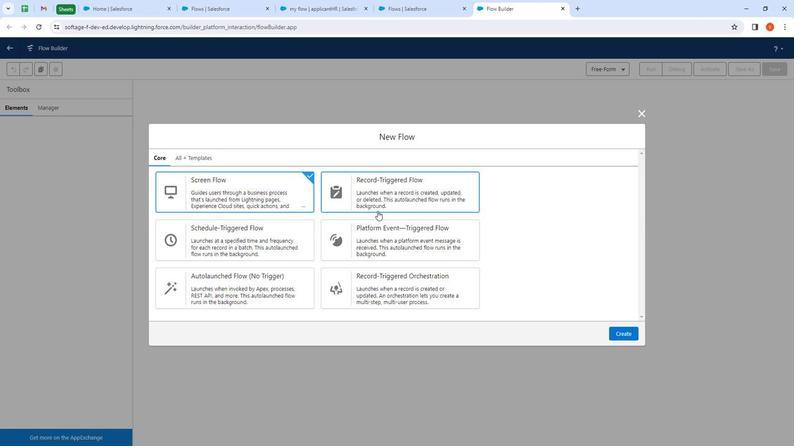 
Action: Mouse moved to (623, 325)
Screenshot: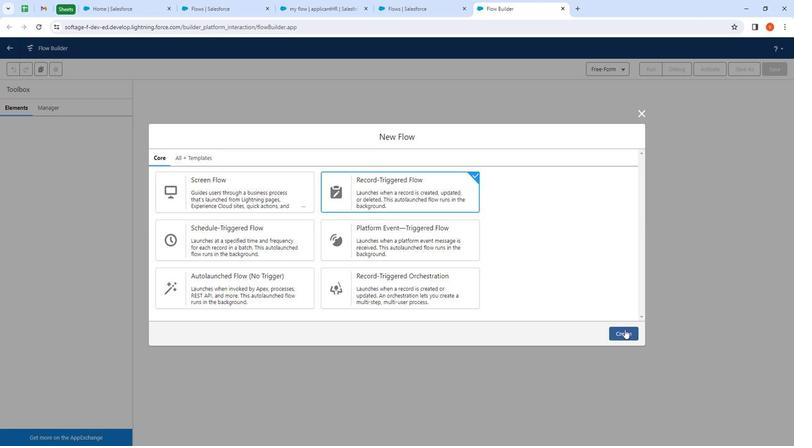 
Action: Mouse pressed left at (623, 325)
Screenshot: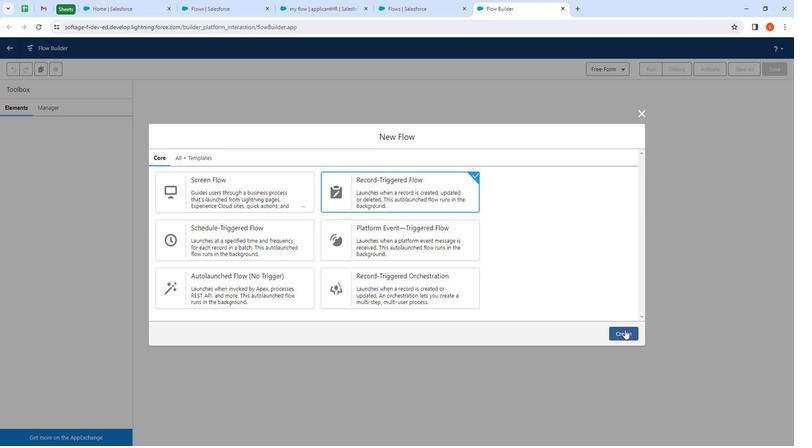 
Action: Mouse moved to (433, 140)
Screenshot: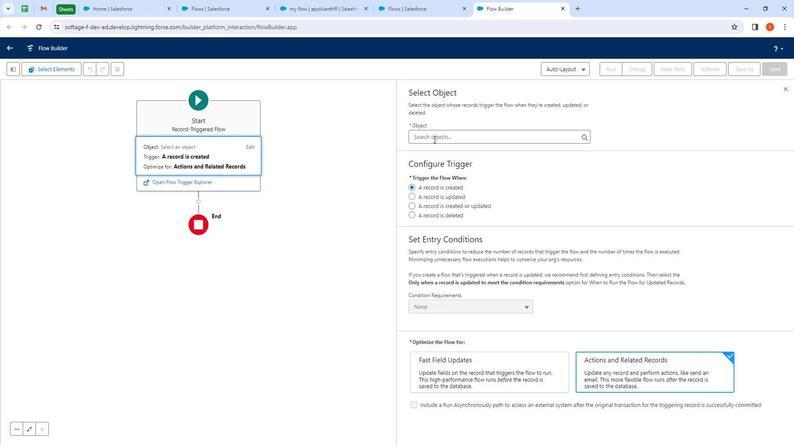 
Action: Mouse pressed left at (433, 140)
Screenshot: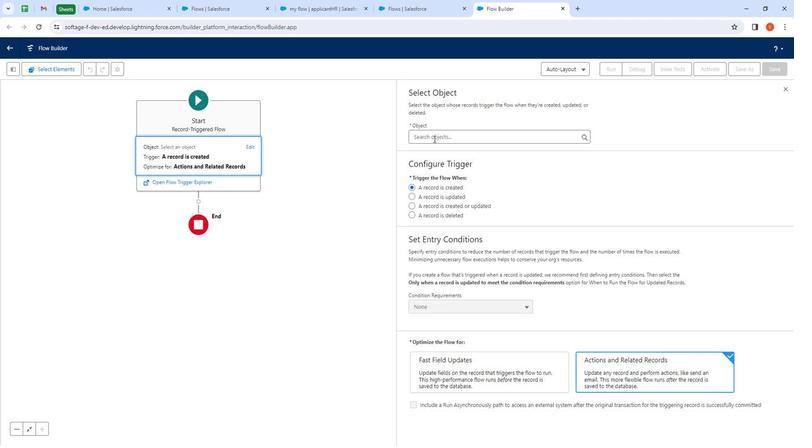 
Action: Mouse moved to (339, 69)
Screenshot: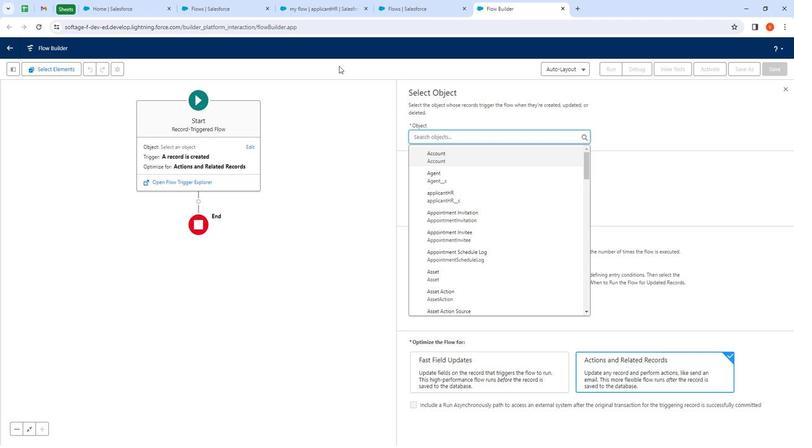
Action: Key pressed emplo
Screenshot: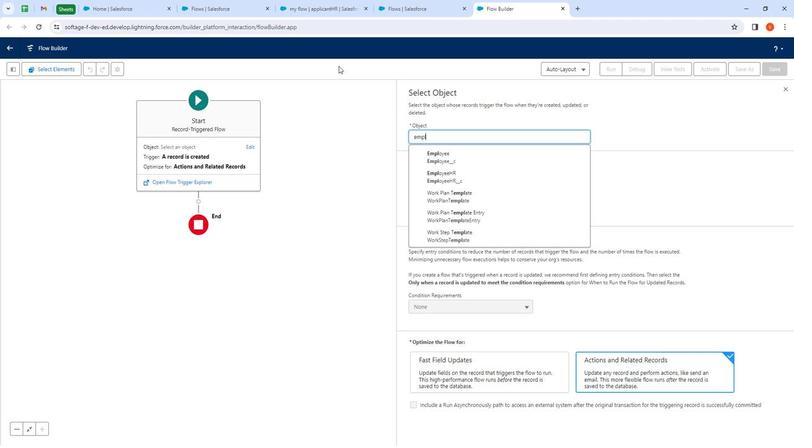 
Action: Mouse moved to (486, 170)
Screenshot: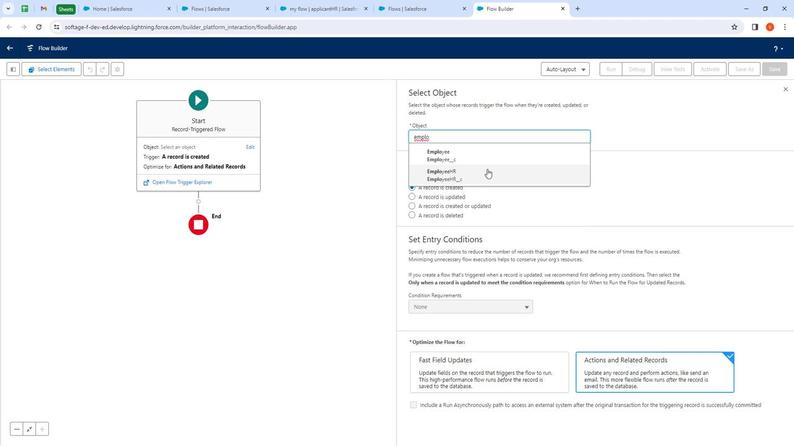 
Action: Mouse pressed left at (486, 170)
Screenshot: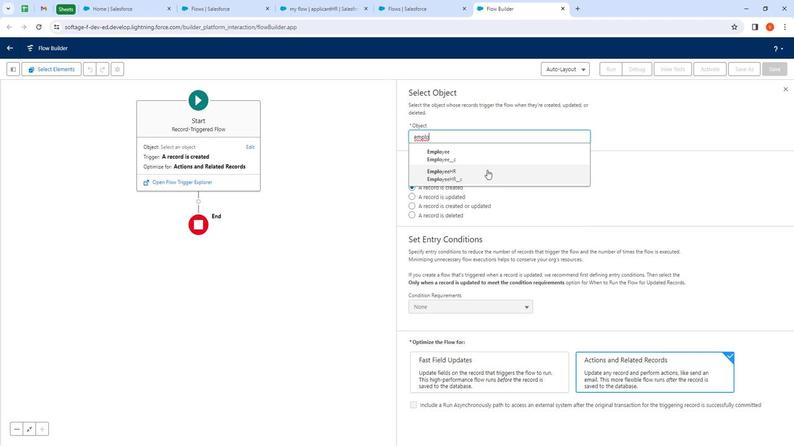 
Action: Mouse moved to (479, 301)
Screenshot: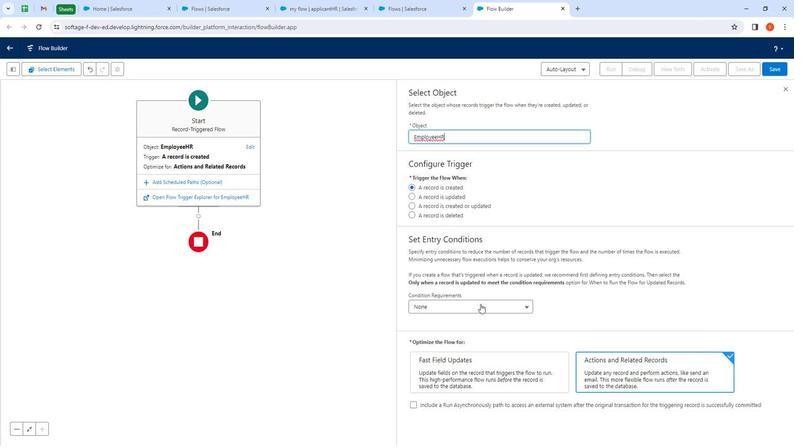 
Action: Mouse pressed left at (479, 301)
Screenshot: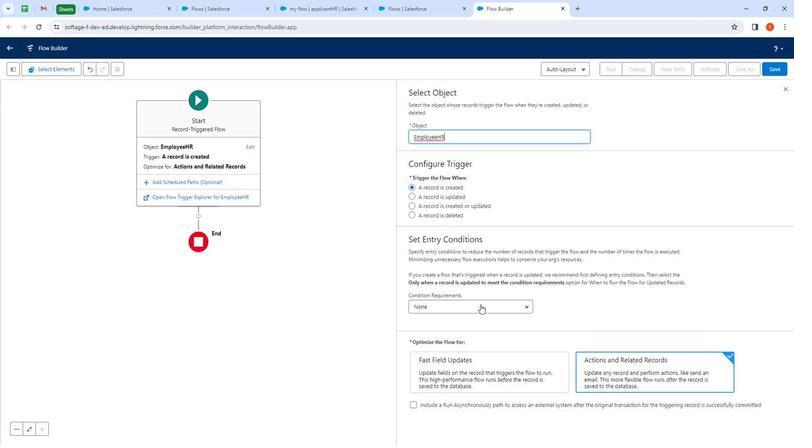 
Action: Mouse moved to (482, 335)
Screenshot: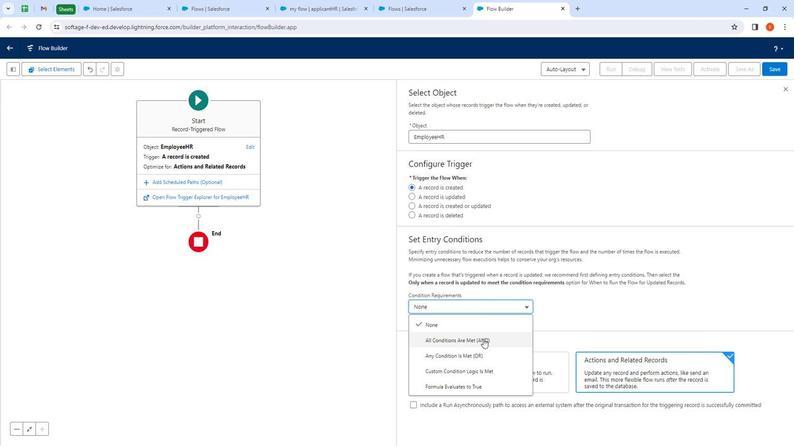 
Action: Mouse pressed left at (482, 335)
Screenshot: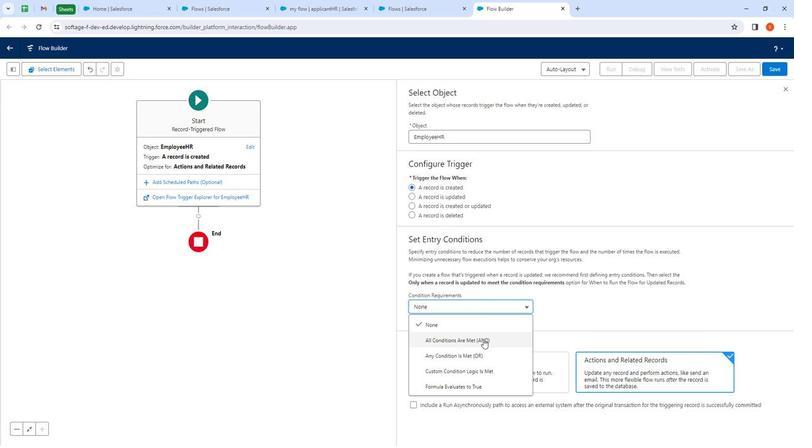 
Action: Mouse moved to (482, 334)
Screenshot: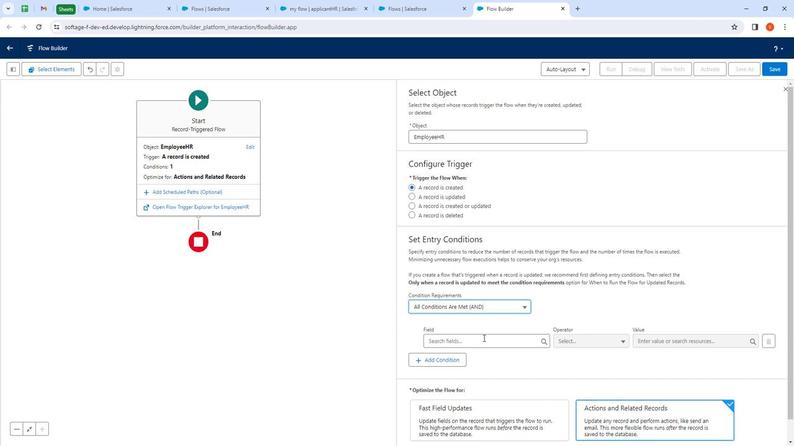 
Action: Mouse pressed left at (482, 334)
Screenshot: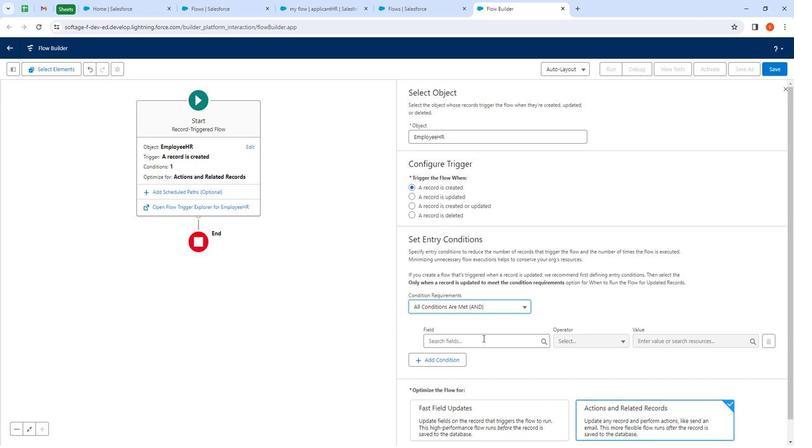 
Action: Mouse moved to (544, 180)
Screenshot: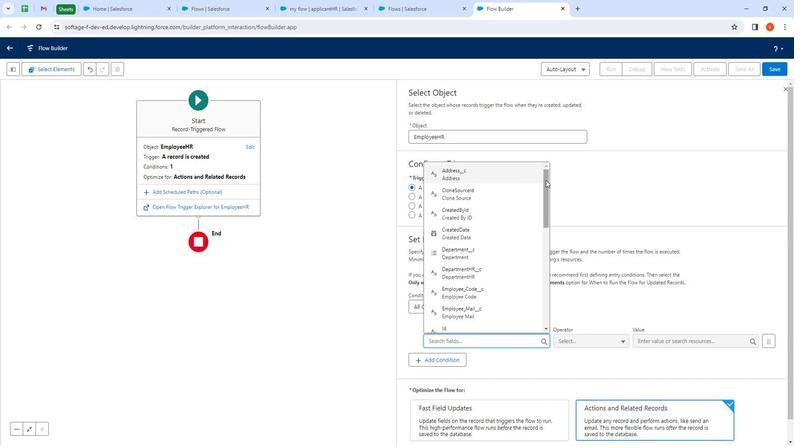 
Action: Mouse pressed left at (544, 180)
Screenshot: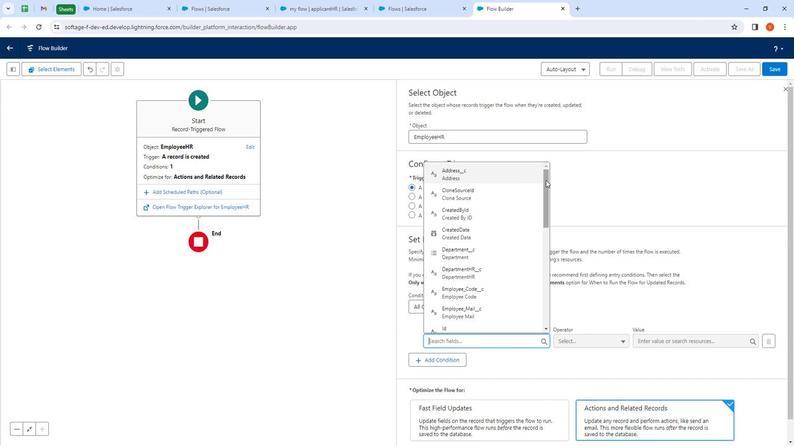 
Action: Mouse moved to (463, 196)
Screenshot: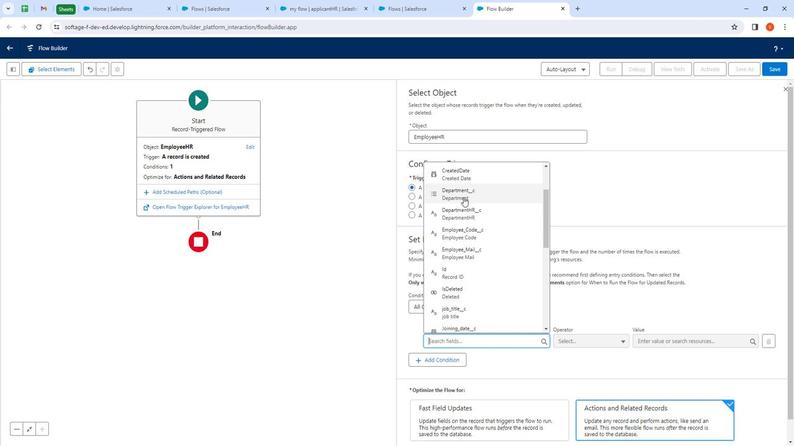 
Action: Mouse pressed left at (463, 196)
Screenshot: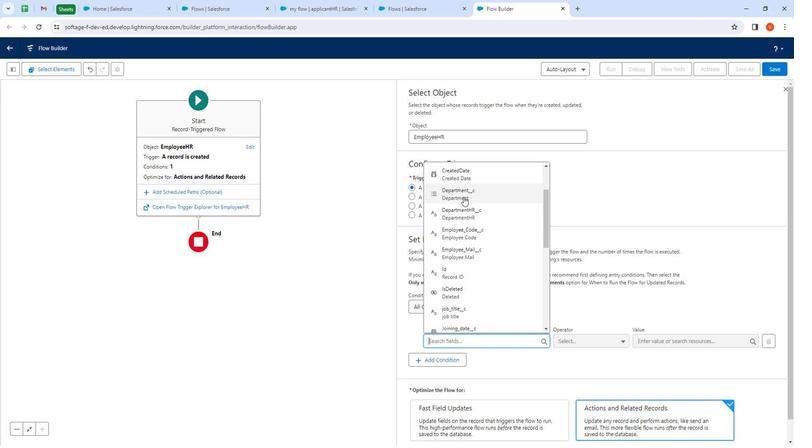 
Action: Mouse moved to (665, 339)
Screenshot: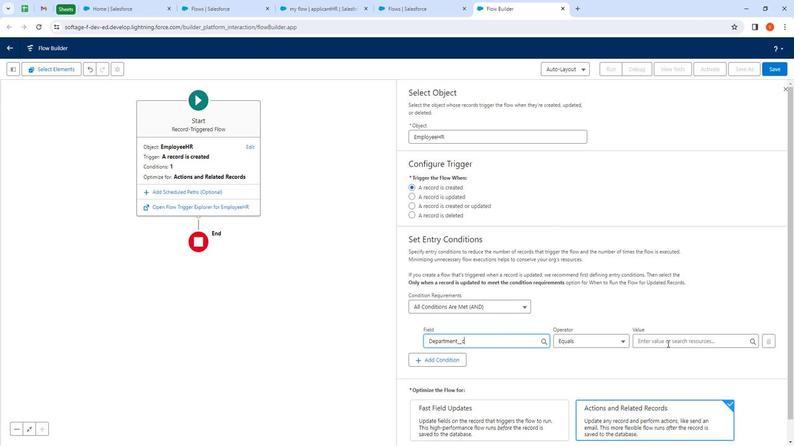 
Action: Mouse pressed left at (665, 339)
Screenshot: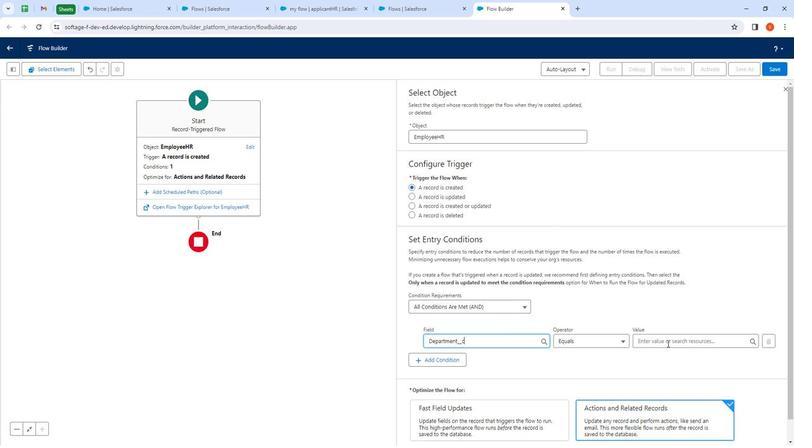 
Action: Mouse moved to (665, 207)
Screenshot: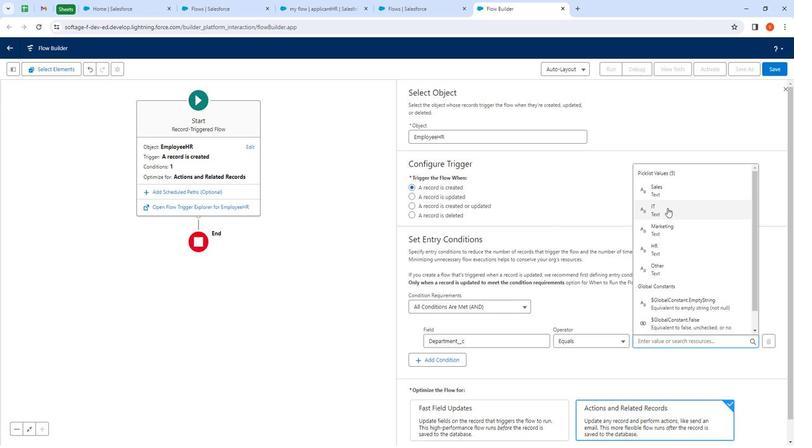
Action: Mouse pressed left at (665, 207)
Screenshot: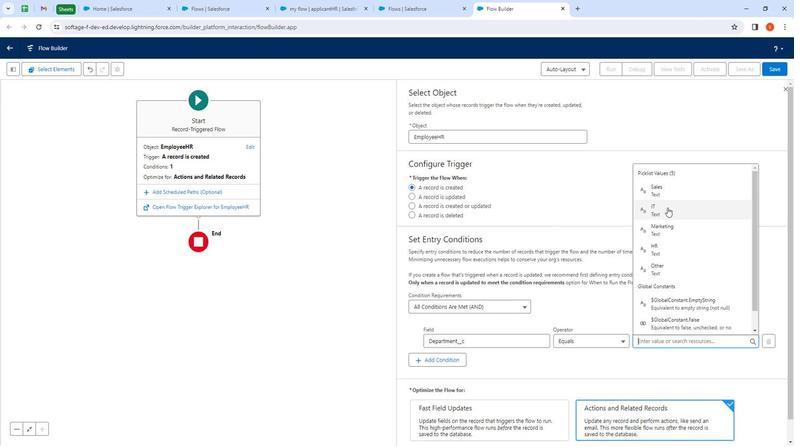 
Action: Mouse moved to (543, 333)
Screenshot: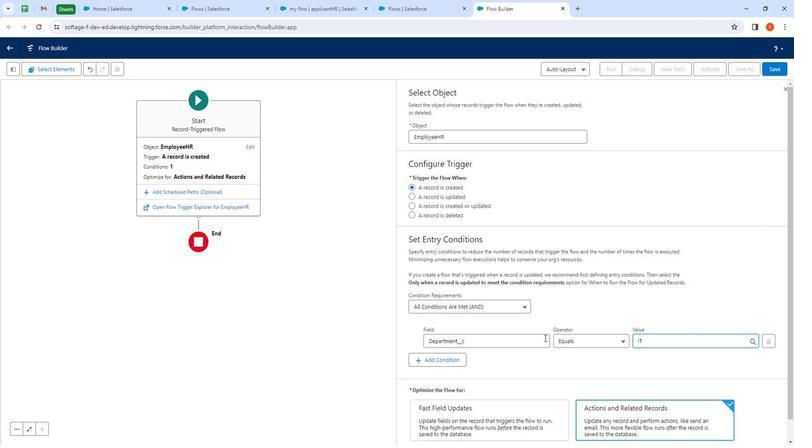 
Action: Mouse scrolled (543, 333) with delta (0, 0)
Screenshot: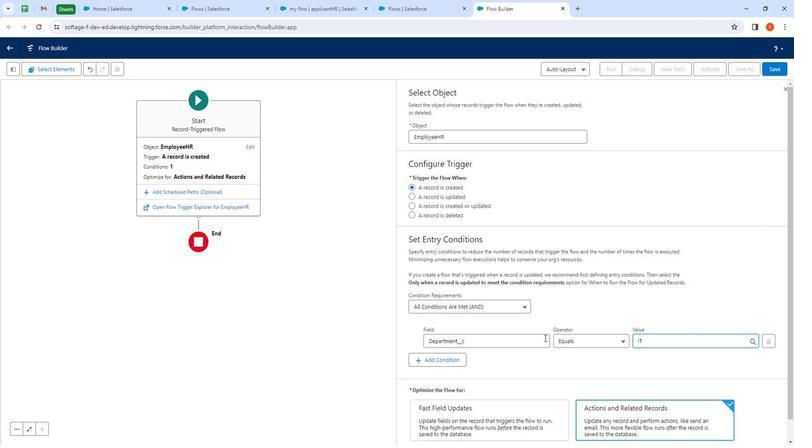
Action: Mouse moved to (543, 337)
Screenshot: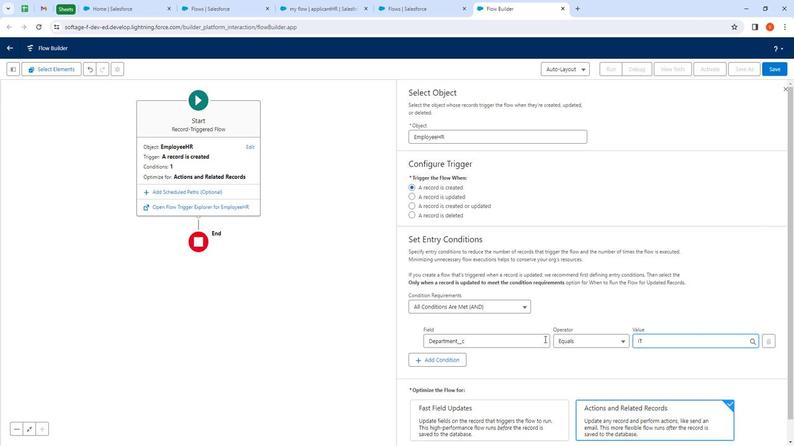 
Action: Mouse scrolled (543, 337) with delta (0, 0)
Screenshot: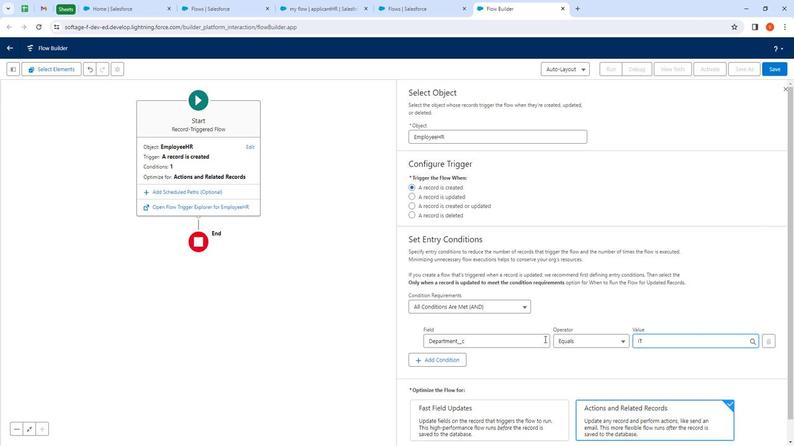 
Action: Mouse moved to (542, 339)
Screenshot: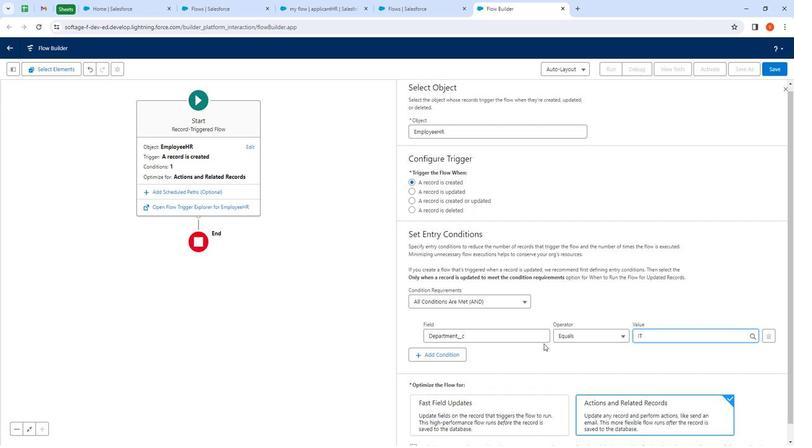 
Action: Mouse scrolled (542, 338) with delta (0, 0)
Screenshot: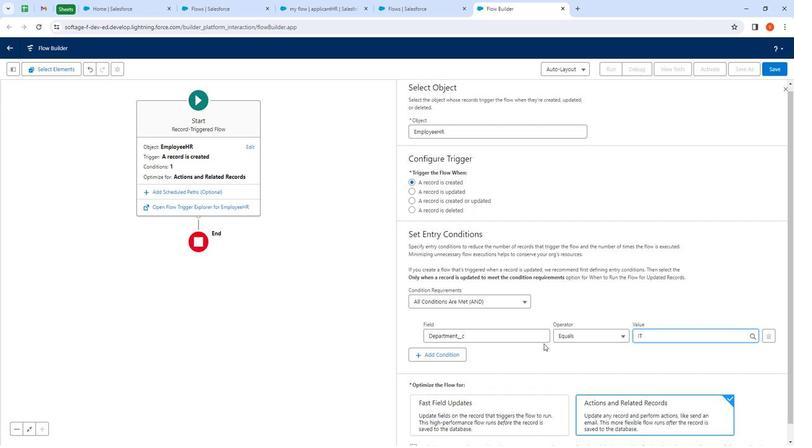 
Action: Mouse moved to (479, 383)
Screenshot: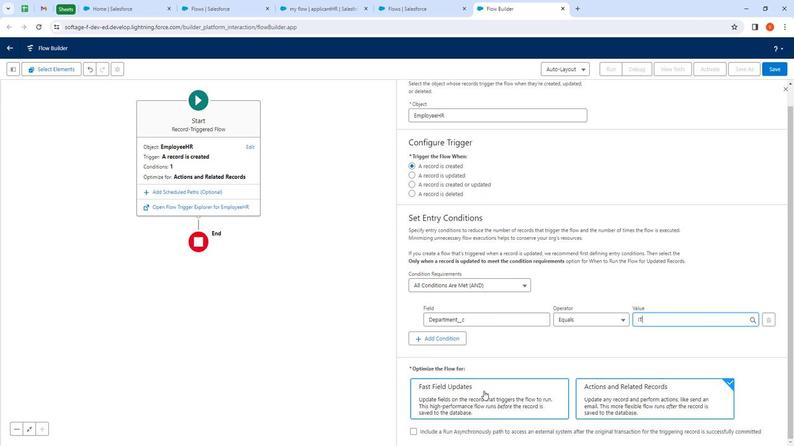 
Action: Mouse pressed left at (479, 383)
Screenshot: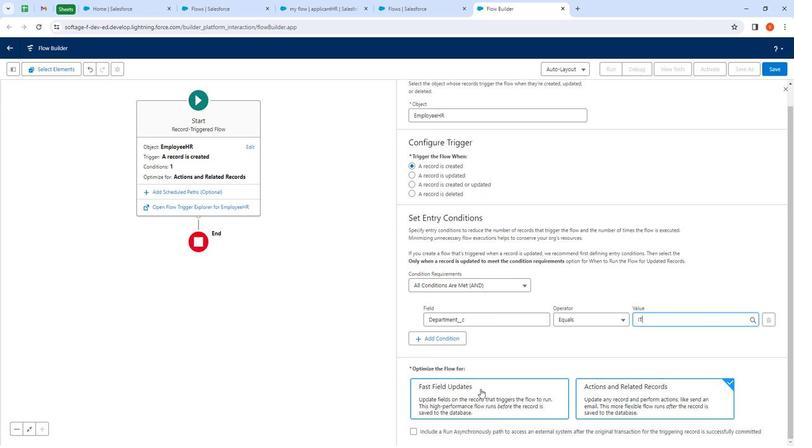 
Action: Mouse moved to (499, 382)
Screenshot: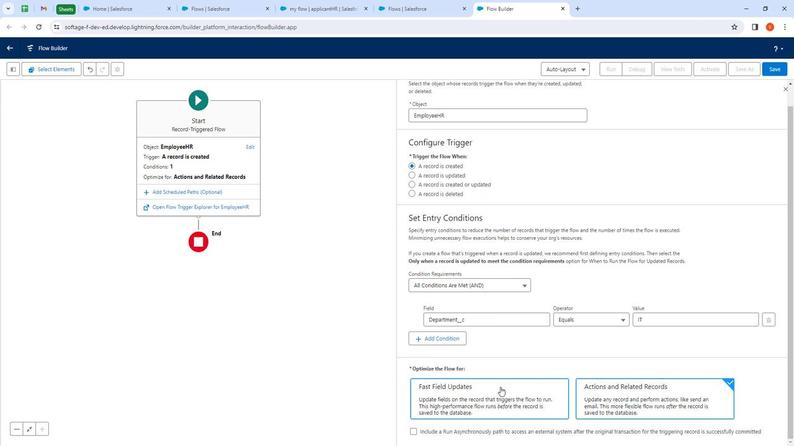 
Action: Mouse pressed left at (499, 382)
Screenshot: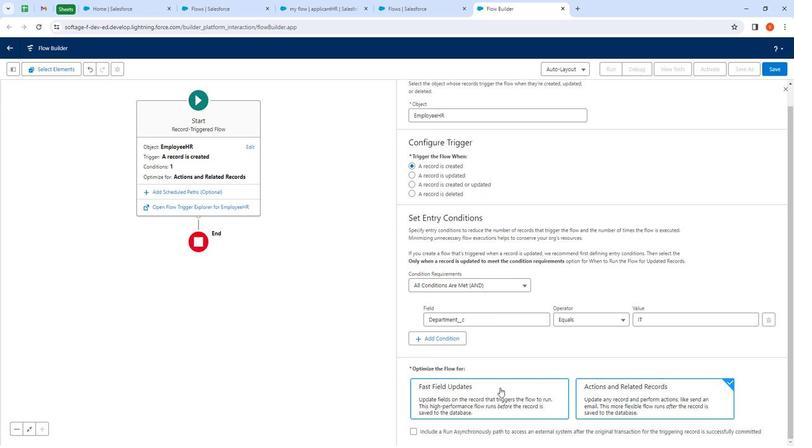 
Action: Mouse moved to (780, 90)
Screenshot: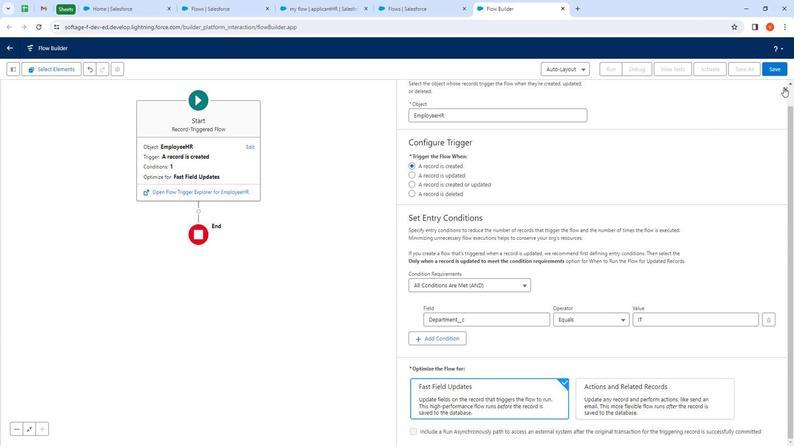 
Action: Mouse pressed left at (780, 90)
Screenshot: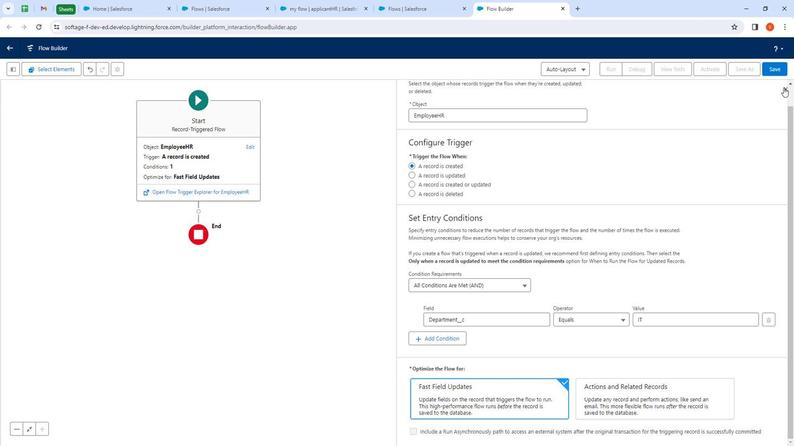 
Action: Mouse moved to (343, 161)
Screenshot: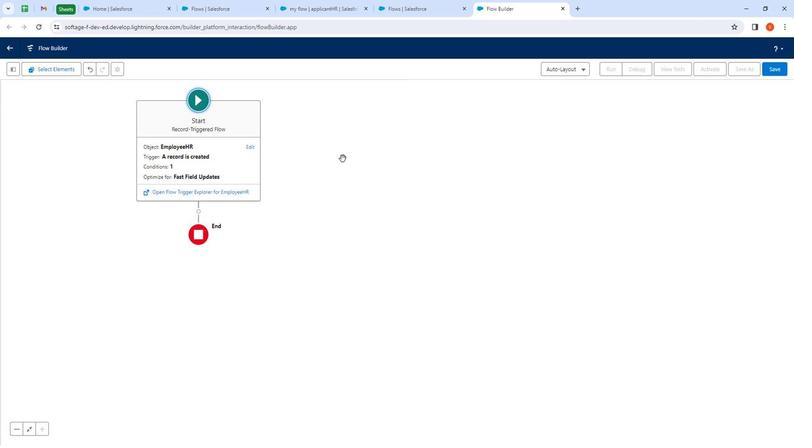 
Action: Mouse pressed left at (343, 161)
Screenshot: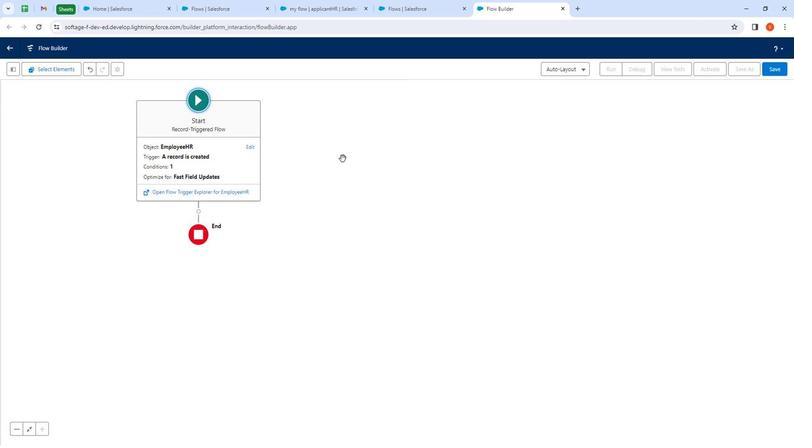 
Action: Mouse moved to (405, 234)
Screenshot: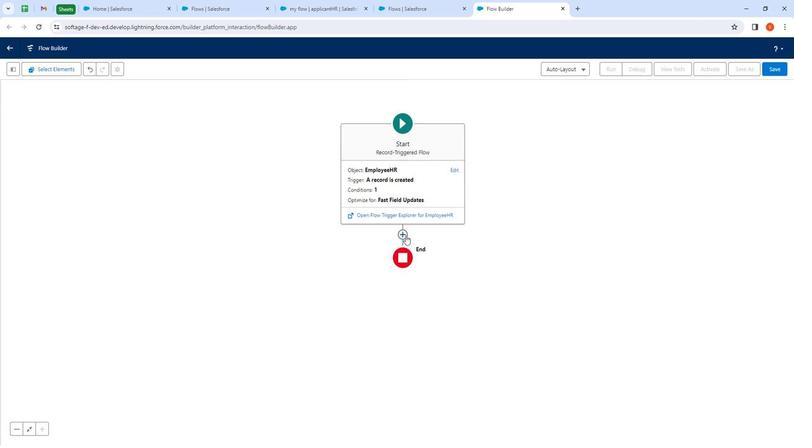 
Action: Mouse pressed left at (405, 234)
Screenshot: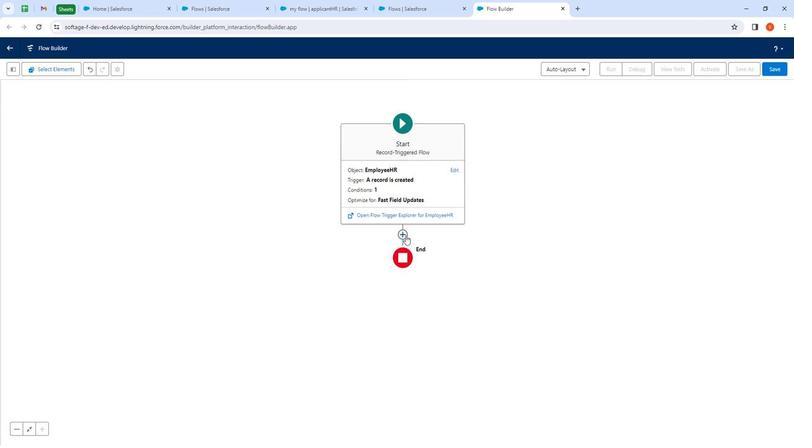 
Action: Mouse moved to (401, 199)
Screenshot: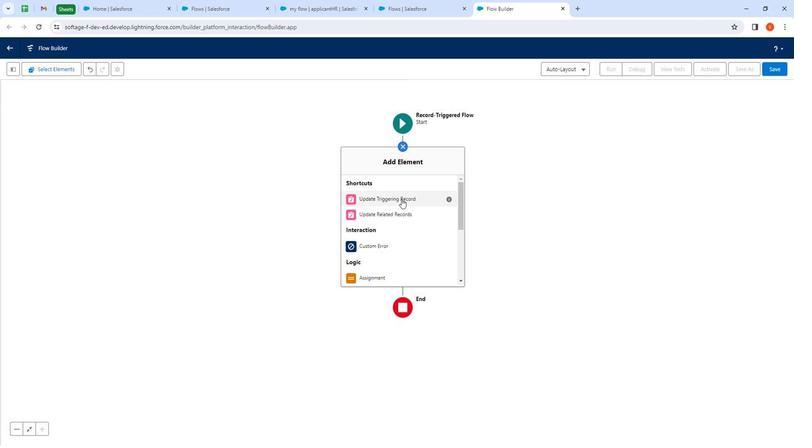
Action: Mouse pressed left at (401, 199)
Screenshot: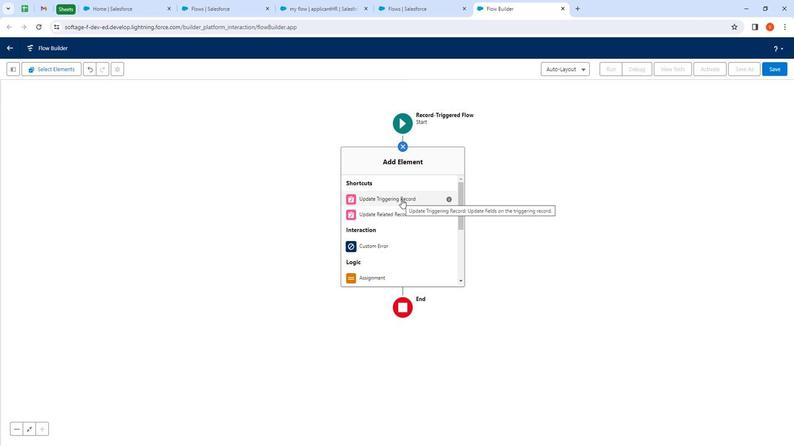 
Action: Mouse moved to (484, 122)
Screenshot: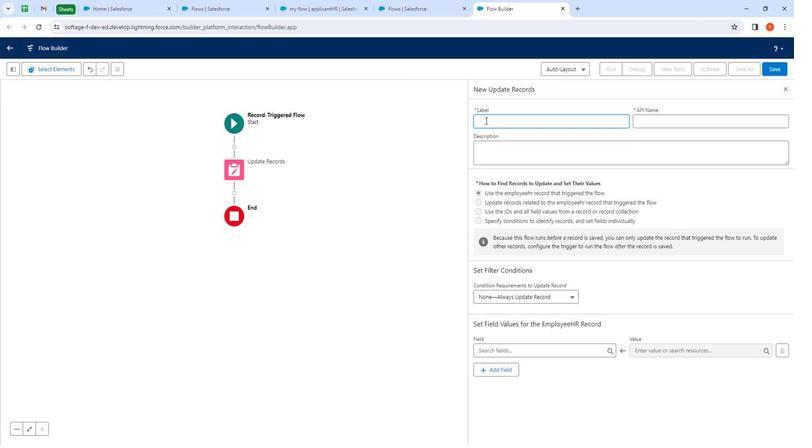 
Action: Mouse pressed left at (484, 122)
Screenshot: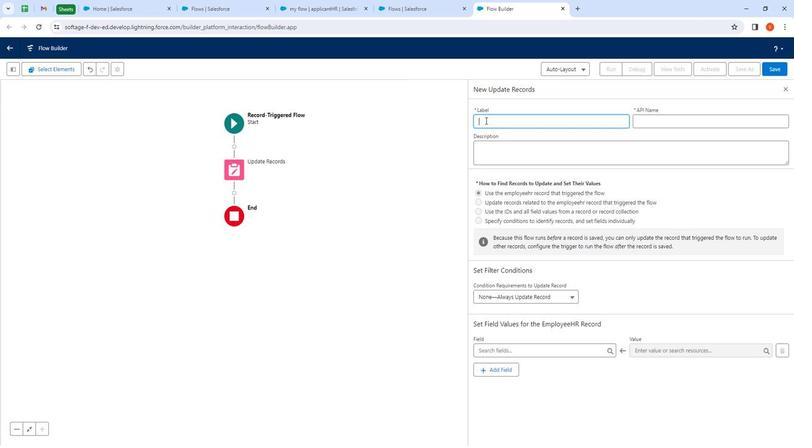 
Action: Key pressed update<Key.space>
Screenshot: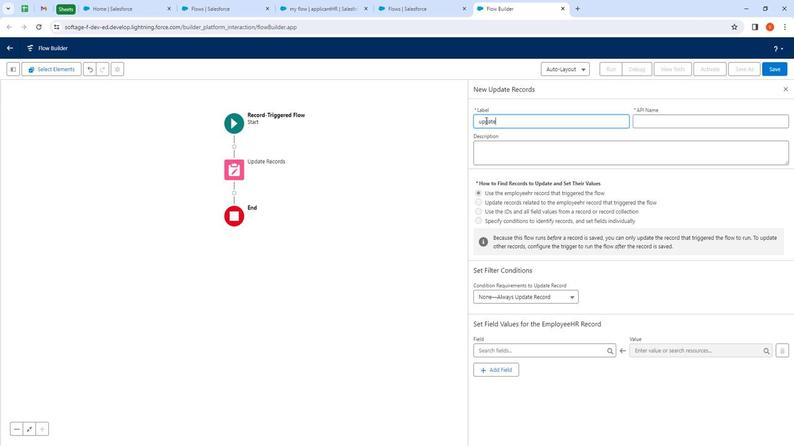 
Action: Mouse moved to (618, 125)
Screenshot: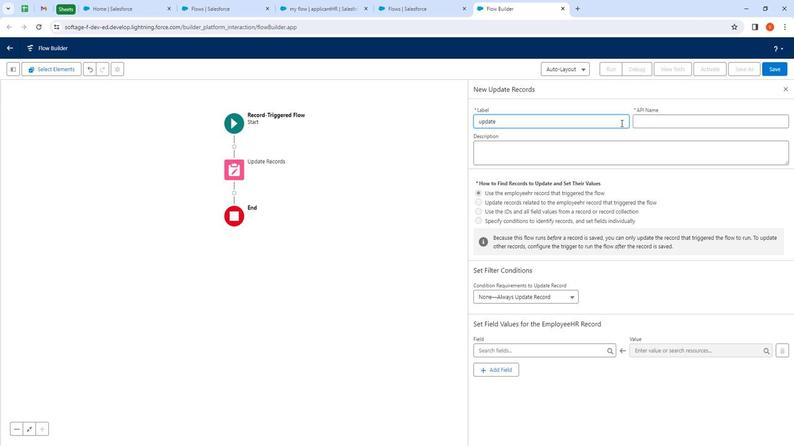 
Action: Key pressed element<Key.space>for<Key.space>employee<Key.shift>HR
Screenshot: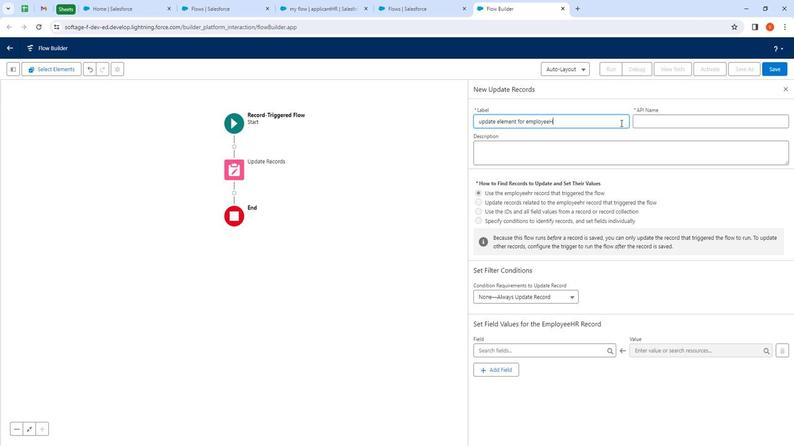 
Action: Mouse moved to (606, 148)
Screenshot: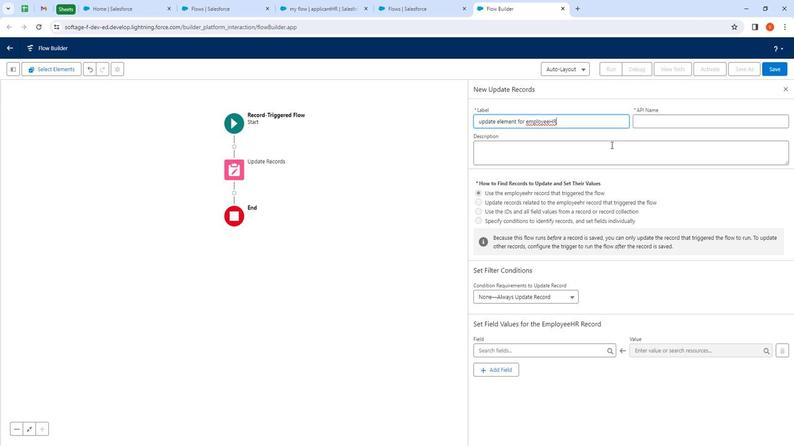 
Action: Mouse pressed left at (606, 148)
Screenshot: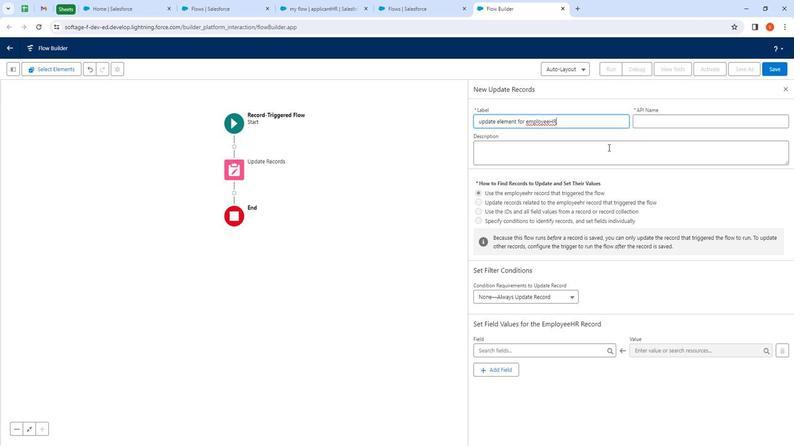 
Action: Mouse moved to (606, 148)
Screenshot: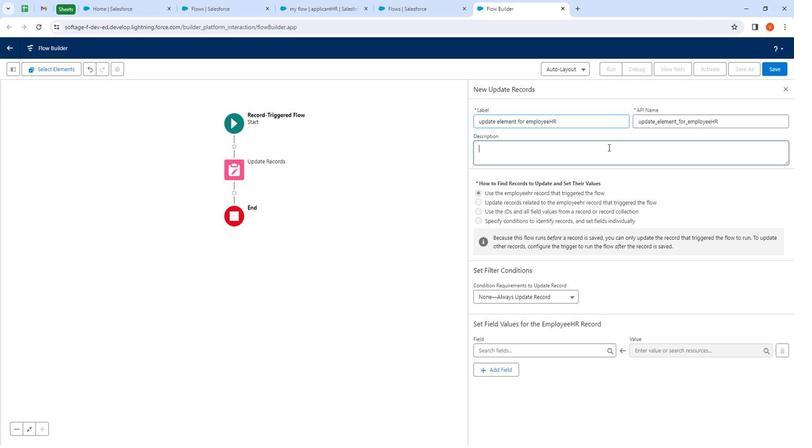 
Action: Key pressed this<Key.space>element<Key.space>update<Key.space>field<Key.space>on<Key.space>employee<Key.shift>HR
Screenshot: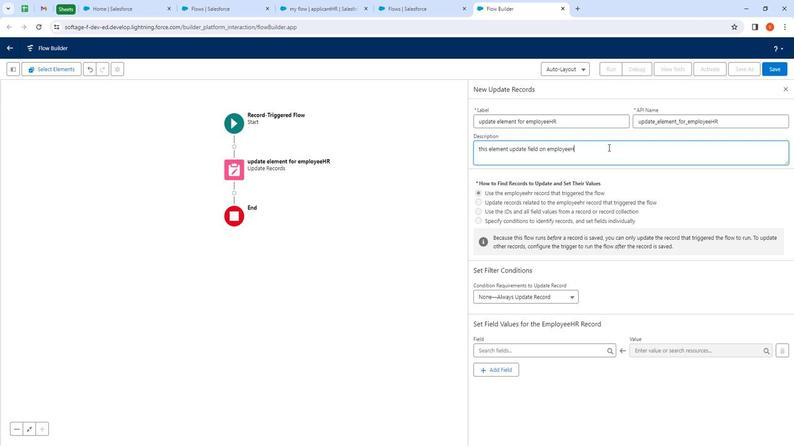 
Action: Mouse moved to (569, 344)
Screenshot: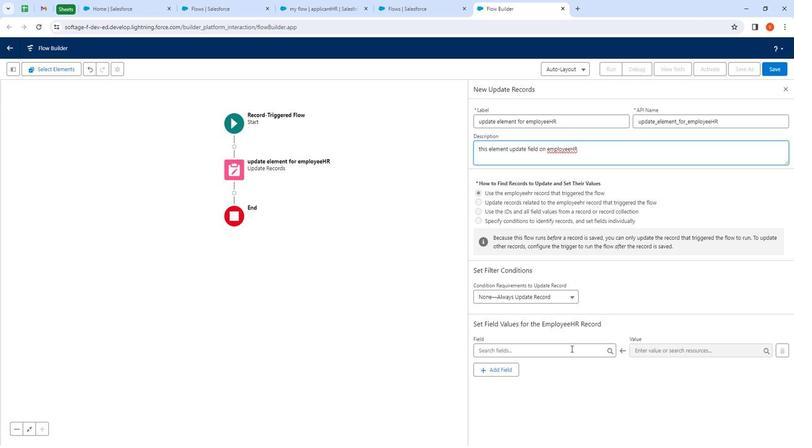 
Action: Mouse pressed left at (569, 344)
Screenshot: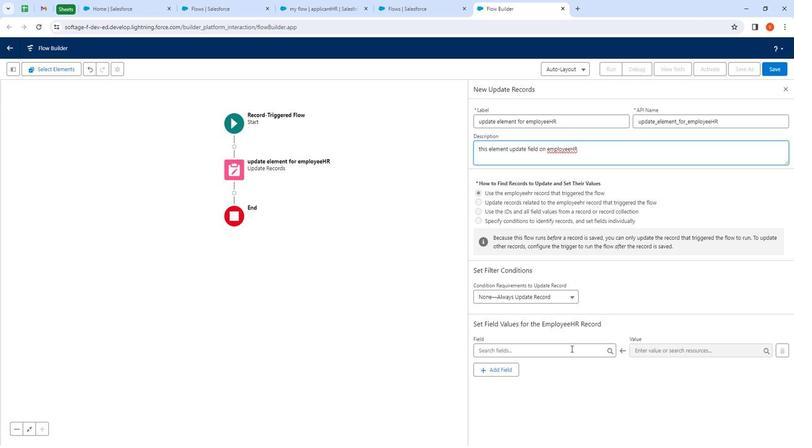 
Action: Mouse moved to (523, 259)
Screenshot: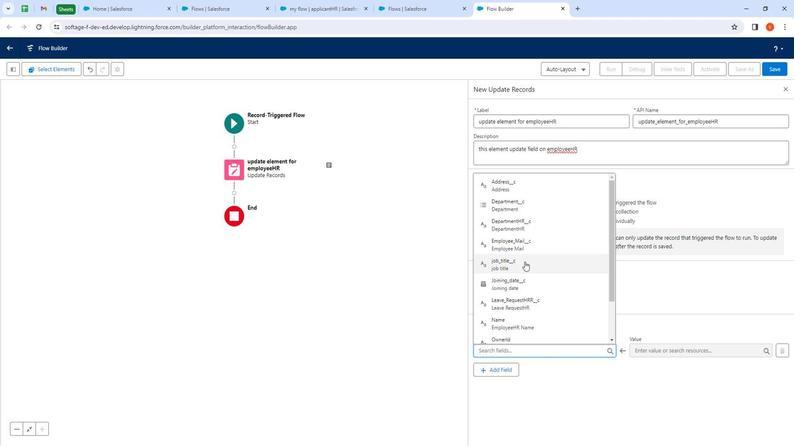 
Action: Mouse pressed left at (523, 259)
Screenshot: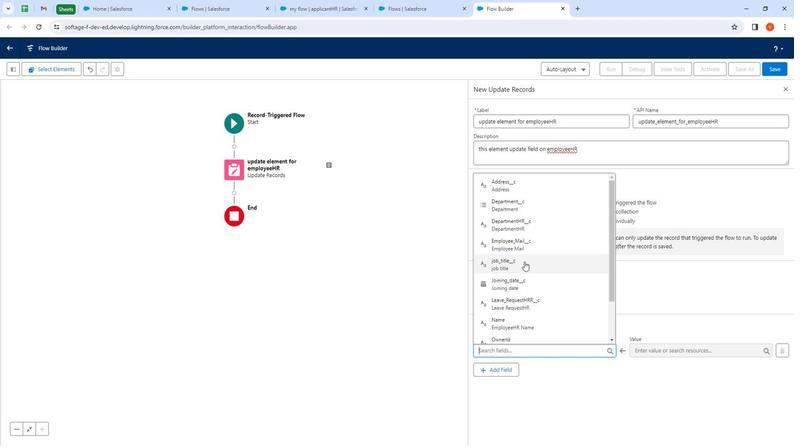 
Action: Mouse moved to (662, 350)
Screenshot: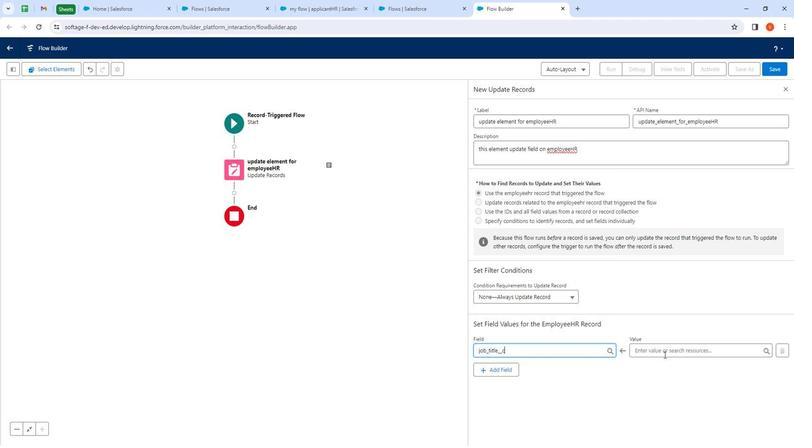 
Action: Mouse pressed left at (662, 350)
Screenshot: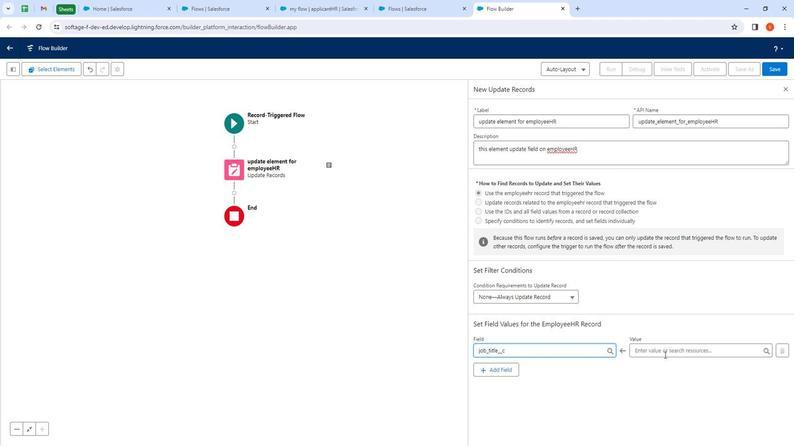 
Action: Key pressed <Key.shift>MY<Key.space>org<Key.space><Key.shift>CEO
Screenshot: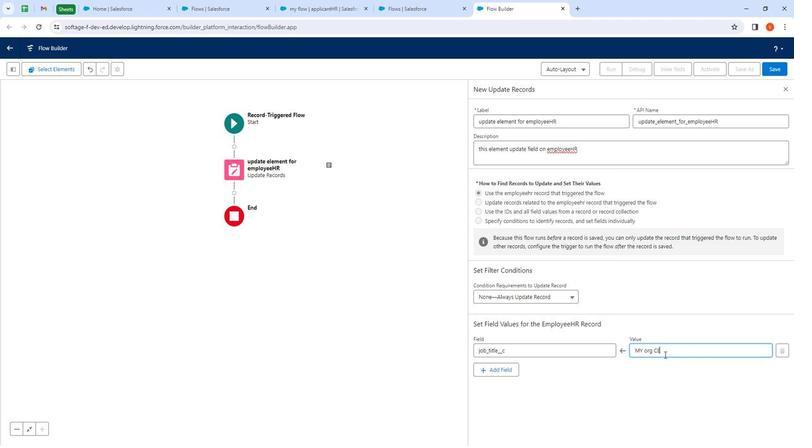 
Action: Mouse moved to (782, 96)
Screenshot: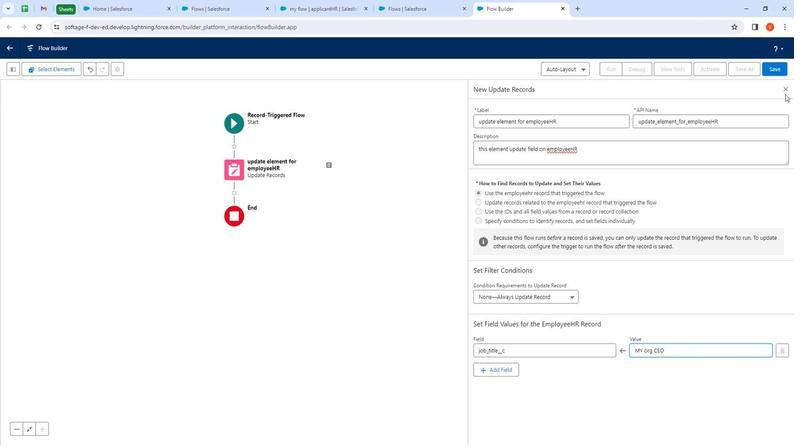 
Action: Mouse pressed left at (782, 96)
Screenshot: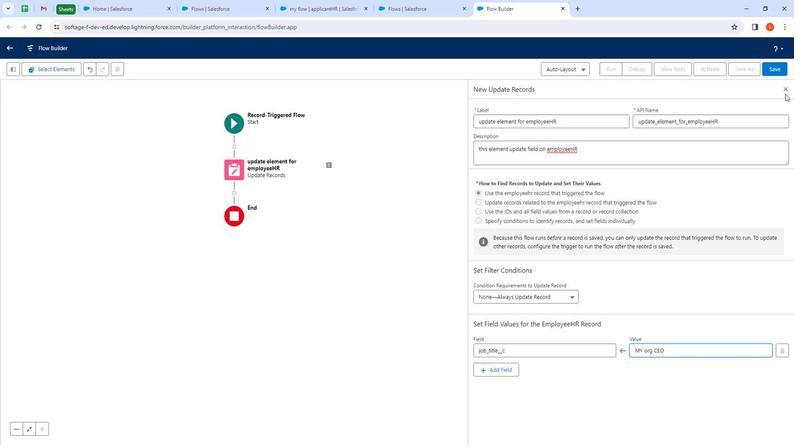 
Action: Mouse moved to (782, 93)
Screenshot: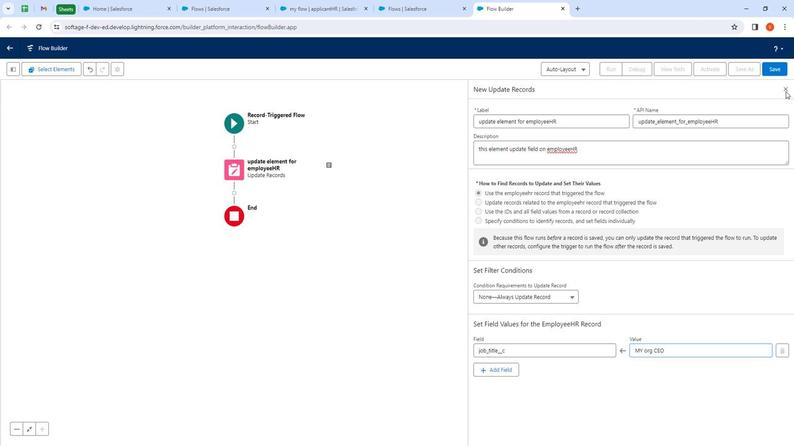 
Action: Mouse pressed left at (782, 93)
Screenshot: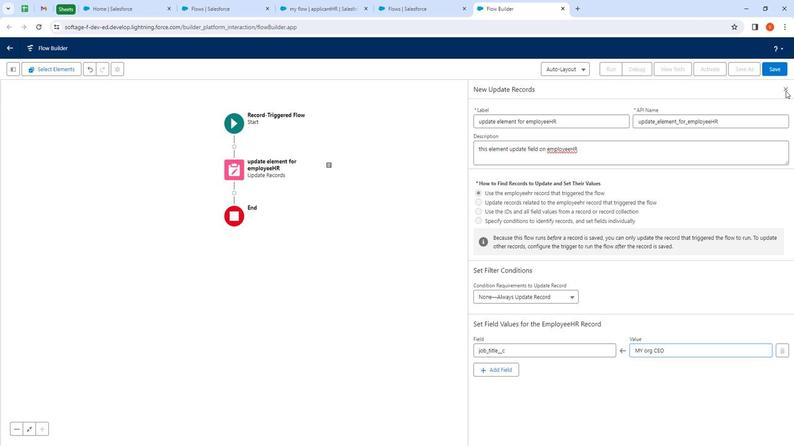
Action: Mouse moved to (771, 75)
Screenshot: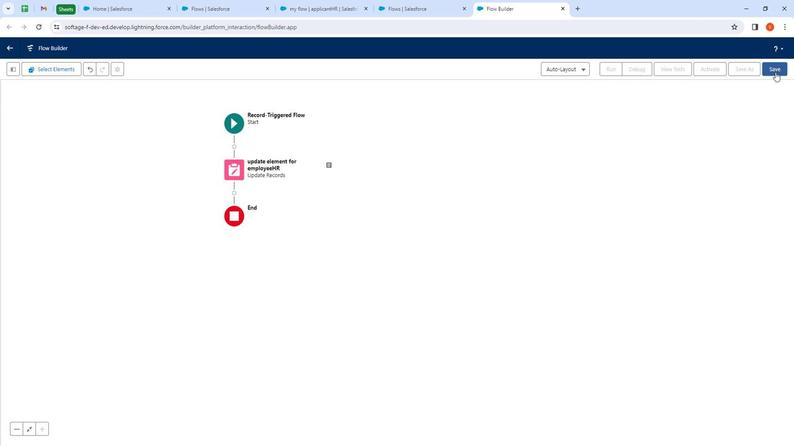 
Action: Mouse pressed left at (771, 75)
Screenshot: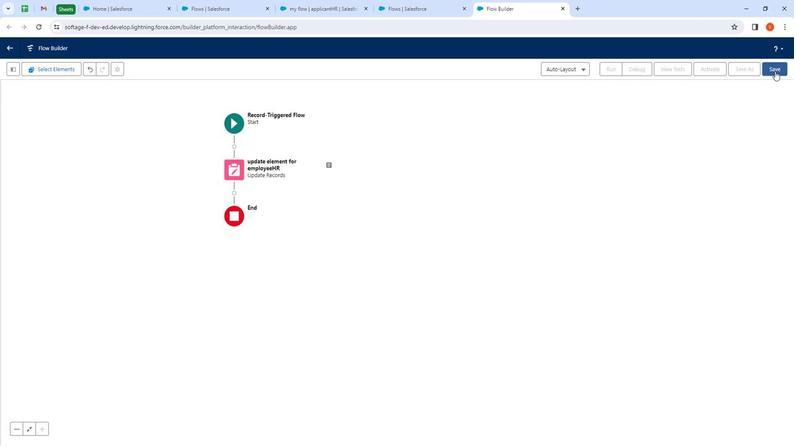 
Action: Mouse moved to (283, 204)
Screenshot: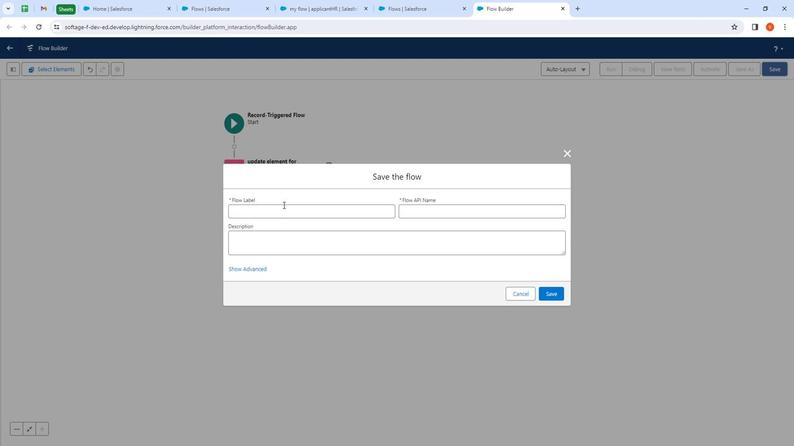 
Action: Mouse pressed left at (283, 204)
Screenshot: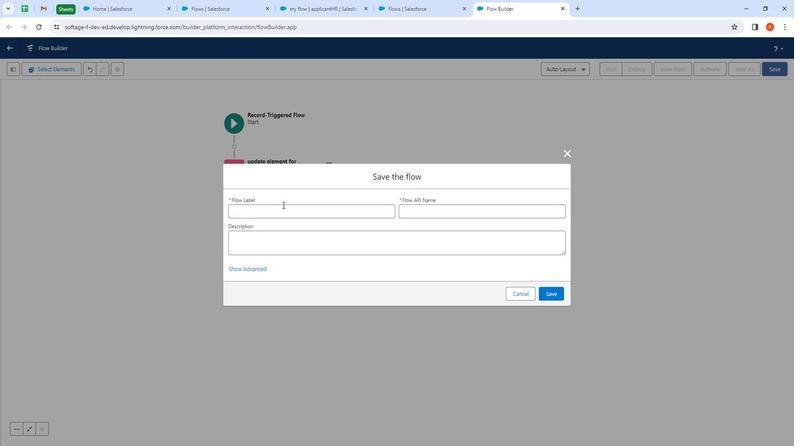 
Action: Key pressed <Key.shift><Key.shift><Key.shift><Key.shift><Key.shift><Key.shift><Key.shift><Key.shift><Key.shift><Key.shift><Key.shift><Key.shift><Key.shift>Update<Key.space><Key.shift>Employeer<Key.shift><Key.shift><Key.shift><Key.shift>HR
Screenshot: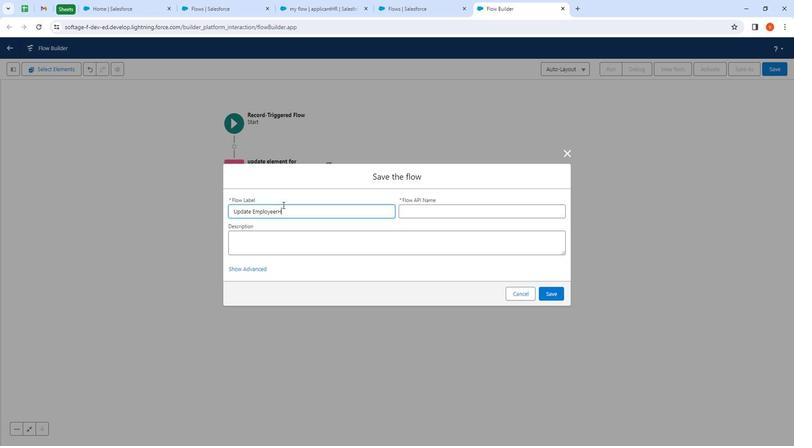 
Action: Mouse moved to (464, 211)
Screenshot: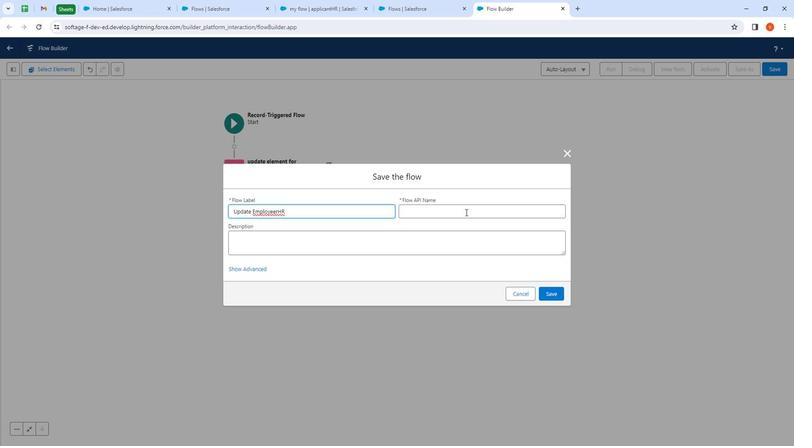 
Action: Mouse pressed left at (464, 211)
Screenshot: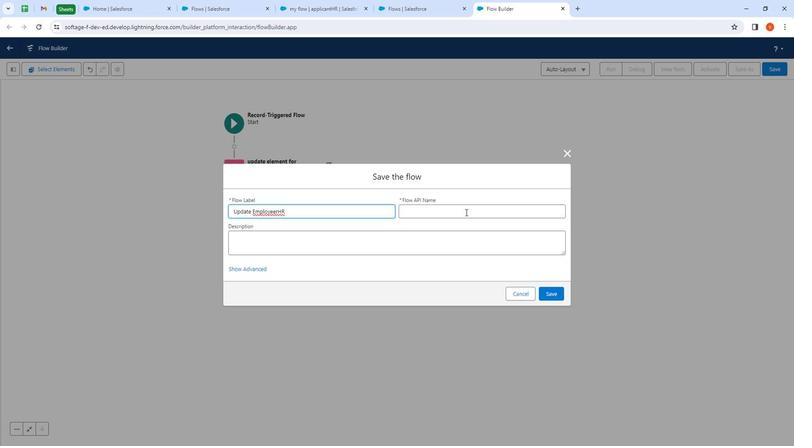 
Action: Mouse moved to (260, 250)
